 Task: Compose an email with the signature Jesus Garcia with the subject Request for a proposal and the message Could you please let me know the status of the reimbursement request? from softage.8@softage.net to softage.9@softage.net Select the numbered list and change the font typography to strikethroughSelect the numbered list and remove the font typography strikethrough Send the email. Finally, move the email from Sent Items to the label Non-profit organizations
Action: Mouse moved to (1040, 54)
Screenshot: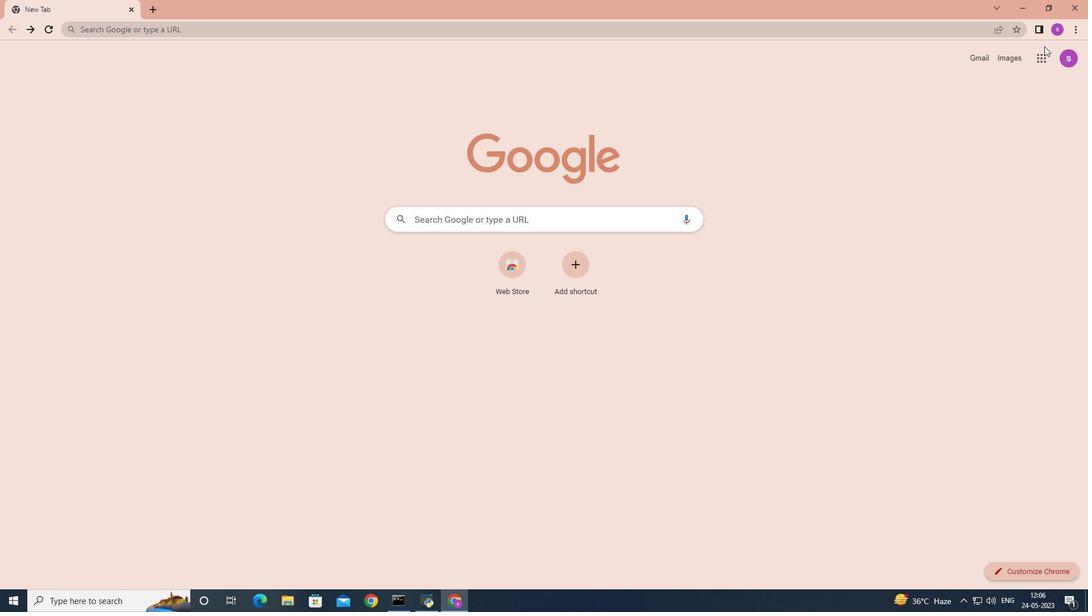 
Action: Mouse pressed left at (1040, 54)
Screenshot: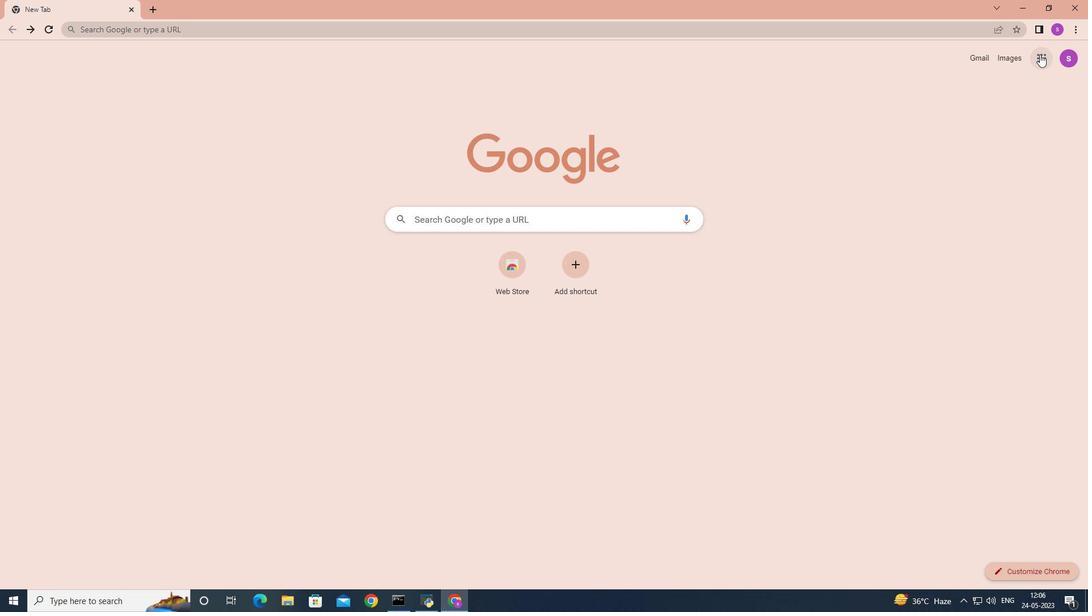 
Action: Mouse moved to (994, 112)
Screenshot: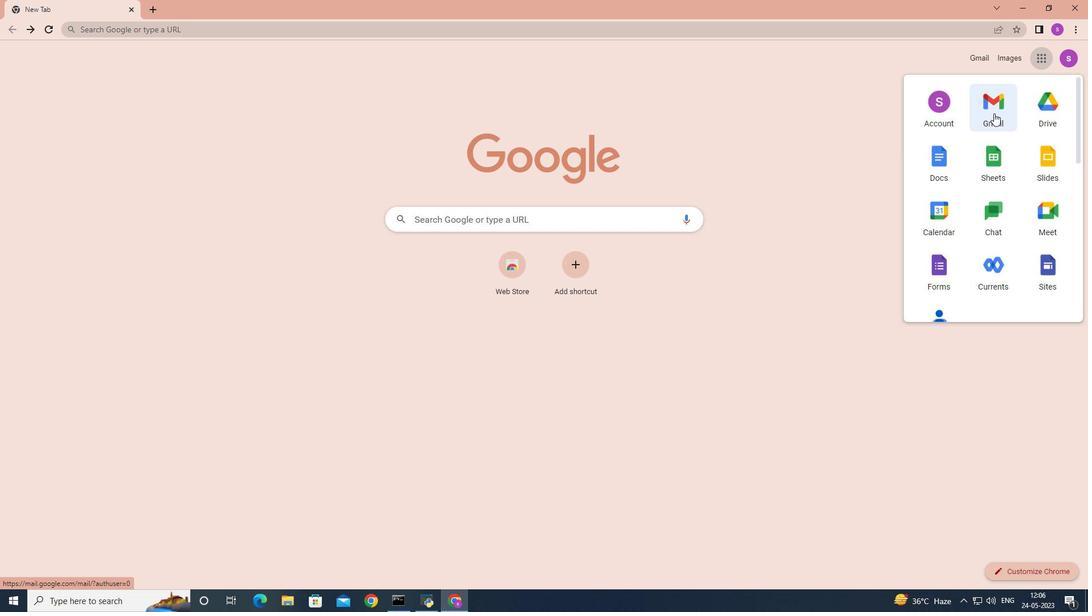 
Action: Mouse pressed left at (994, 112)
Screenshot: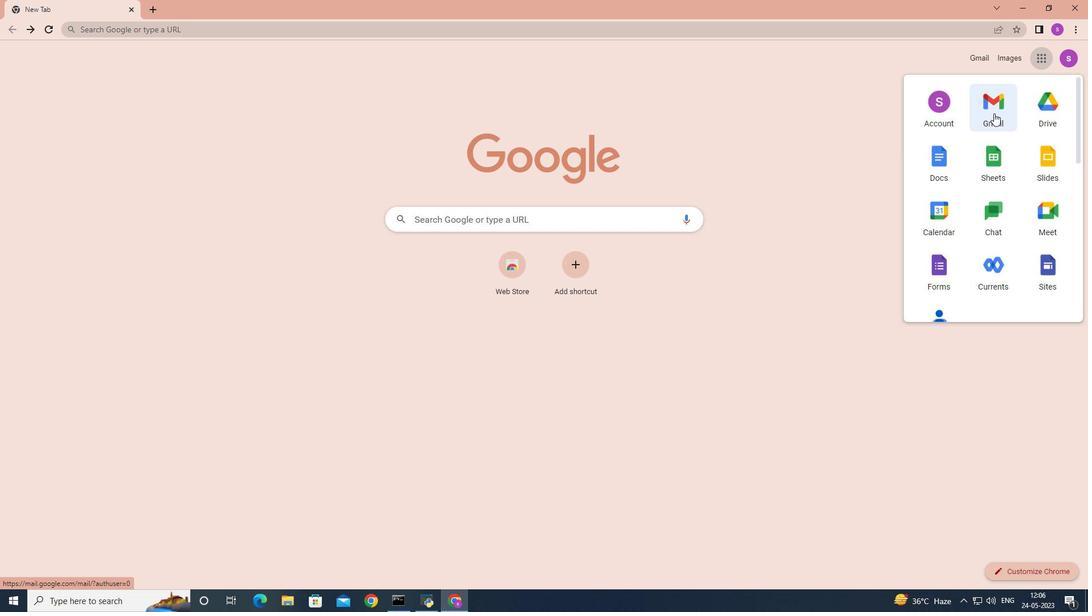 
Action: Mouse moved to (960, 58)
Screenshot: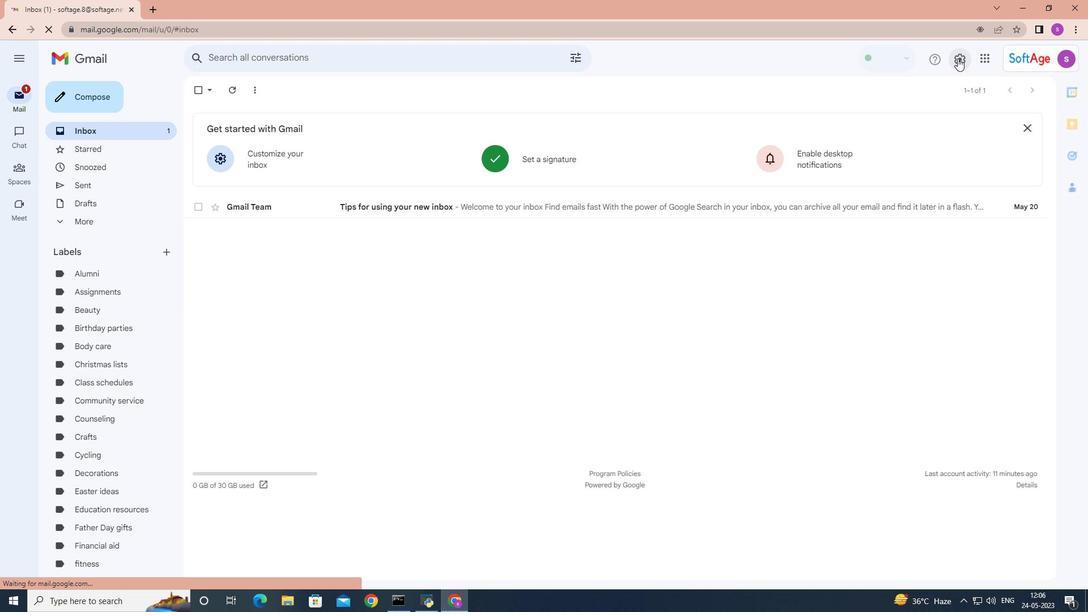 
Action: Mouse pressed left at (960, 58)
Screenshot: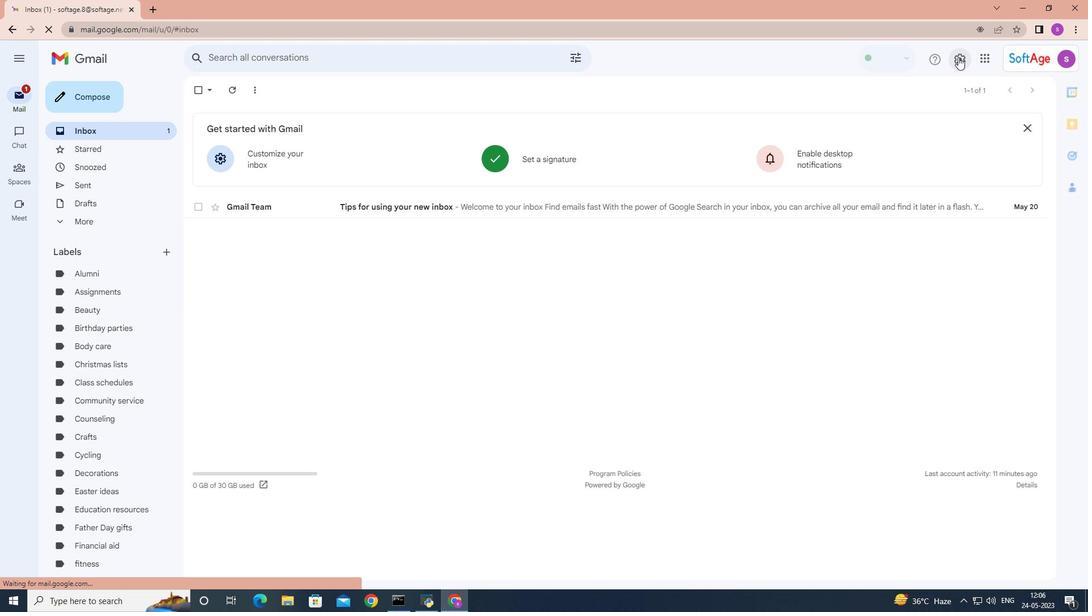 
Action: Mouse moved to (955, 112)
Screenshot: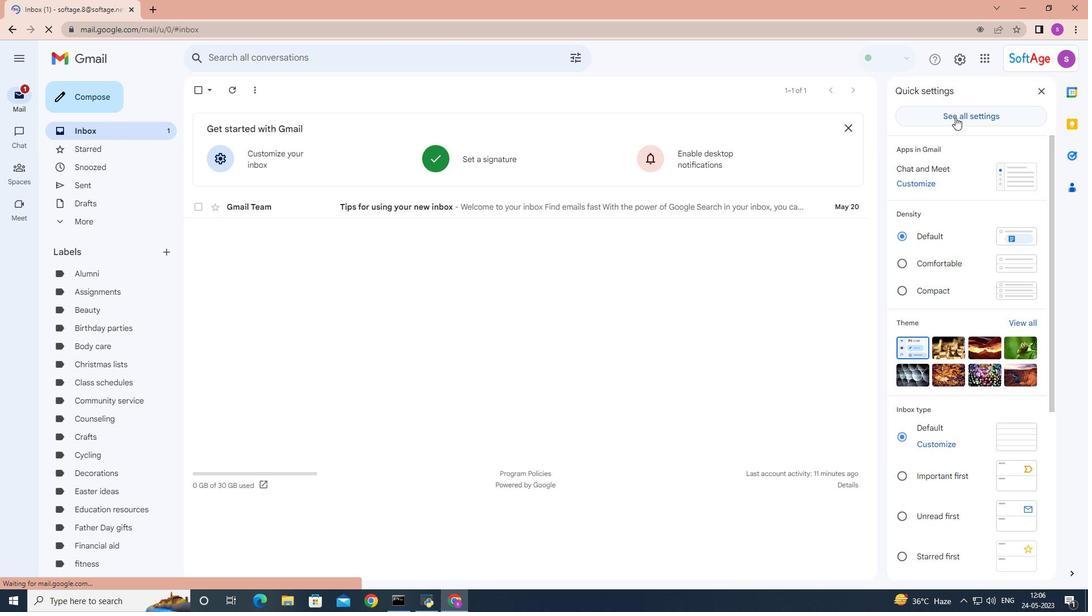 
Action: Mouse pressed left at (955, 112)
Screenshot: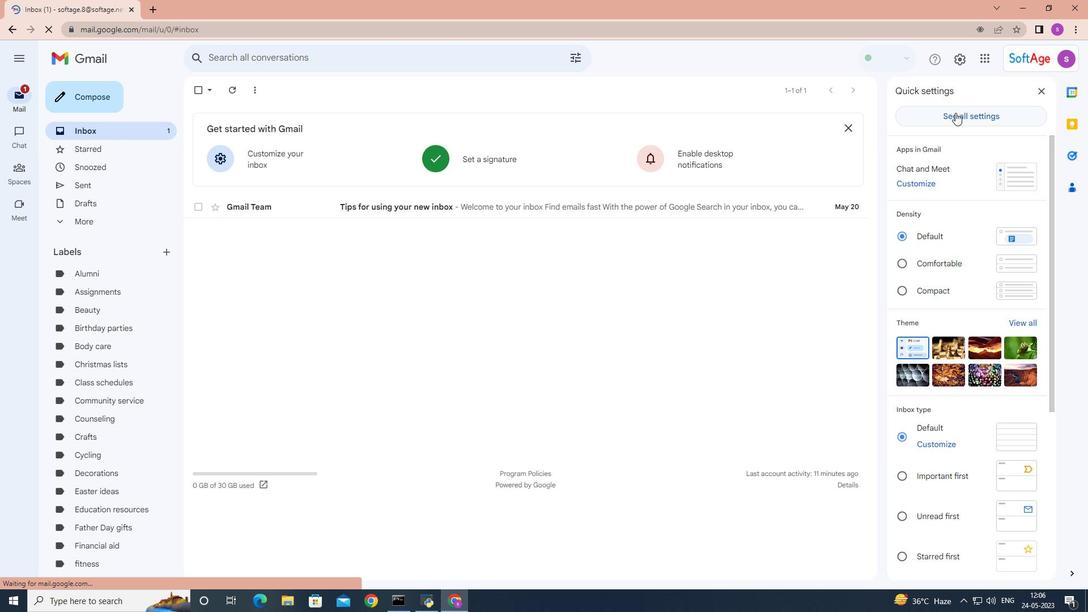 
Action: Mouse moved to (783, 208)
Screenshot: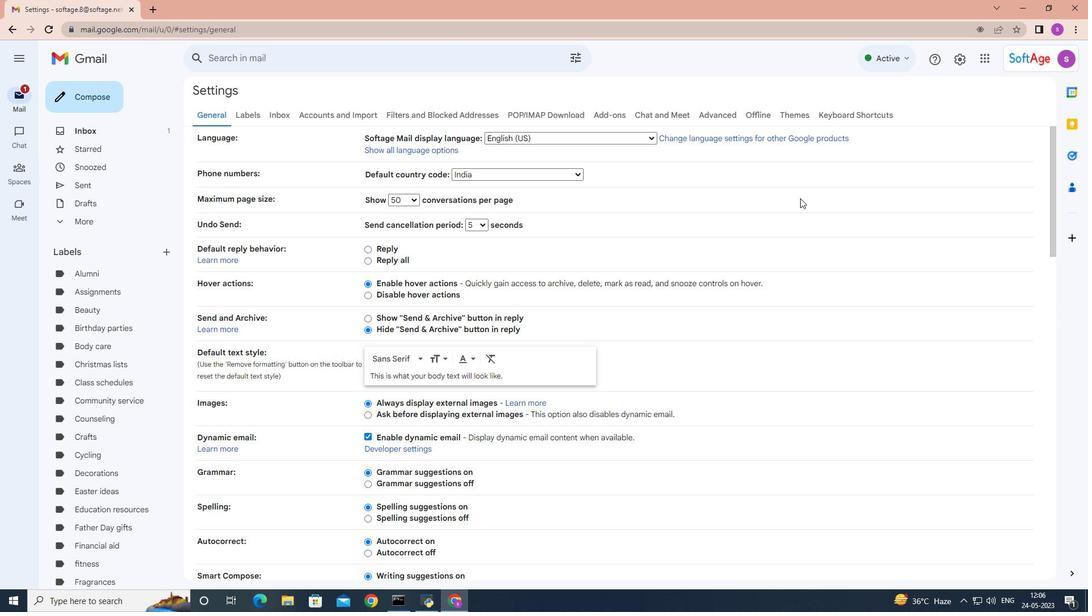 
Action: Mouse scrolled (783, 208) with delta (0, 0)
Screenshot: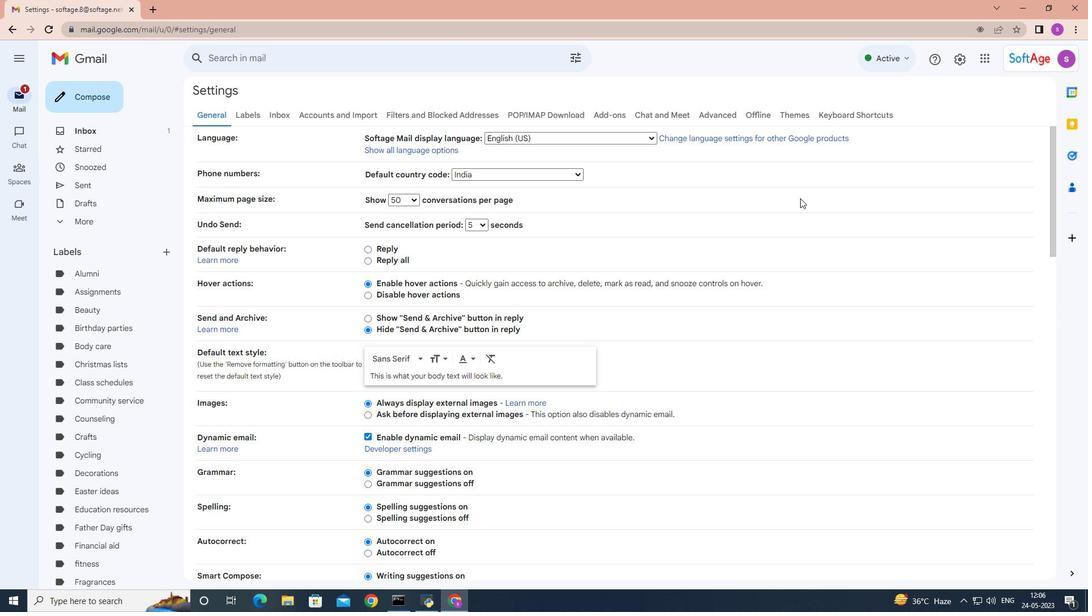 
Action: Mouse moved to (783, 209)
Screenshot: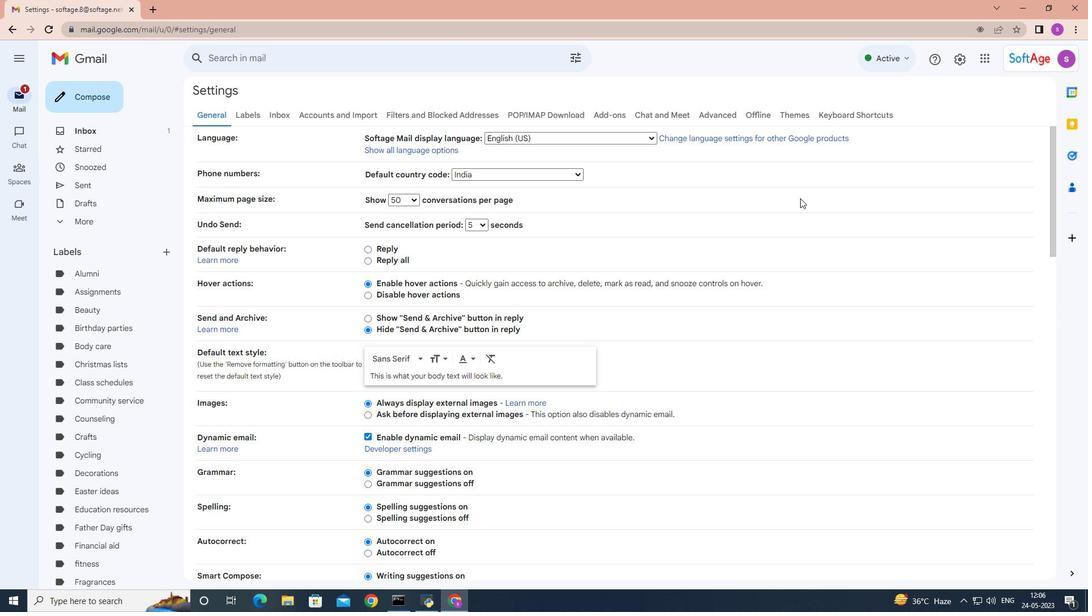 
Action: Mouse scrolled (783, 208) with delta (0, 0)
Screenshot: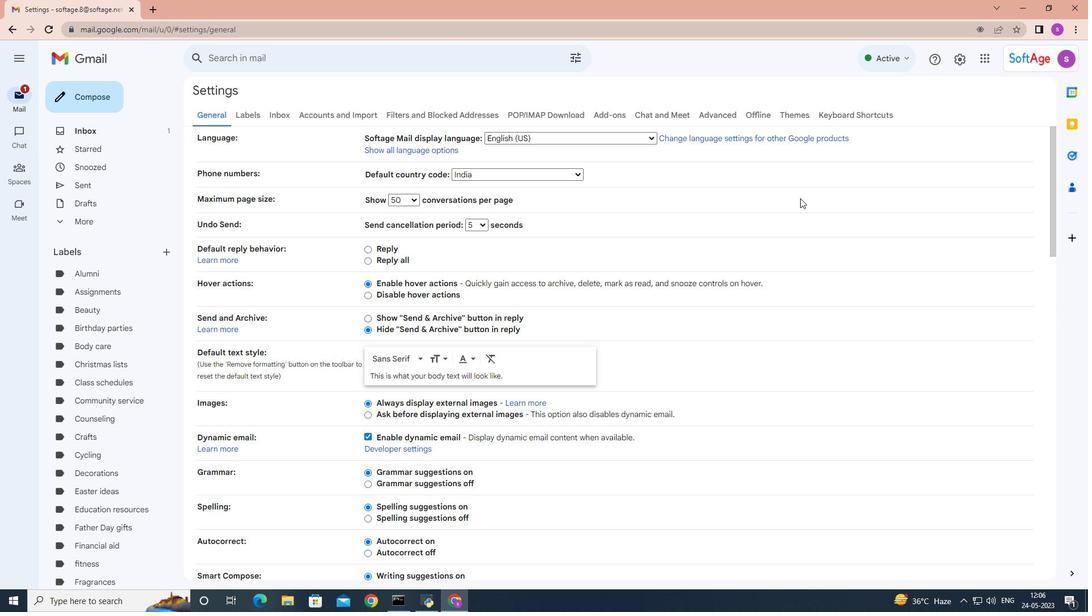 
Action: Mouse moved to (783, 209)
Screenshot: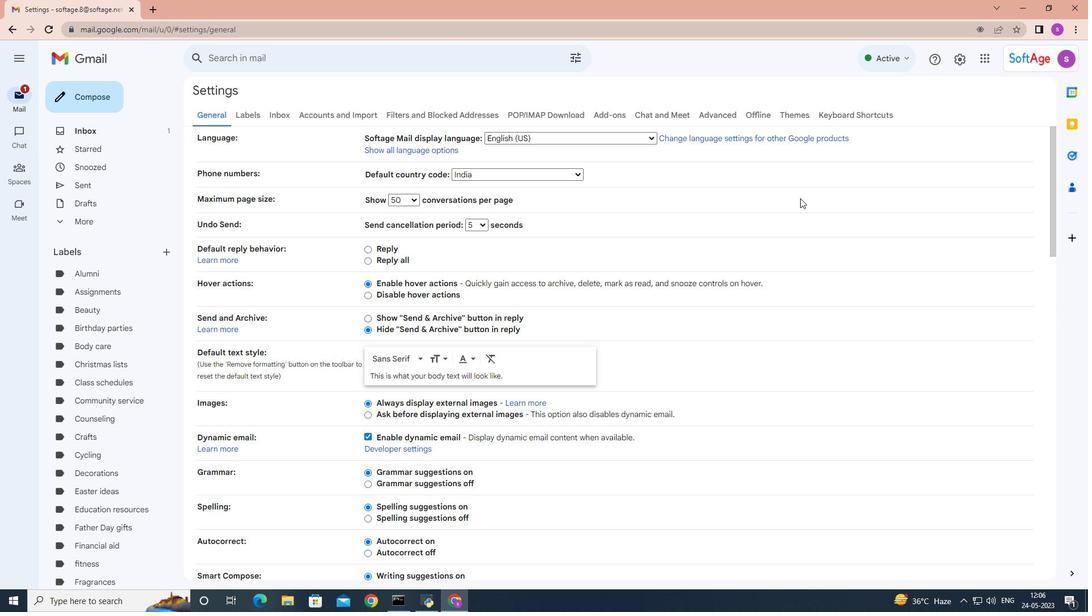 
Action: Mouse scrolled (783, 208) with delta (0, 0)
Screenshot: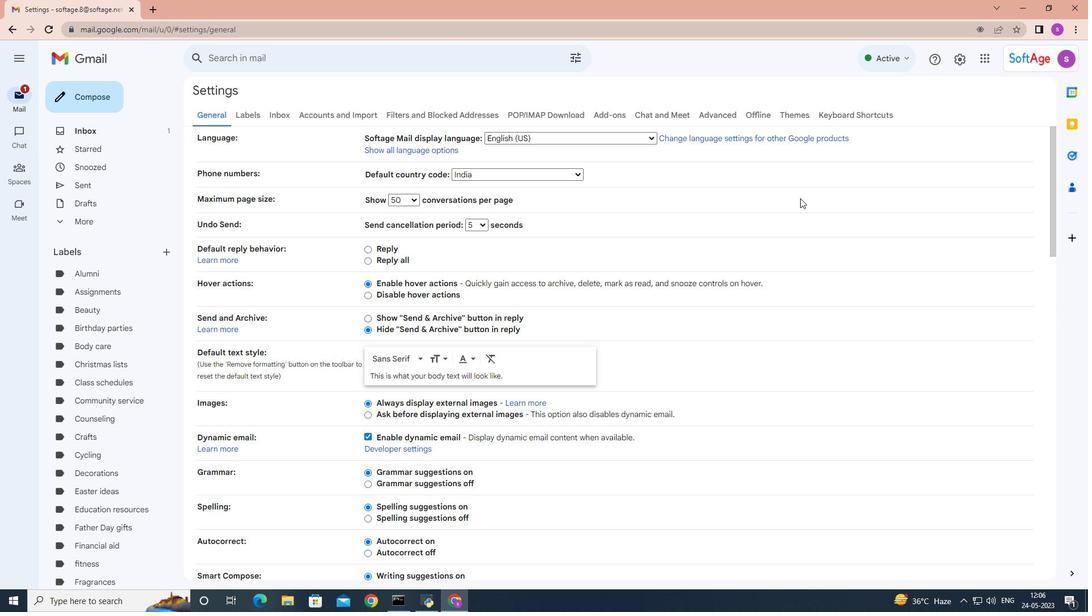 
Action: Mouse moved to (782, 209)
Screenshot: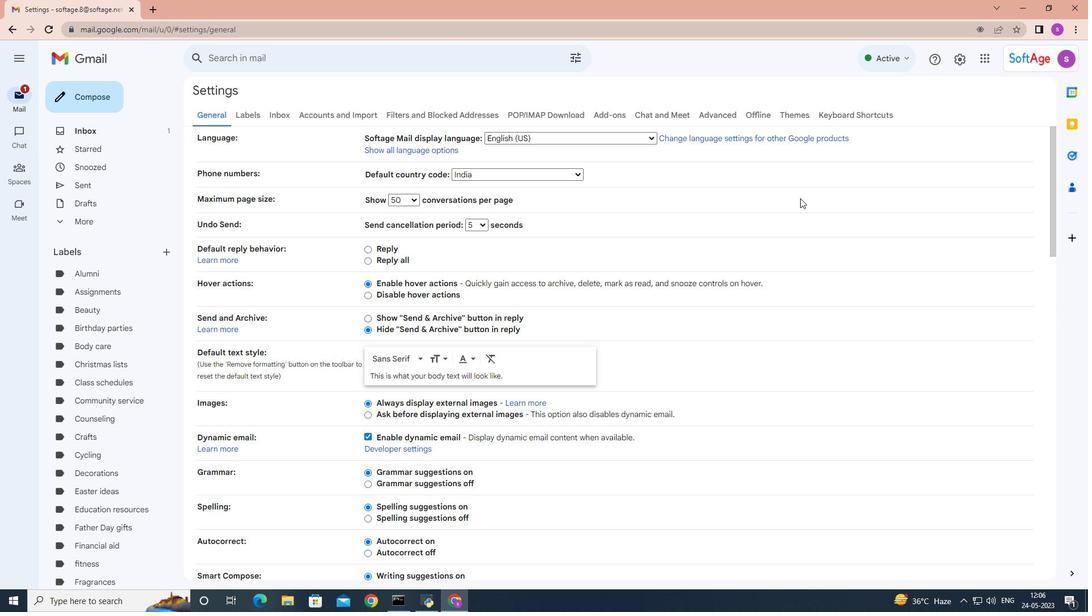 
Action: Mouse scrolled (782, 209) with delta (0, 0)
Screenshot: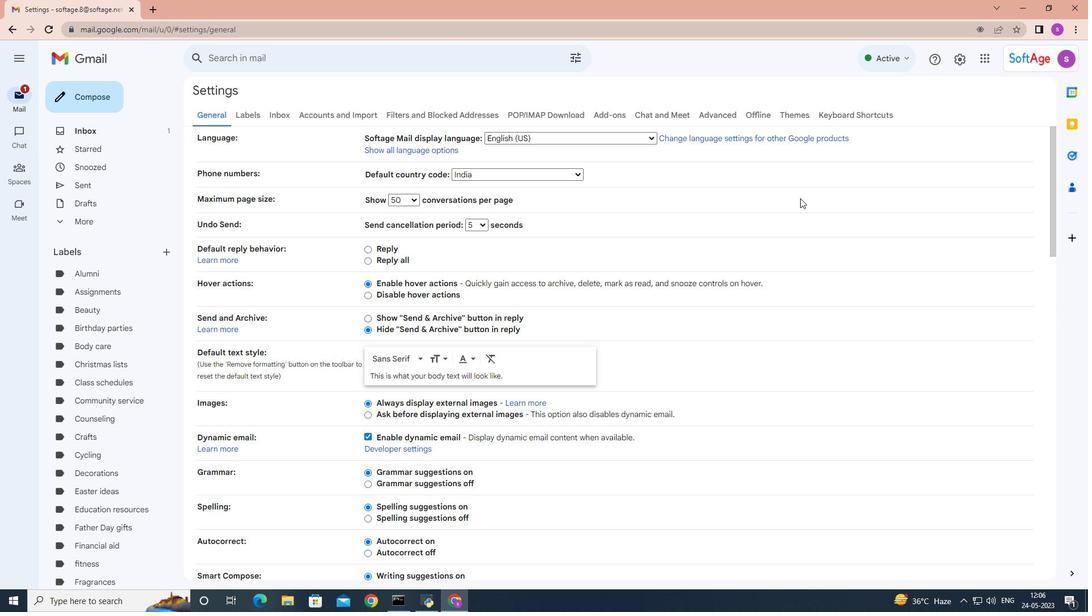 
Action: Mouse moved to (782, 209)
Screenshot: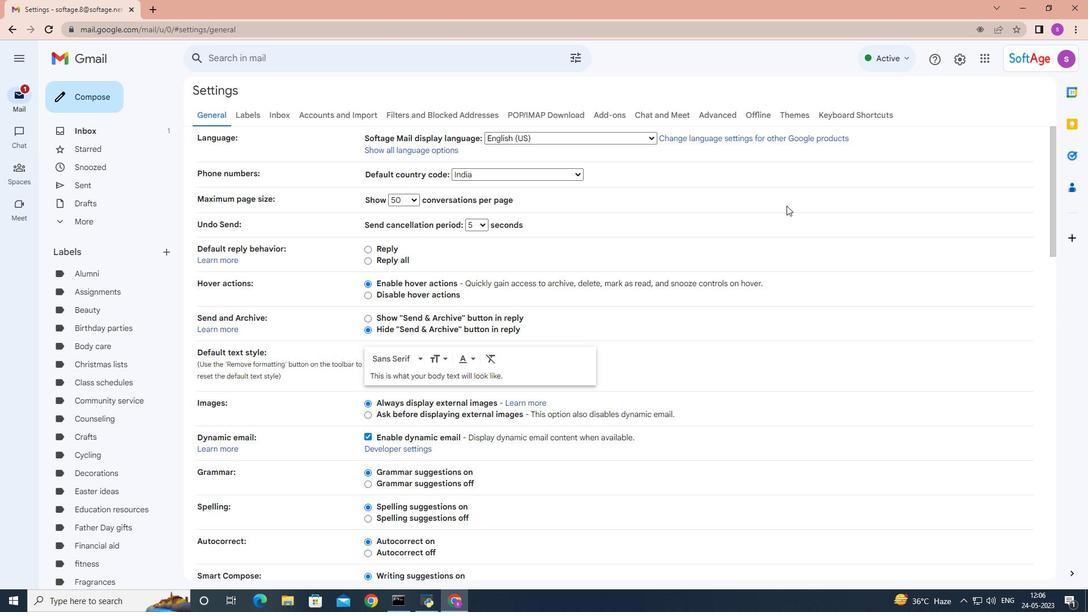 
Action: Mouse scrolled (782, 209) with delta (0, 0)
Screenshot: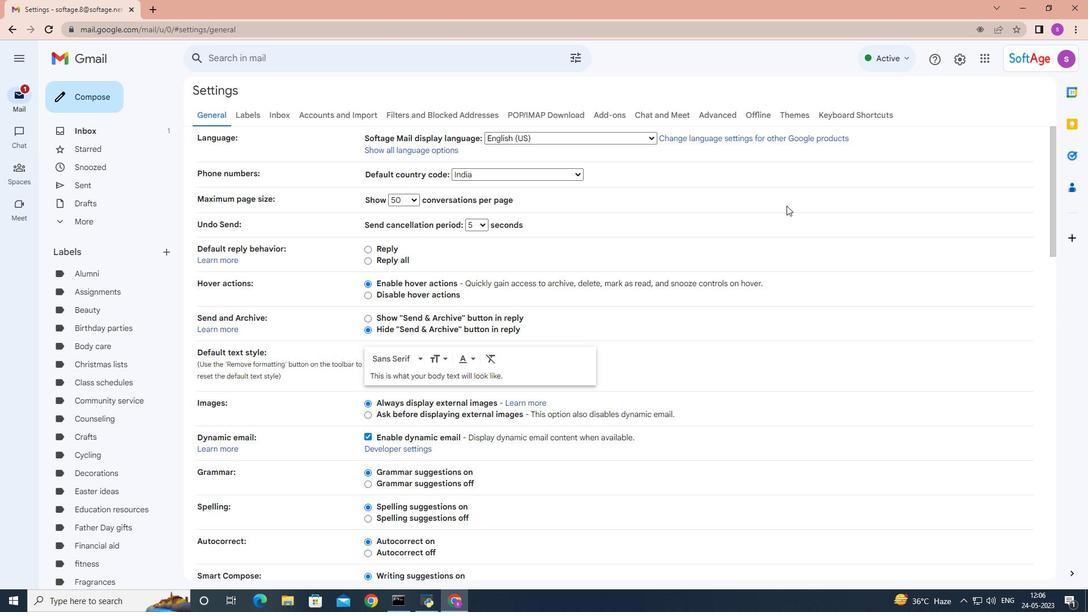 
Action: Mouse moved to (781, 209)
Screenshot: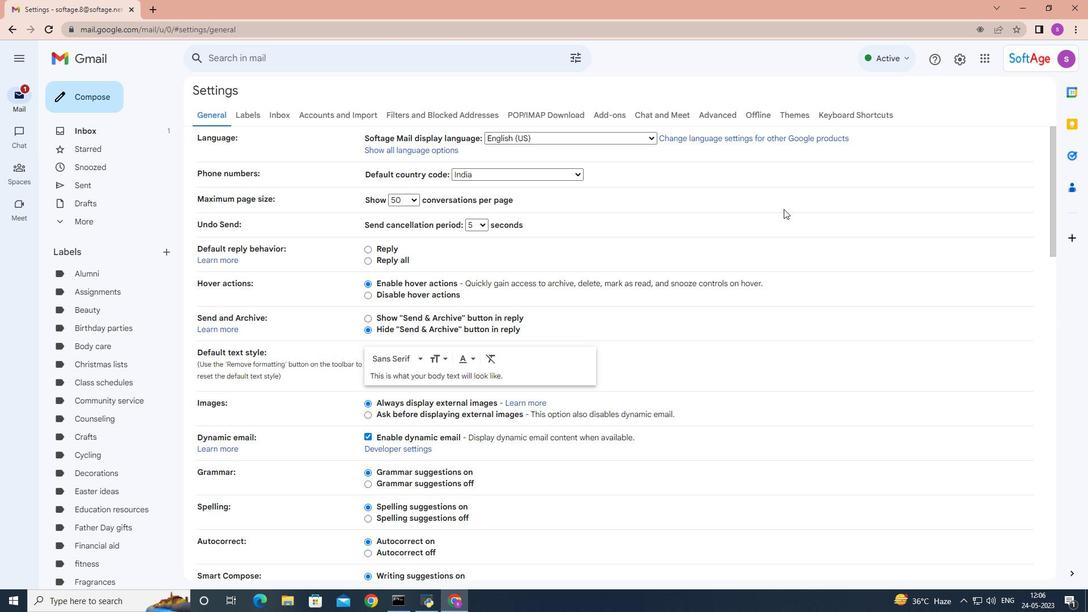 
Action: Mouse scrolled (781, 209) with delta (0, 0)
Screenshot: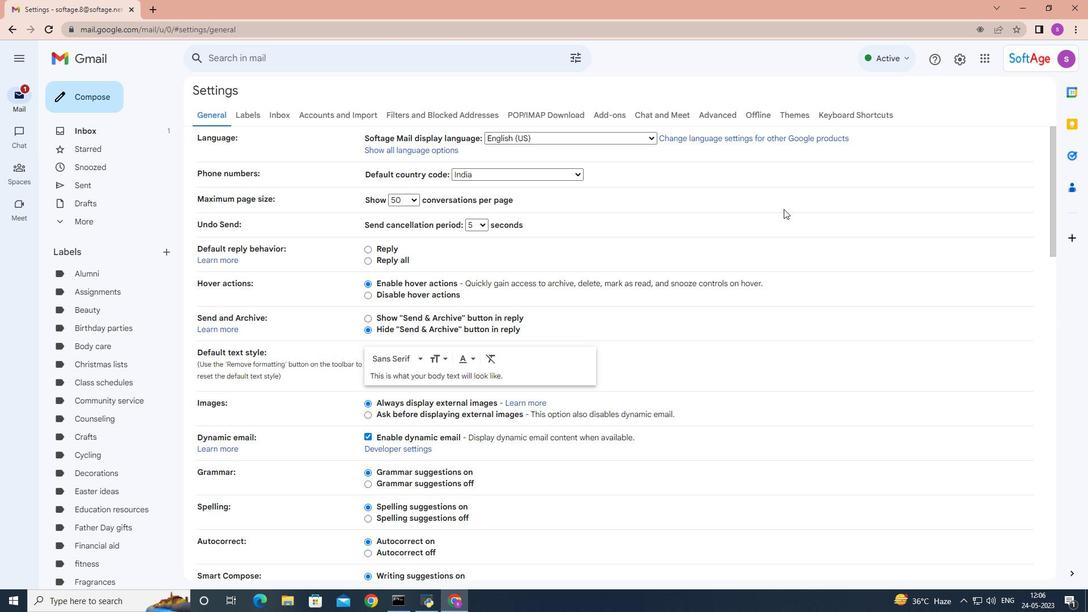 
Action: Mouse moved to (780, 209)
Screenshot: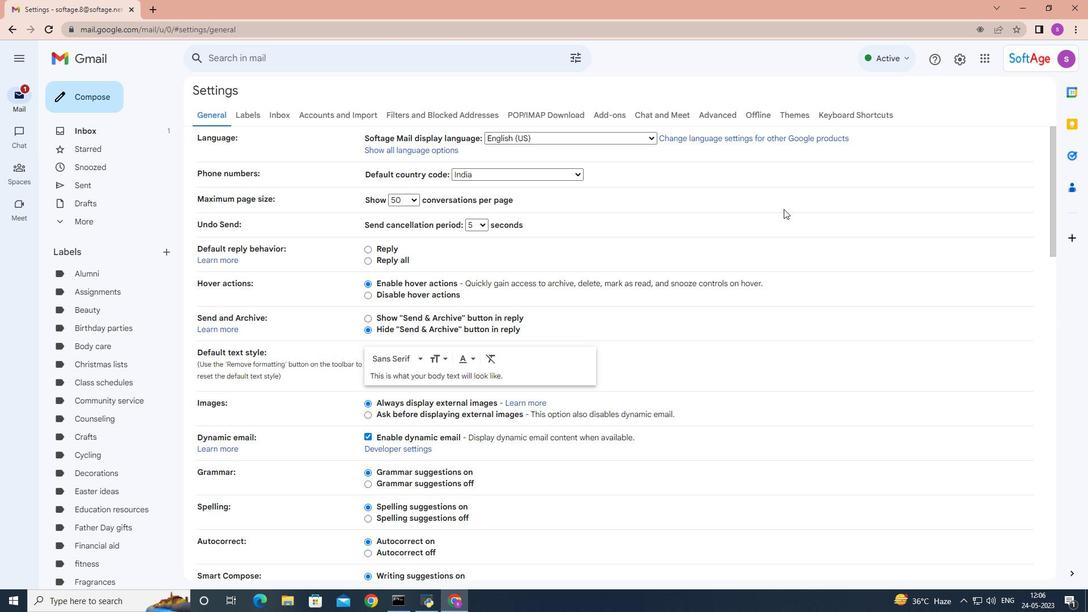 
Action: Mouse scrolled (780, 209) with delta (0, 0)
Screenshot: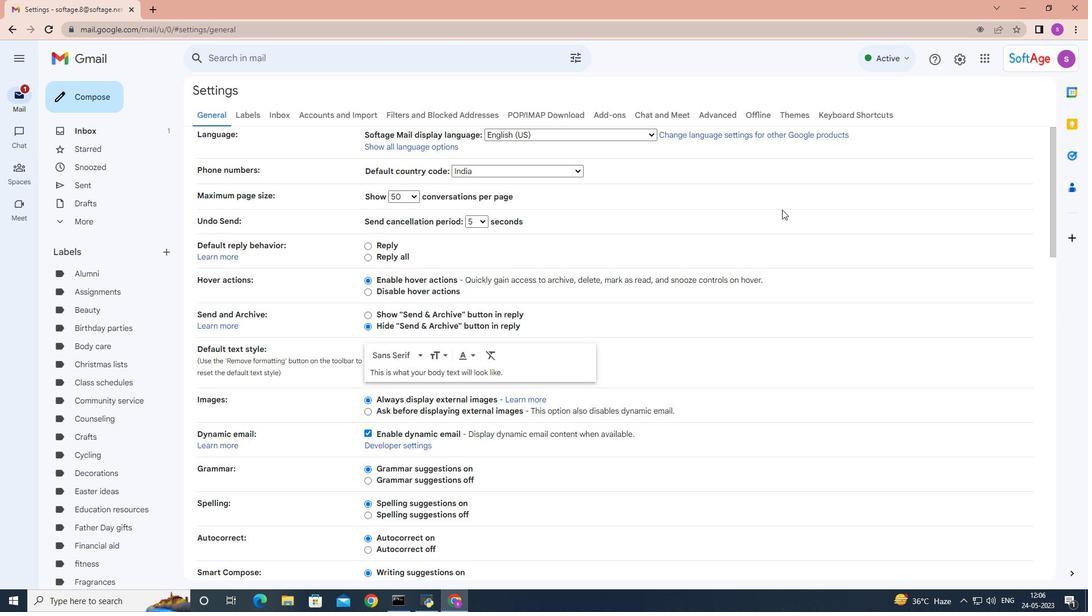 
Action: Mouse moved to (779, 208)
Screenshot: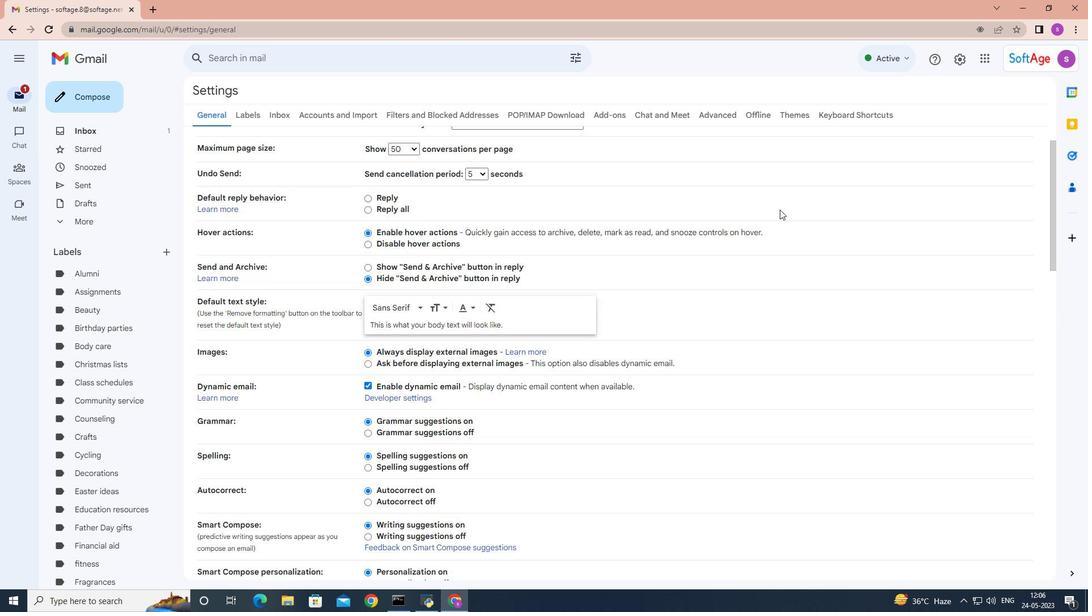 
Action: Mouse scrolled (779, 208) with delta (0, 0)
Screenshot: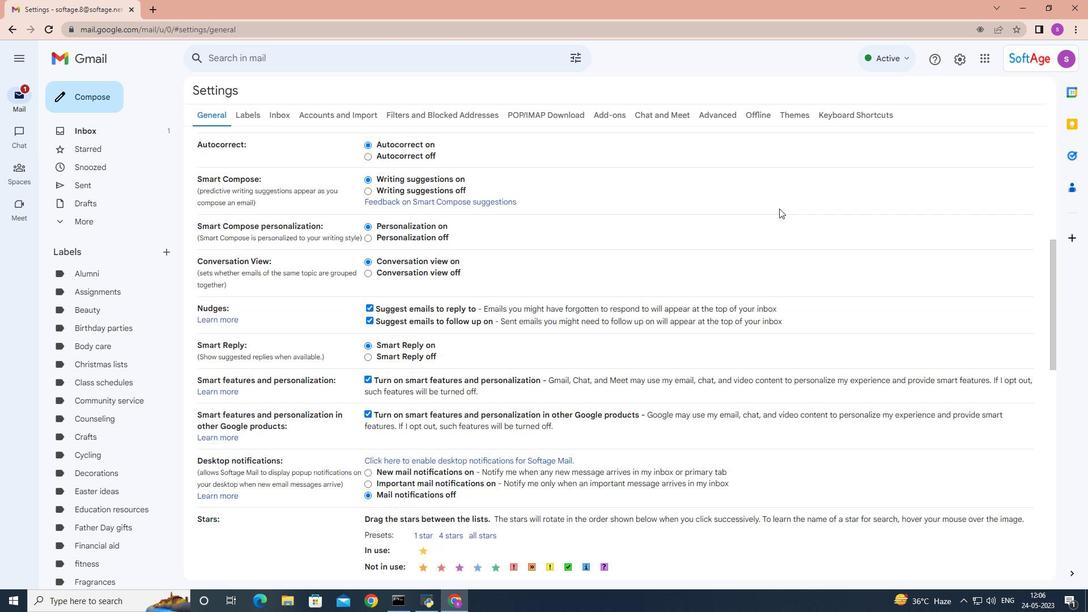
Action: Mouse scrolled (779, 208) with delta (0, 0)
Screenshot: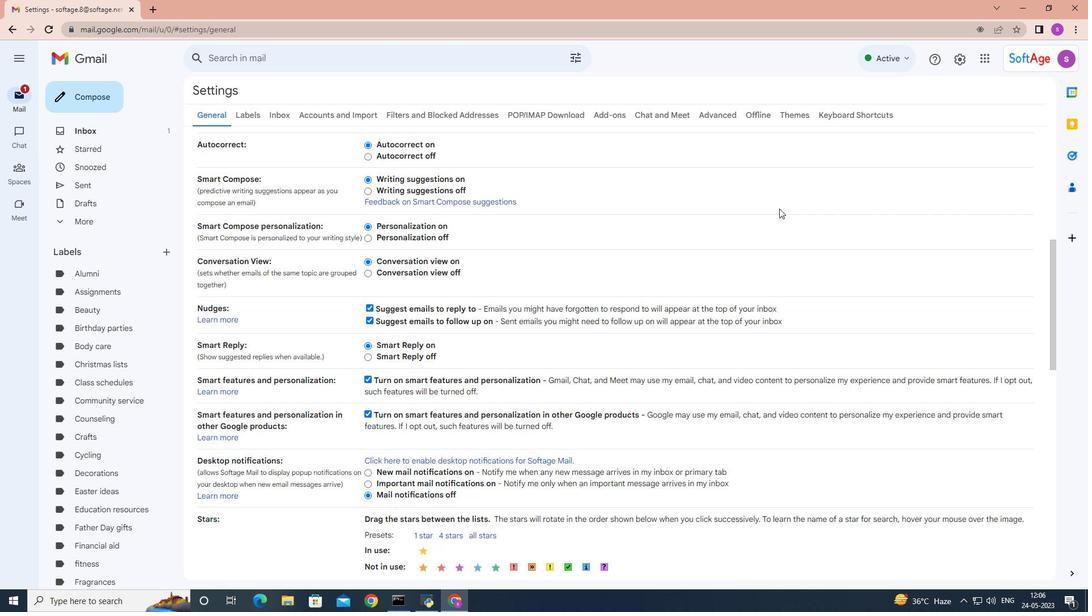 
Action: Mouse scrolled (779, 208) with delta (0, 0)
Screenshot: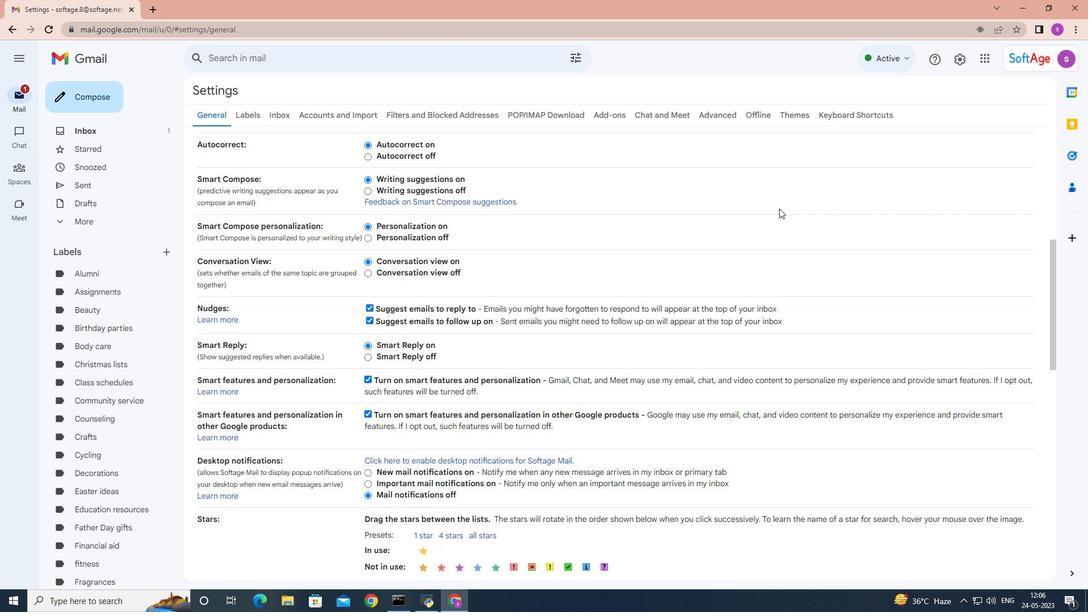 
Action: Mouse scrolled (779, 208) with delta (0, 0)
Screenshot: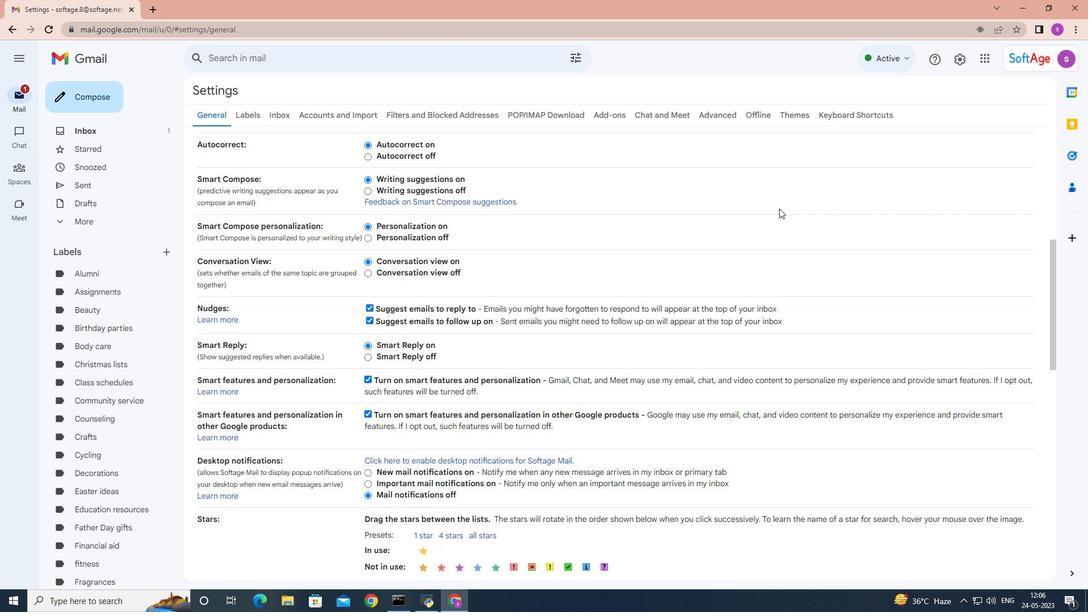 
Action: Mouse scrolled (779, 208) with delta (0, 0)
Screenshot: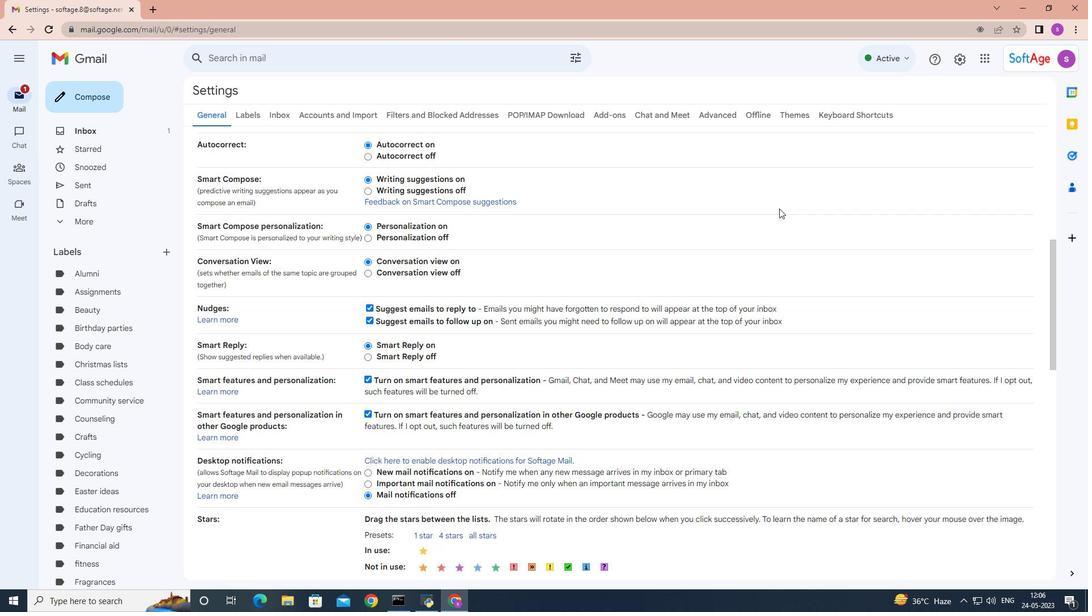 
Action: Mouse scrolled (779, 208) with delta (0, 0)
Screenshot: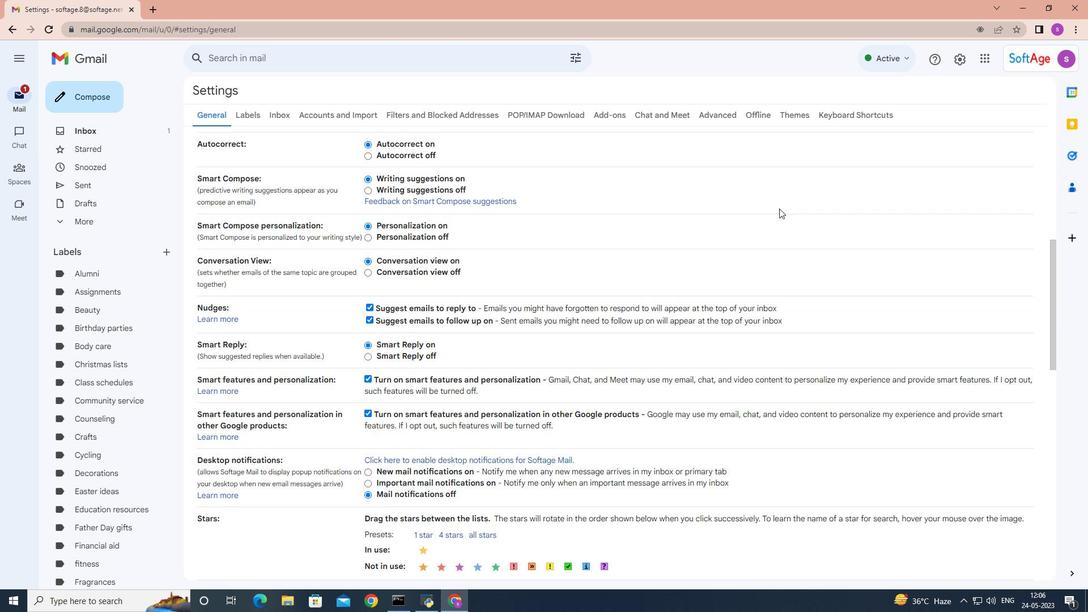 
Action: Mouse scrolled (779, 208) with delta (0, 0)
Screenshot: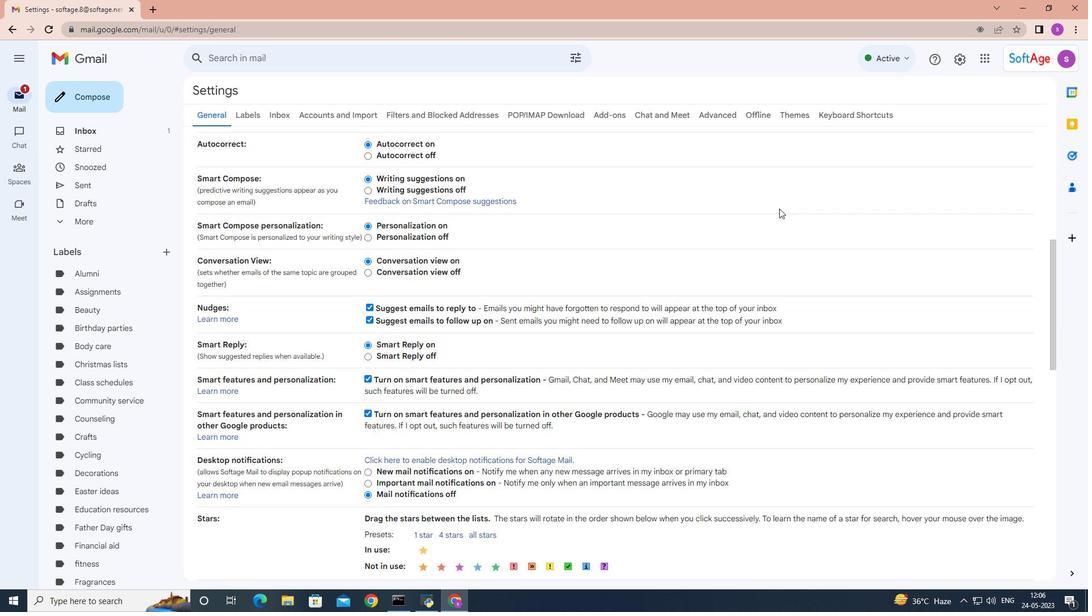 
Action: Mouse scrolled (779, 208) with delta (0, 0)
Screenshot: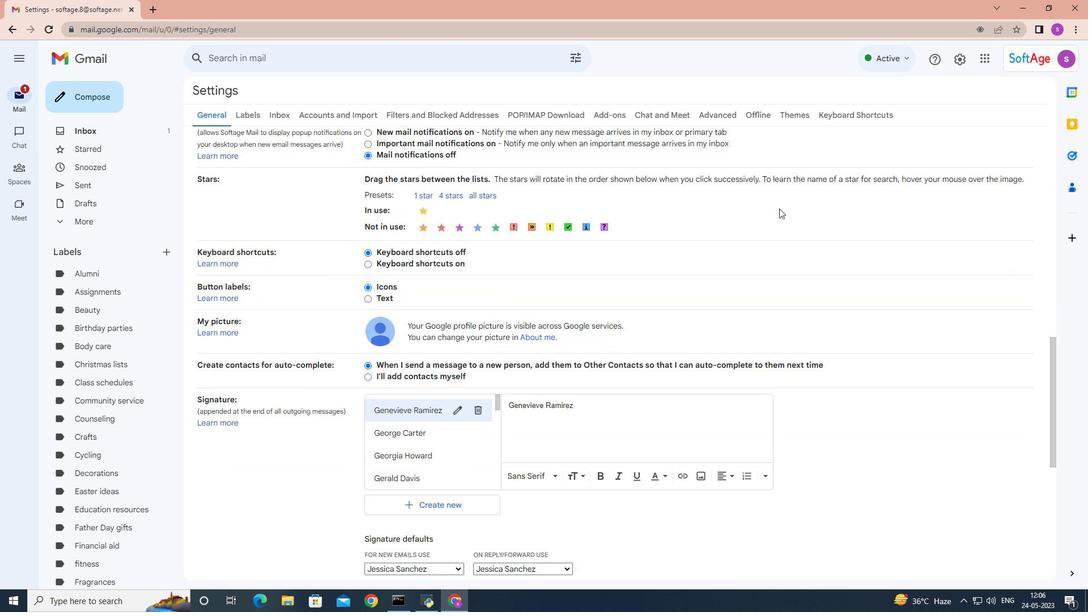 
Action: Mouse scrolled (779, 208) with delta (0, 0)
Screenshot: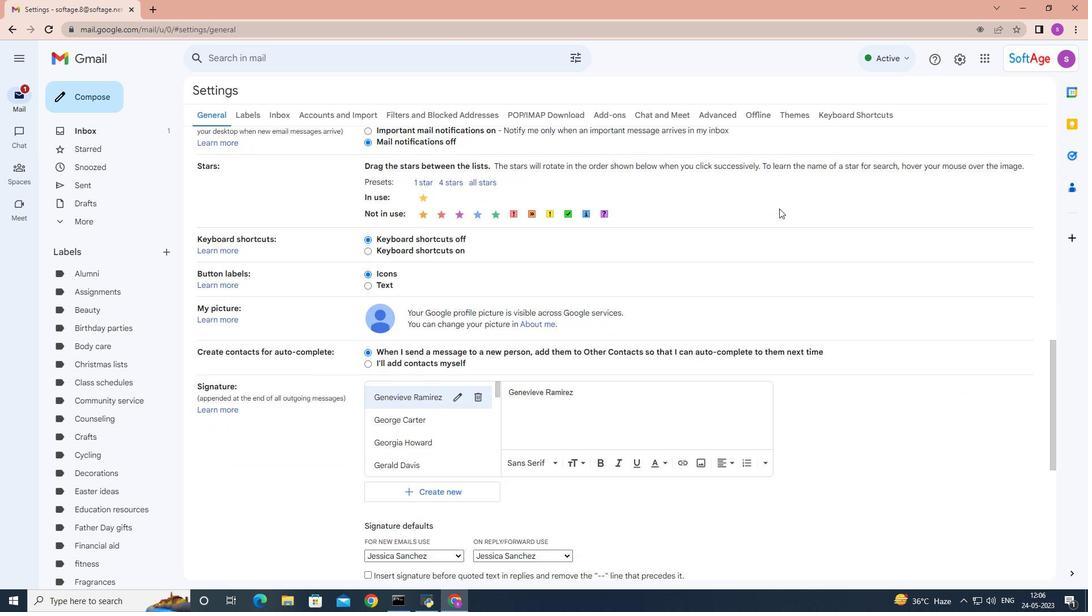 
Action: Mouse scrolled (779, 208) with delta (0, 0)
Screenshot: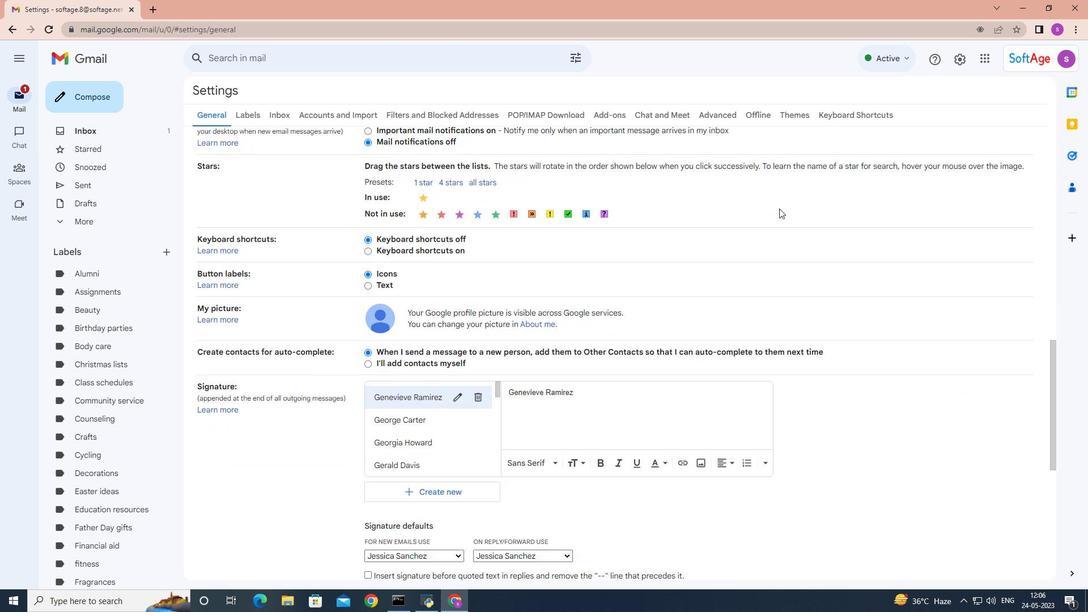 
Action: Mouse scrolled (779, 208) with delta (0, 0)
Screenshot: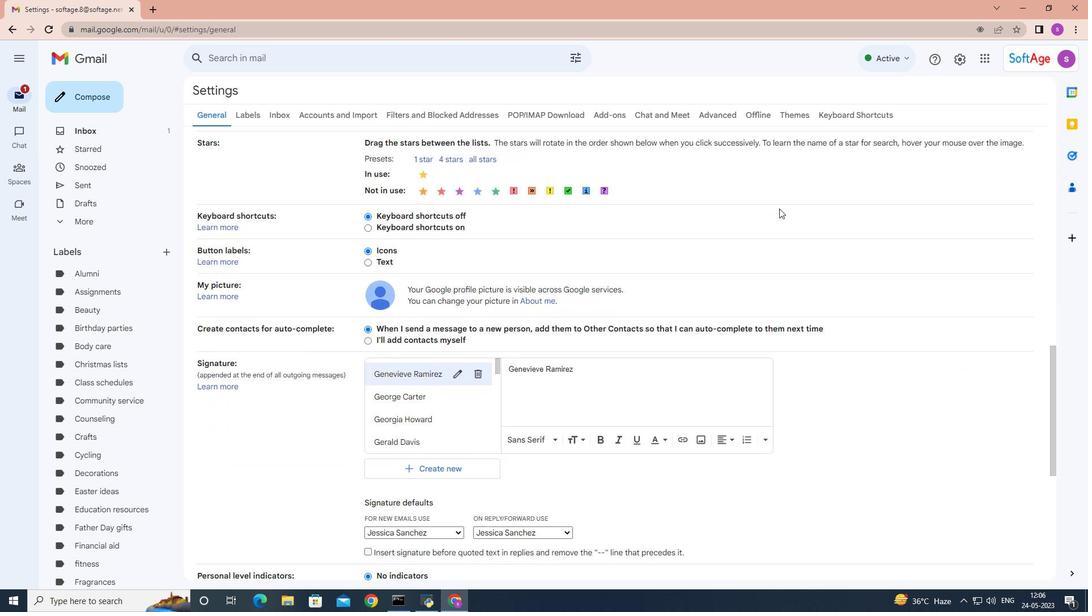 
Action: Mouse moved to (443, 219)
Screenshot: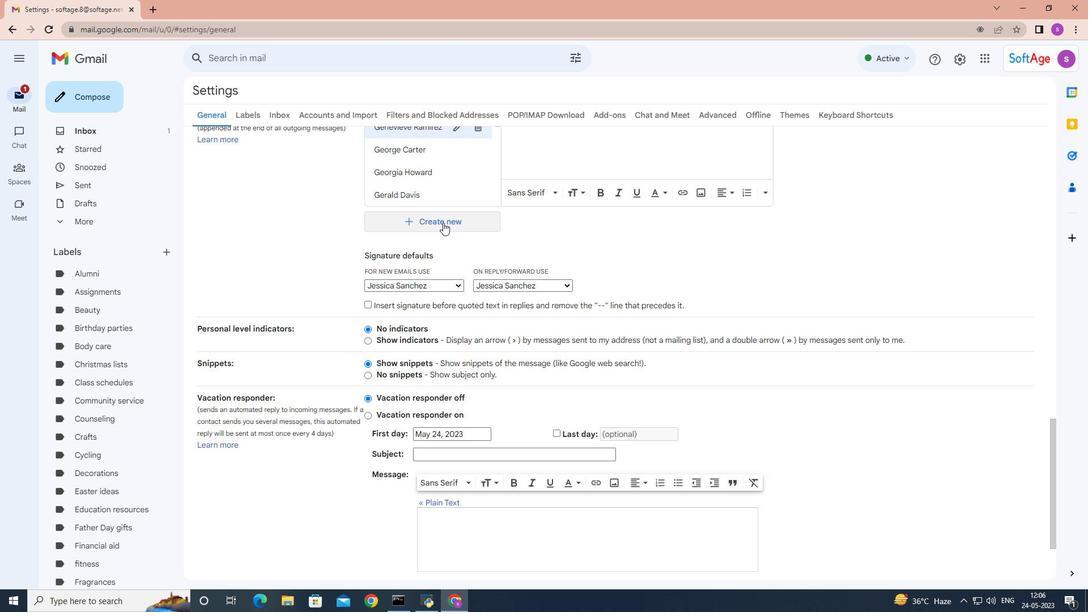 
Action: Mouse pressed left at (443, 219)
Screenshot: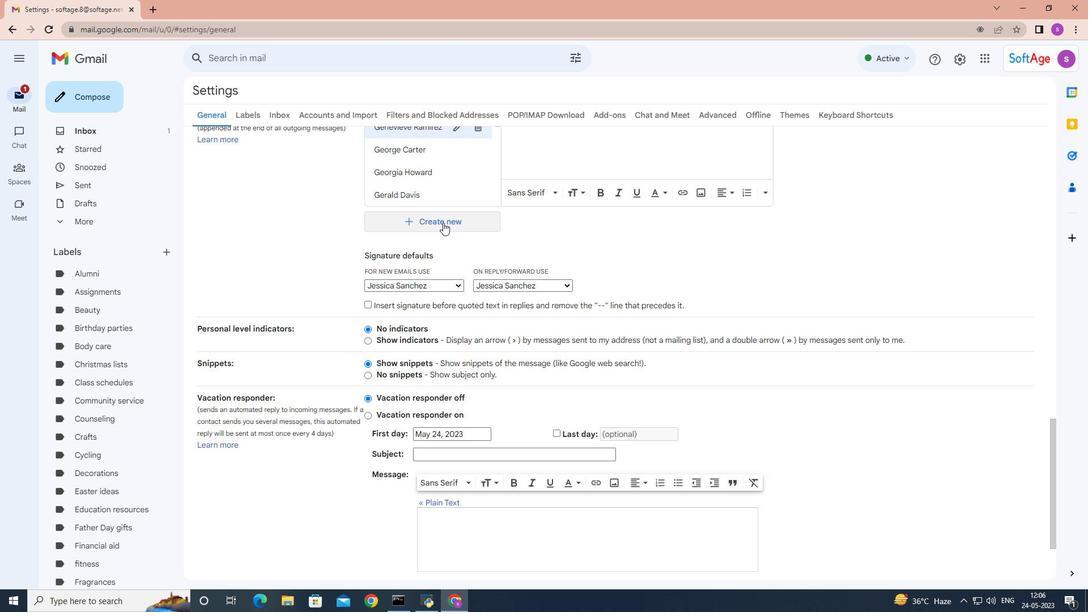 
Action: Mouse moved to (472, 291)
Screenshot: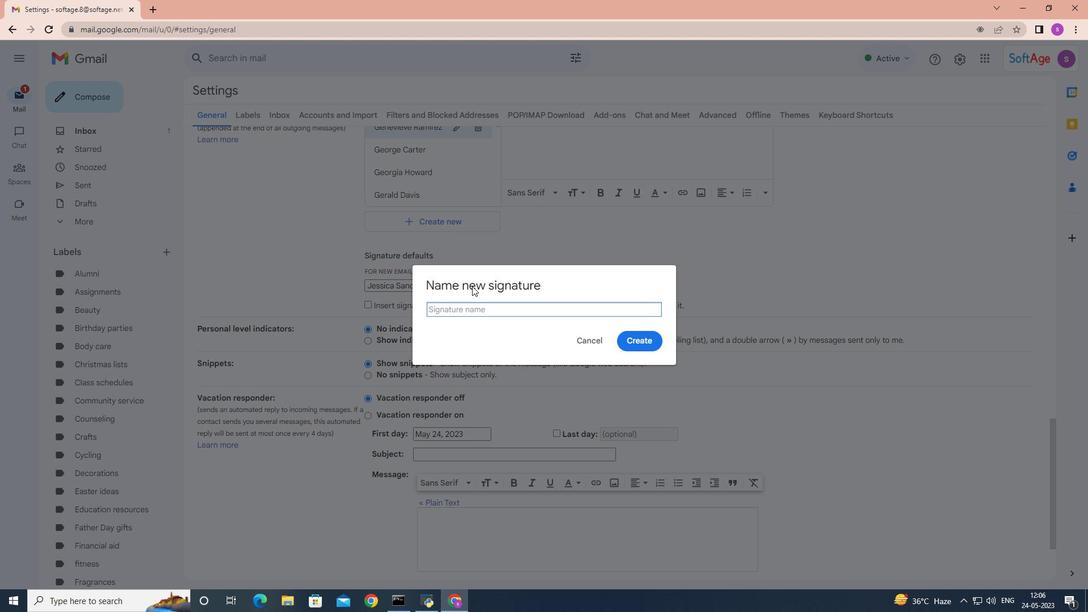 
Action: Key pressed <Key.shift>
Screenshot: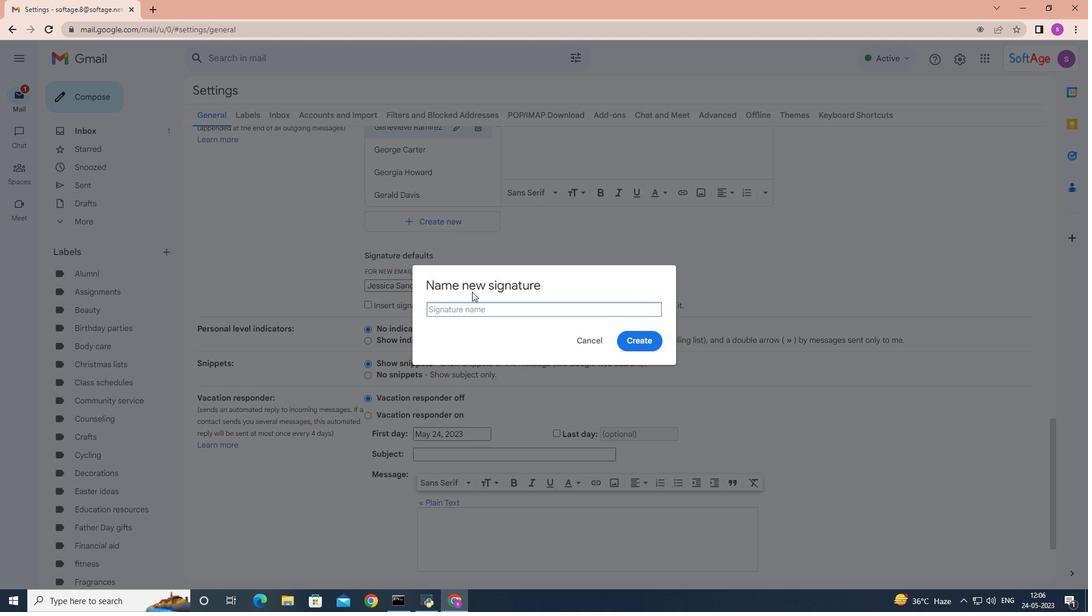 
Action: Mouse moved to (472, 291)
Screenshot: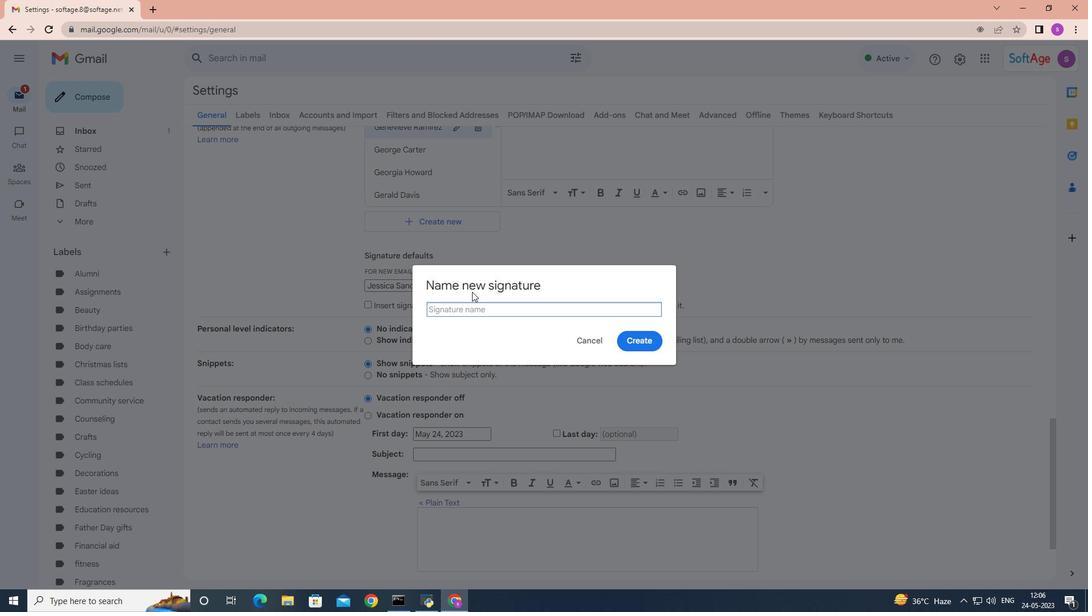 
Action: Key pressed <Key.shift><Key.shift><Key.shift><Key.shift><Key.shift><Key.shift><Key.shift><Key.shift><Key.shift><Key.shift><Key.shift><Key.shift><Key.shift><Key.shift><Key.shift><Key.shift><Key.shift>Jesy<Key.backspace>us<Key.space><Key.shift>Garcia
Screenshot: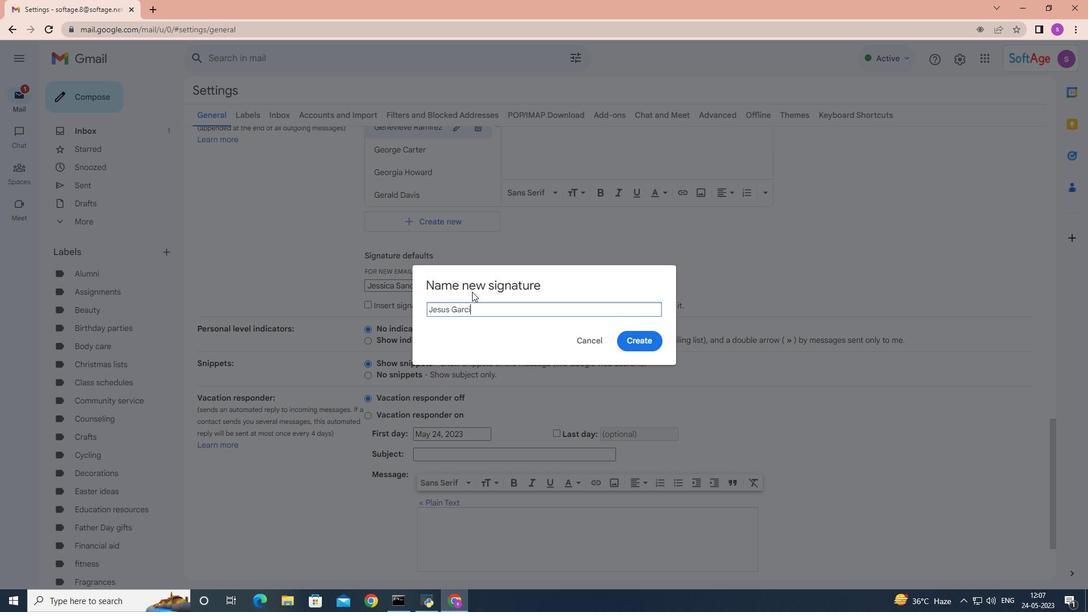 
Action: Mouse moved to (590, 358)
Screenshot: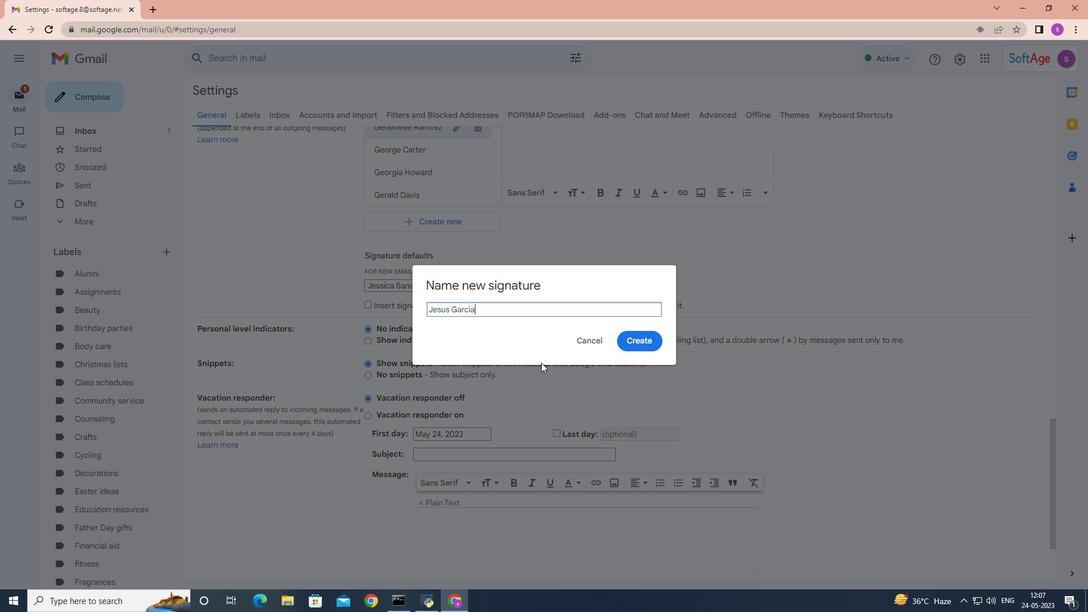 
Action: Key pressed <Key.space>
Screenshot: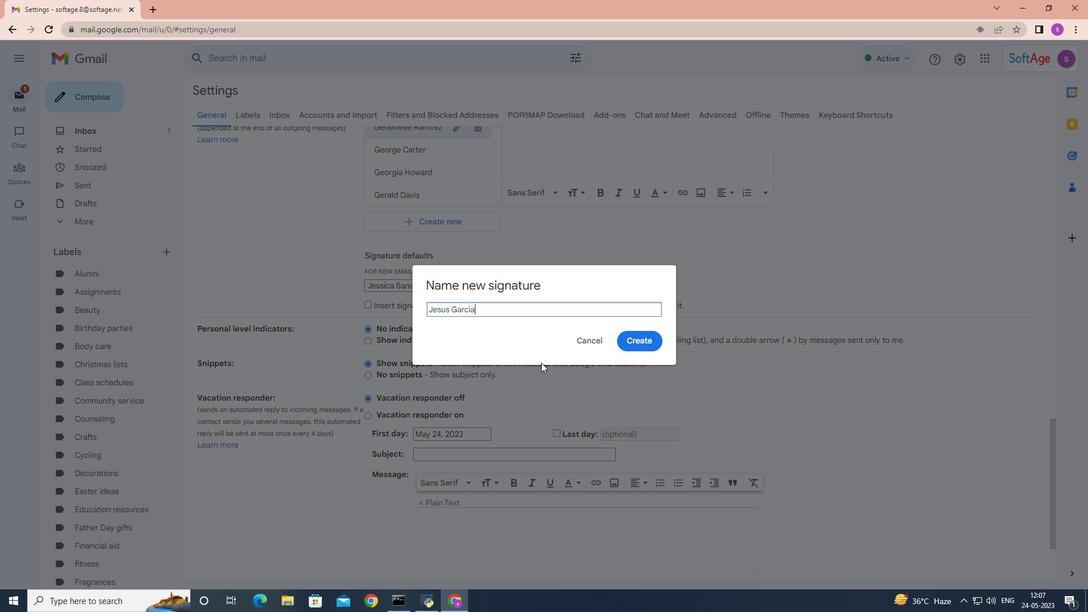 
Action: Mouse moved to (629, 339)
Screenshot: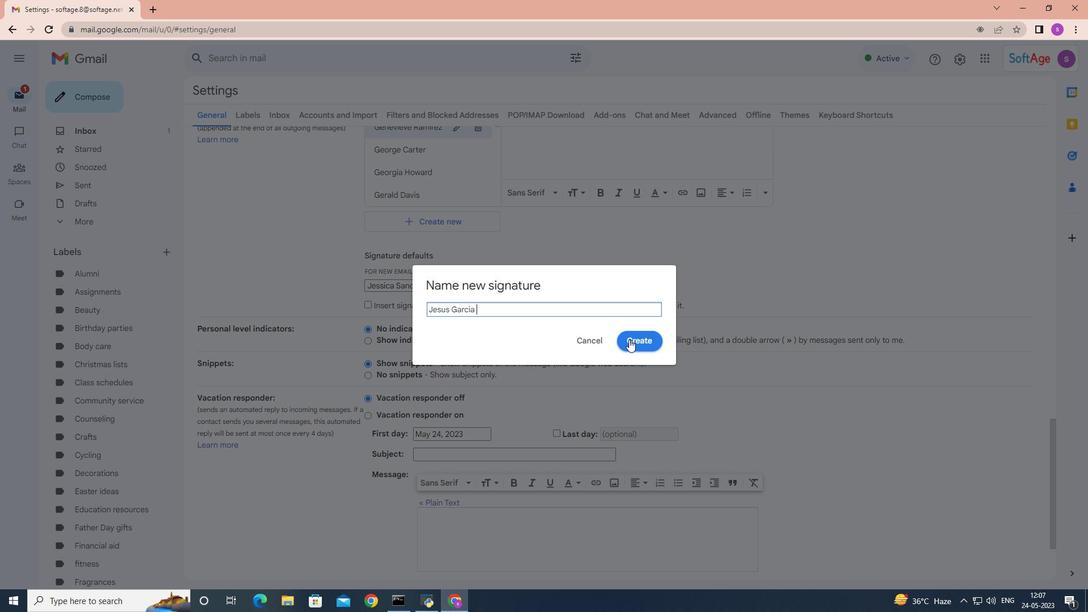 
Action: Mouse pressed left at (629, 339)
Screenshot: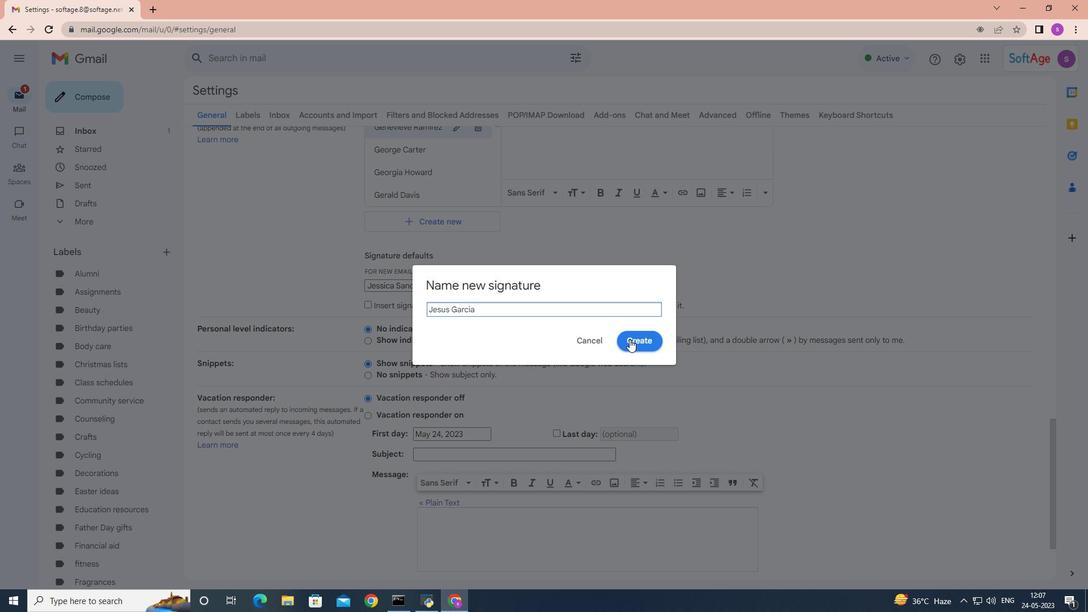 
Action: Mouse moved to (571, 325)
Screenshot: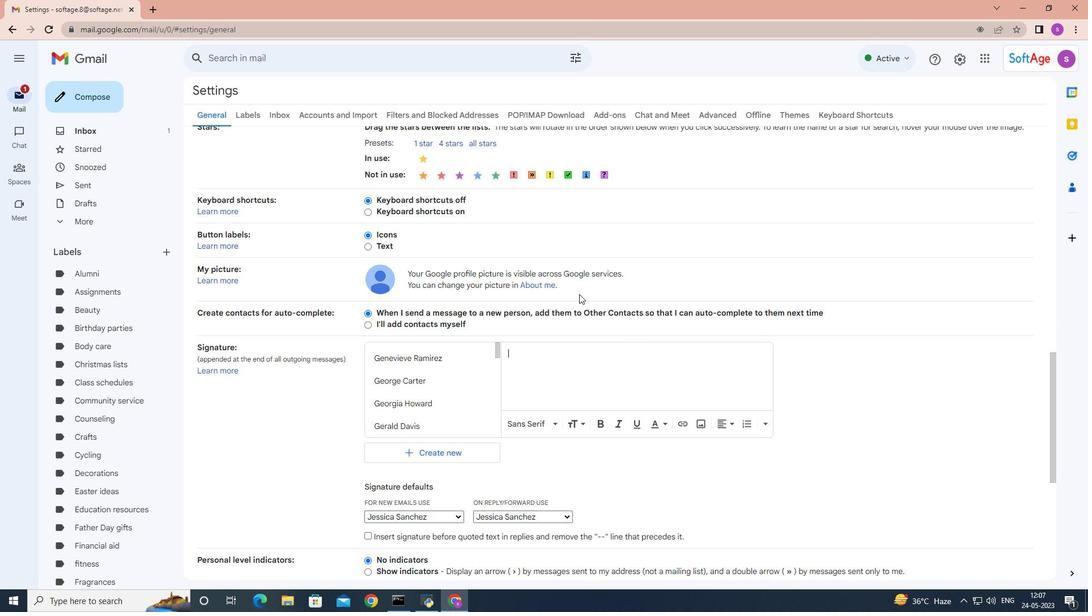 
Action: Key pressed w
Screenshot: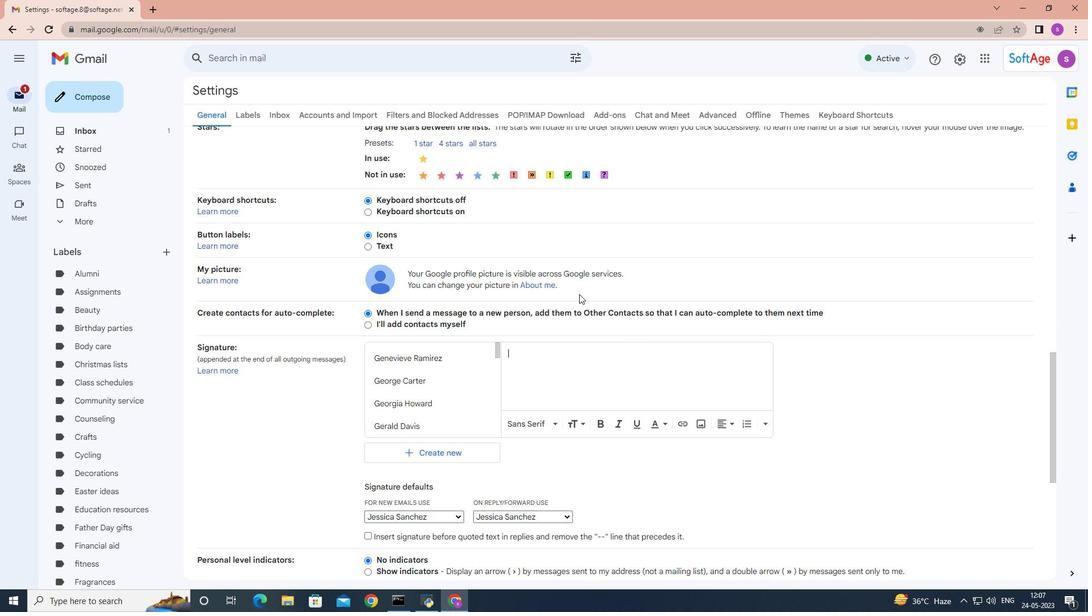 
Action: Mouse moved to (557, 340)
Screenshot: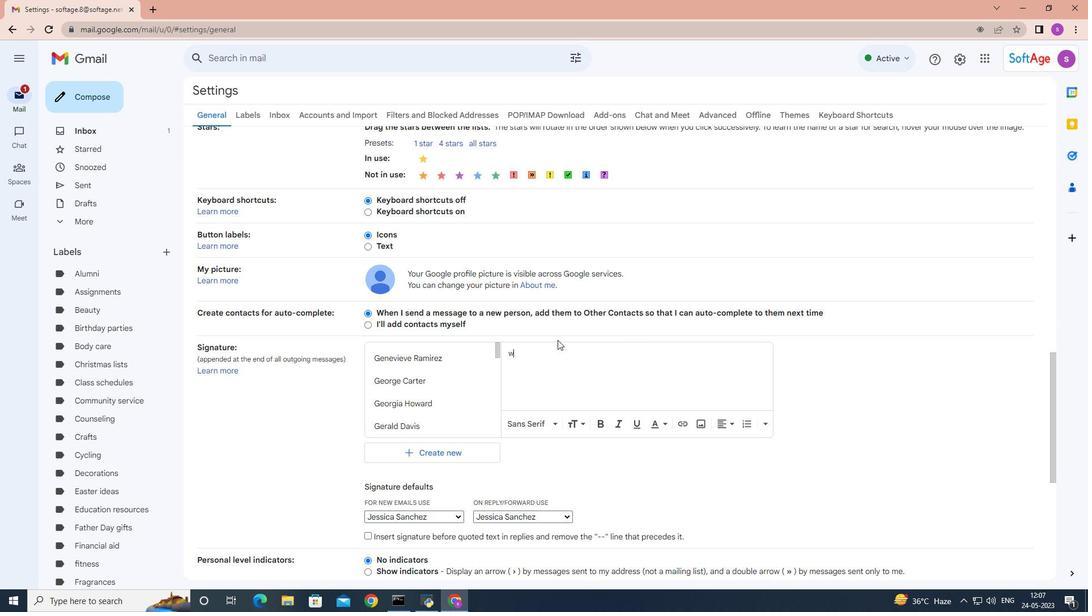 
Action: Key pressed i
Screenshot: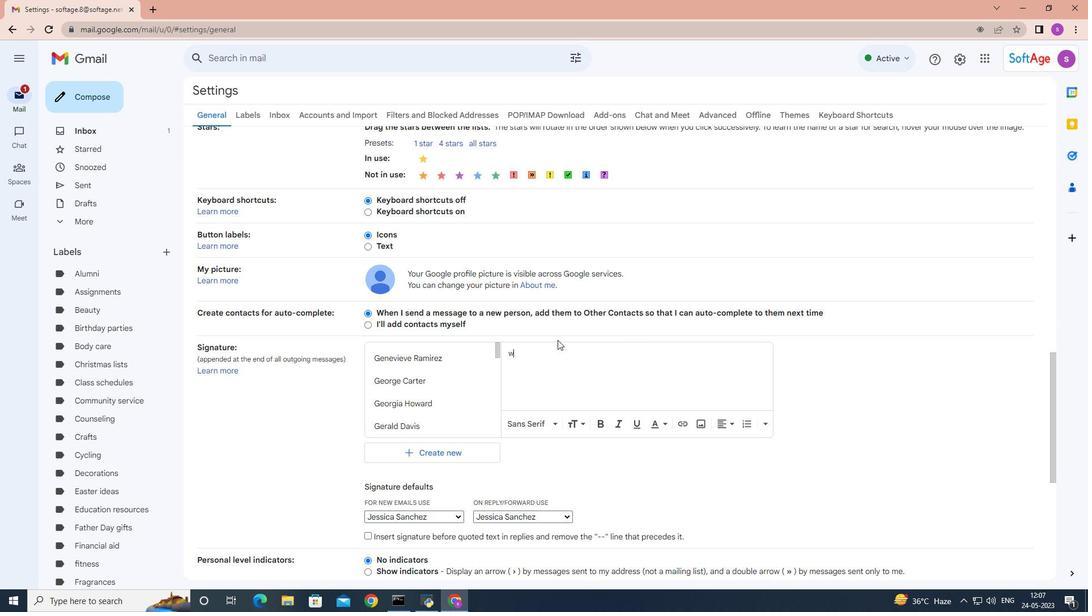 
Action: Mouse moved to (556, 340)
Screenshot: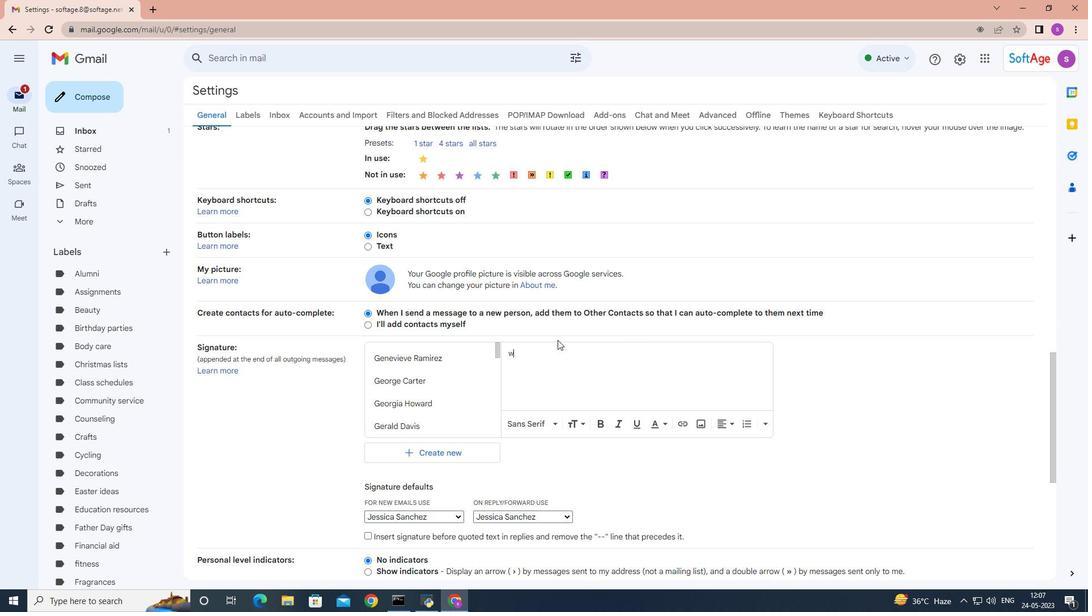
Action: Key pressed <Key.backspace><Key.backspace><Key.shift>
Screenshot: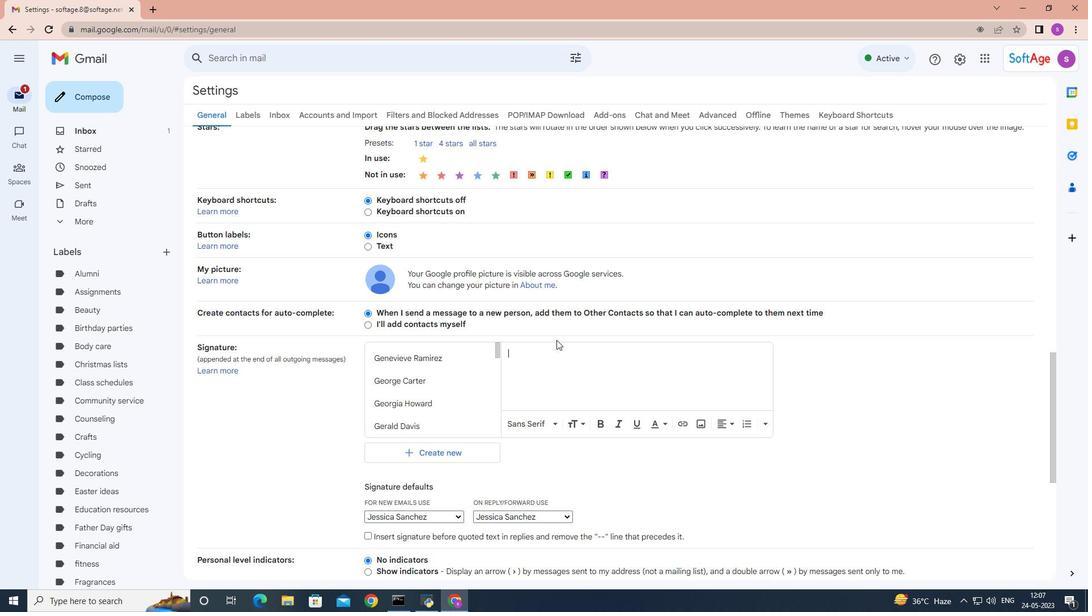 
Action: Mouse moved to (557, 344)
Screenshot: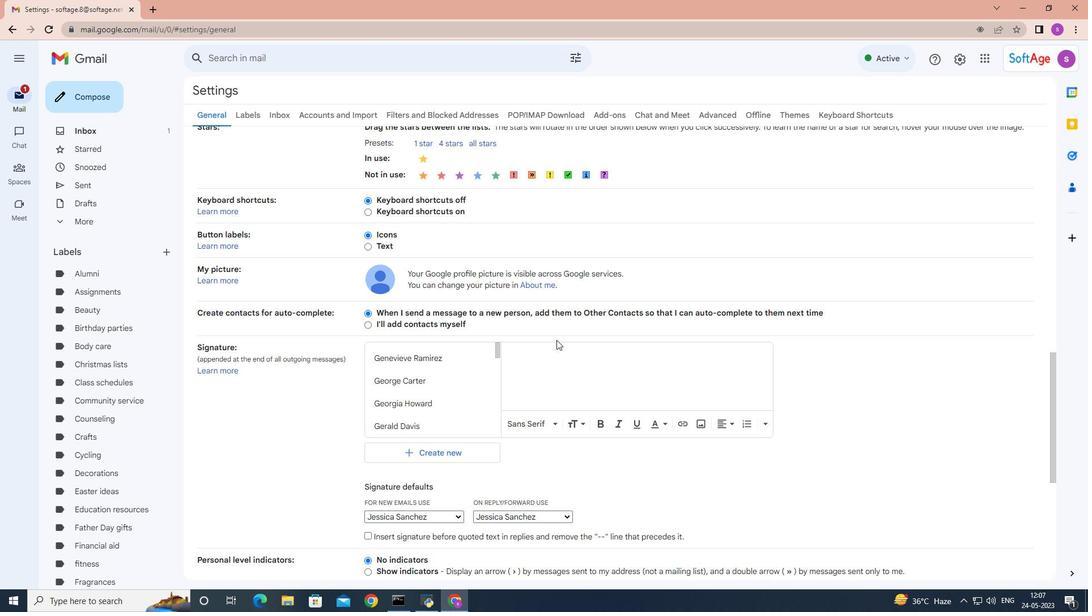 
Action: Key pressed <Key.shift>
Screenshot: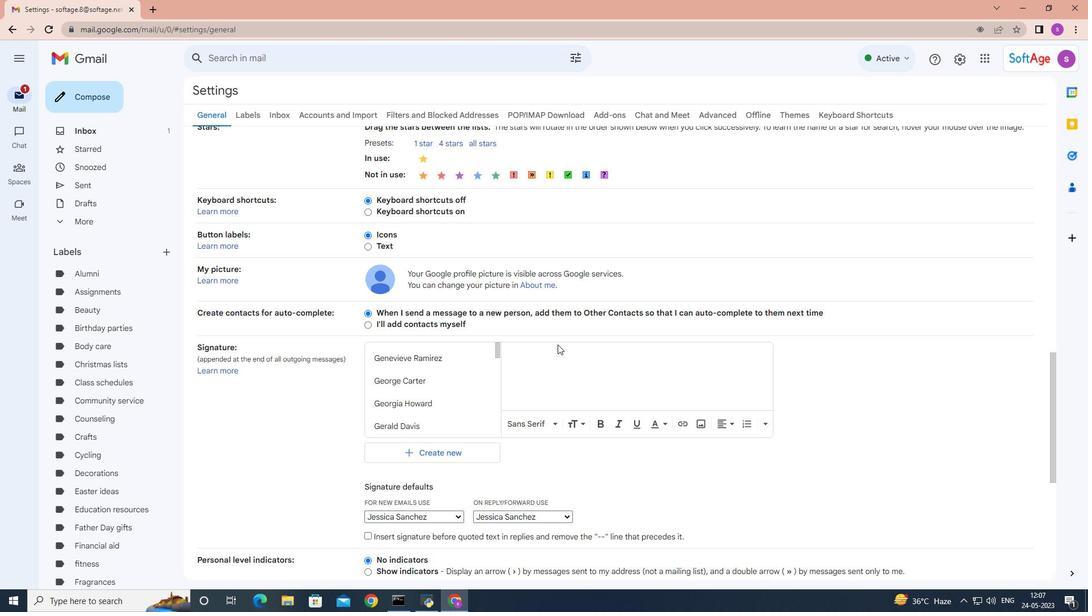 
Action: Mouse moved to (557, 345)
Screenshot: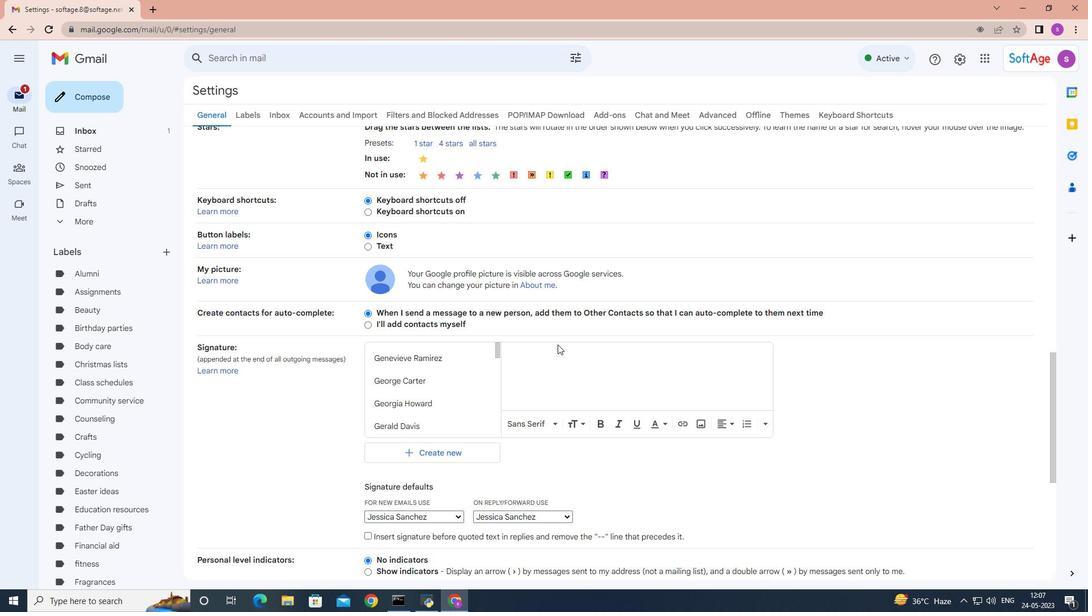 
Action: Key pressed <Key.shift><Key.shift>
Screenshot: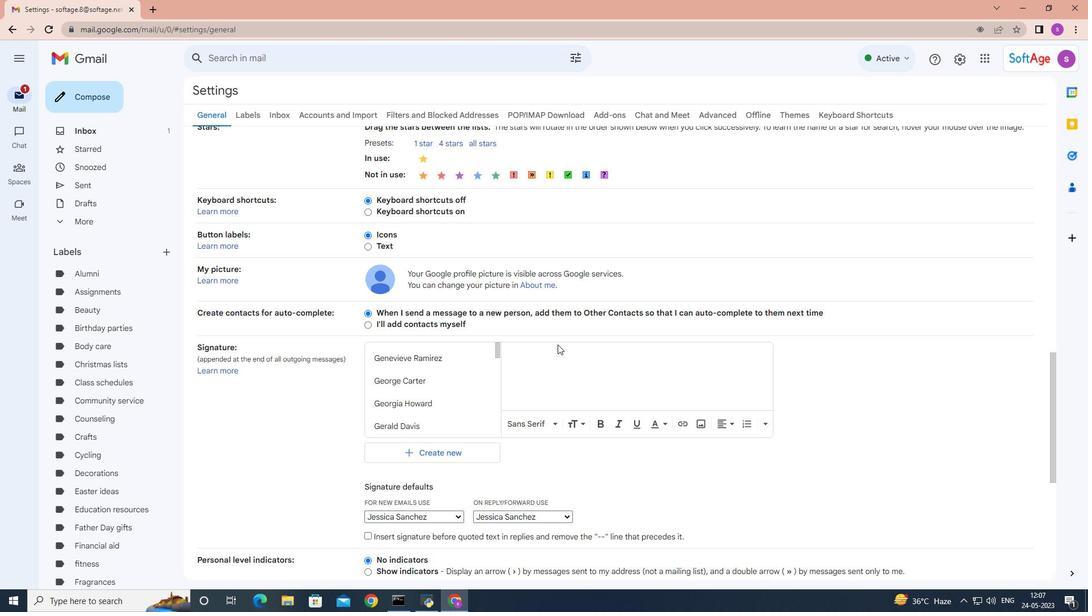 
Action: Mouse moved to (557, 347)
Screenshot: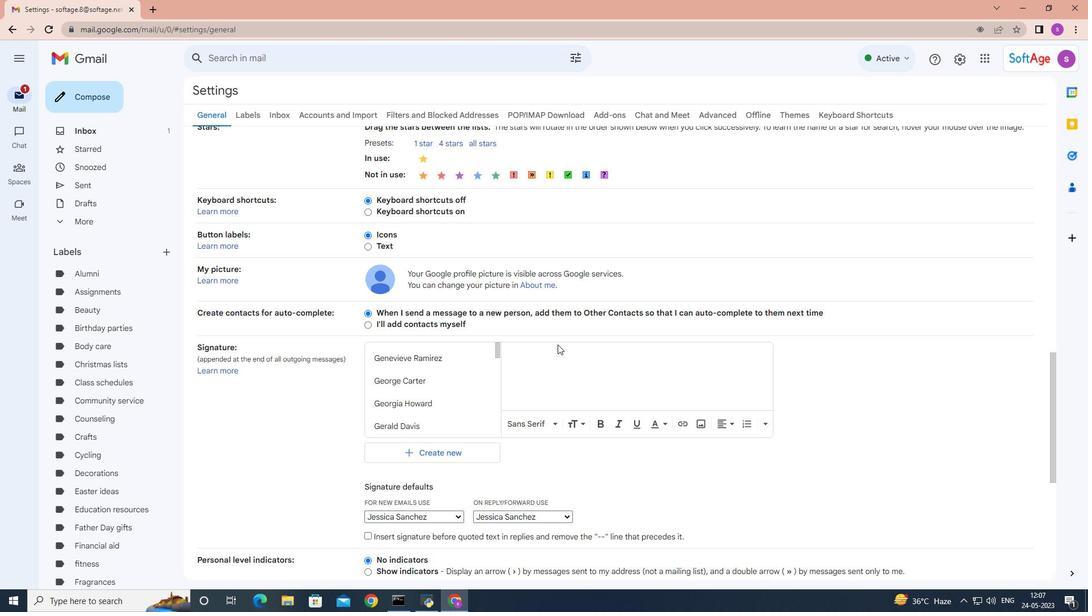 
Action: Key pressed <Key.shift>
Screenshot: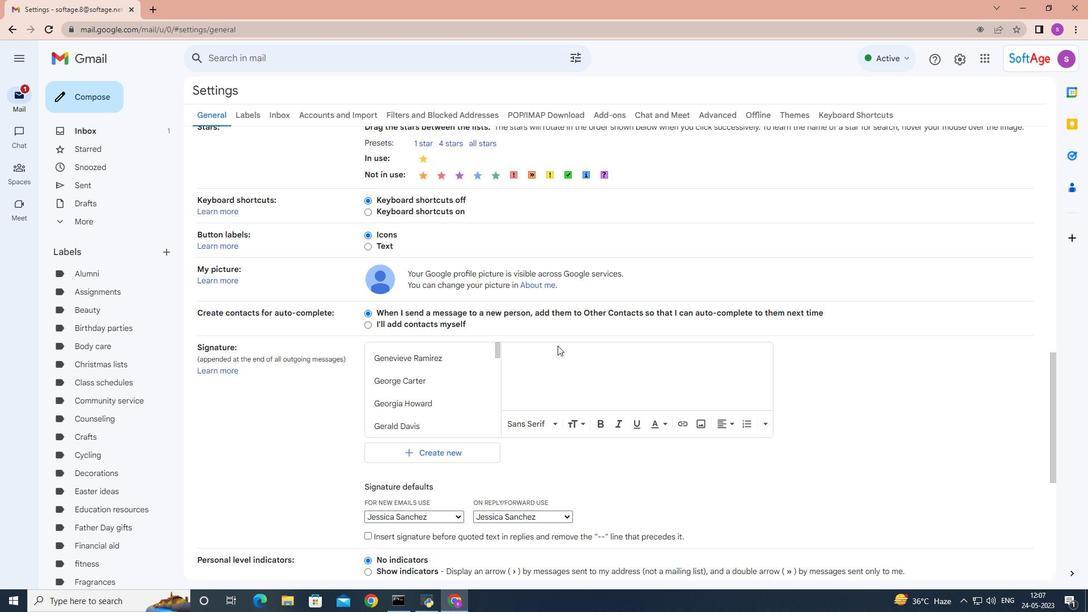 
Action: Mouse moved to (557, 348)
Screenshot: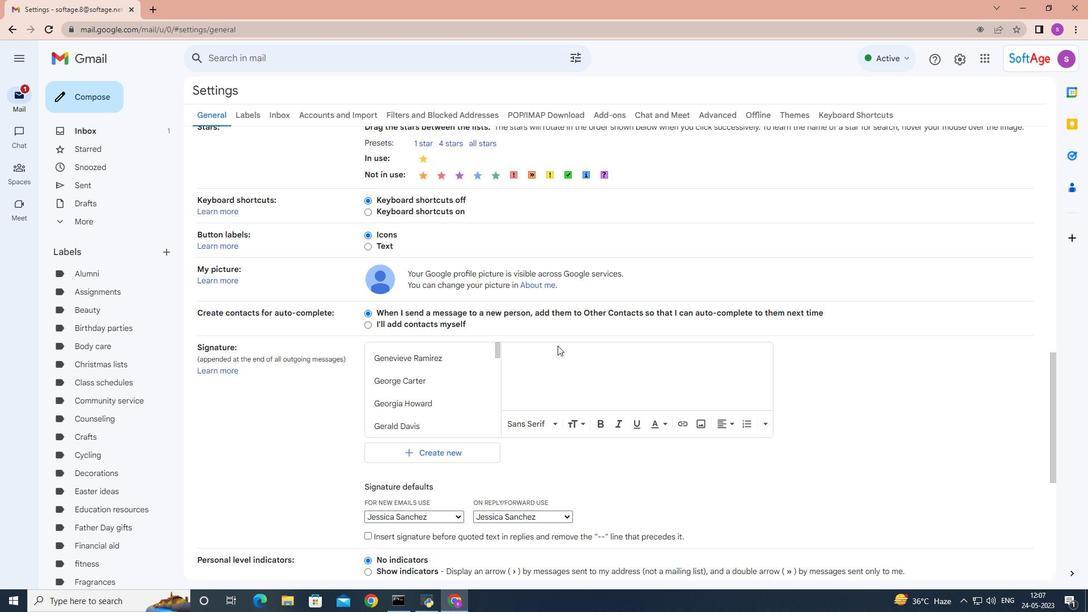 
Action: Key pressed <Key.shift>
Screenshot: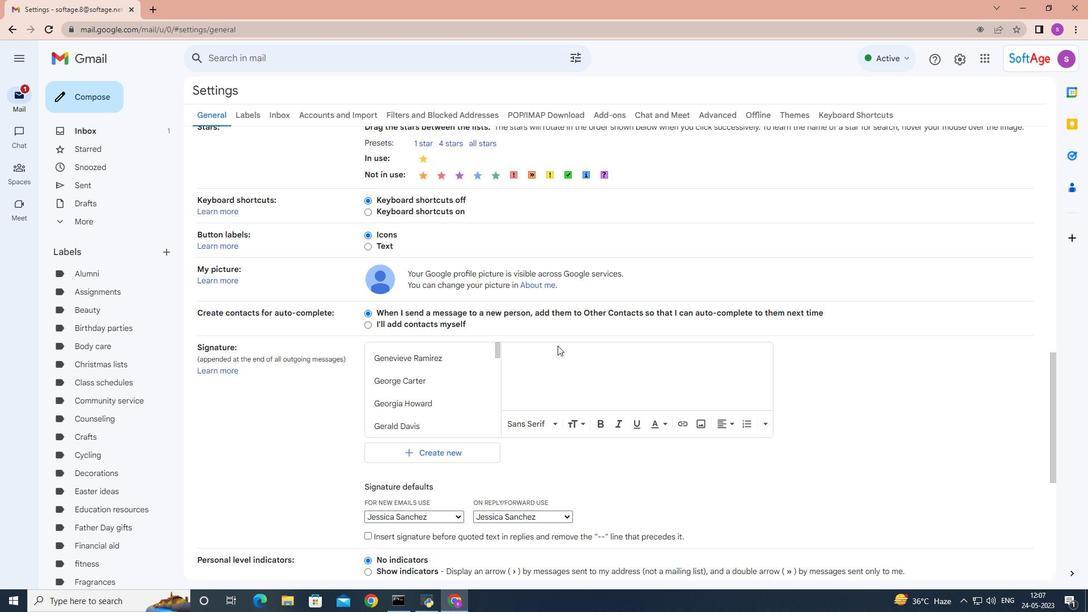 
Action: Mouse moved to (558, 348)
Screenshot: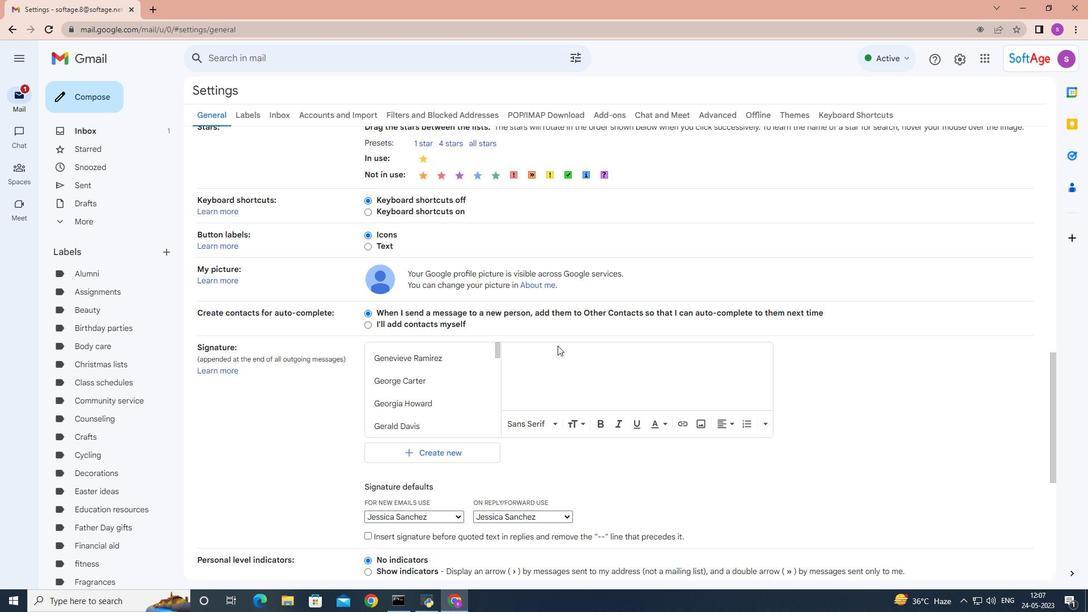 
Action: Key pressed <Key.shift><Key.shift>
Screenshot: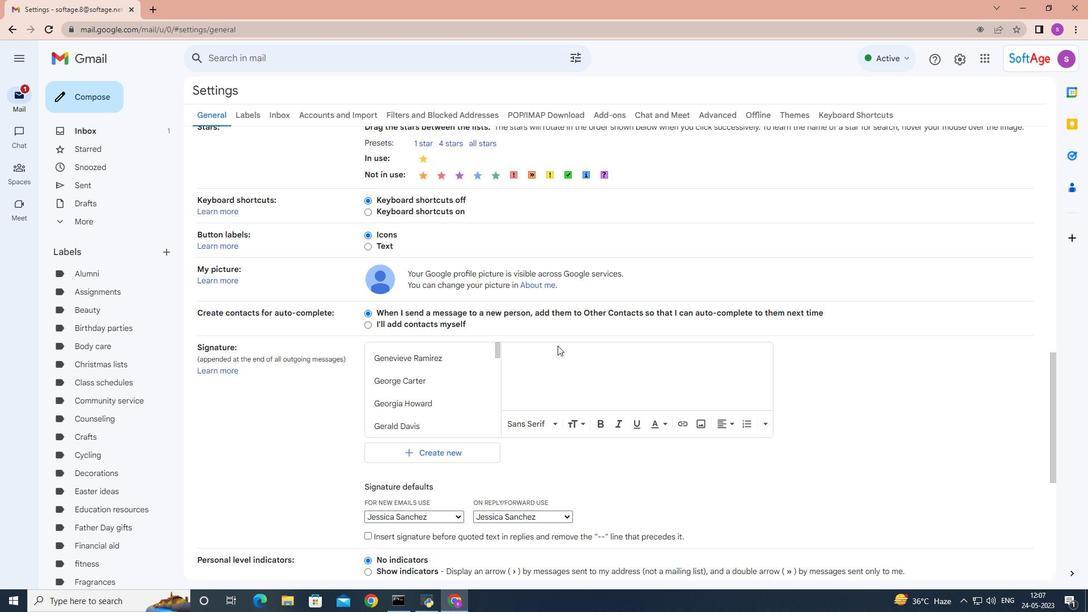 
Action: Mouse moved to (558, 352)
Screenshot: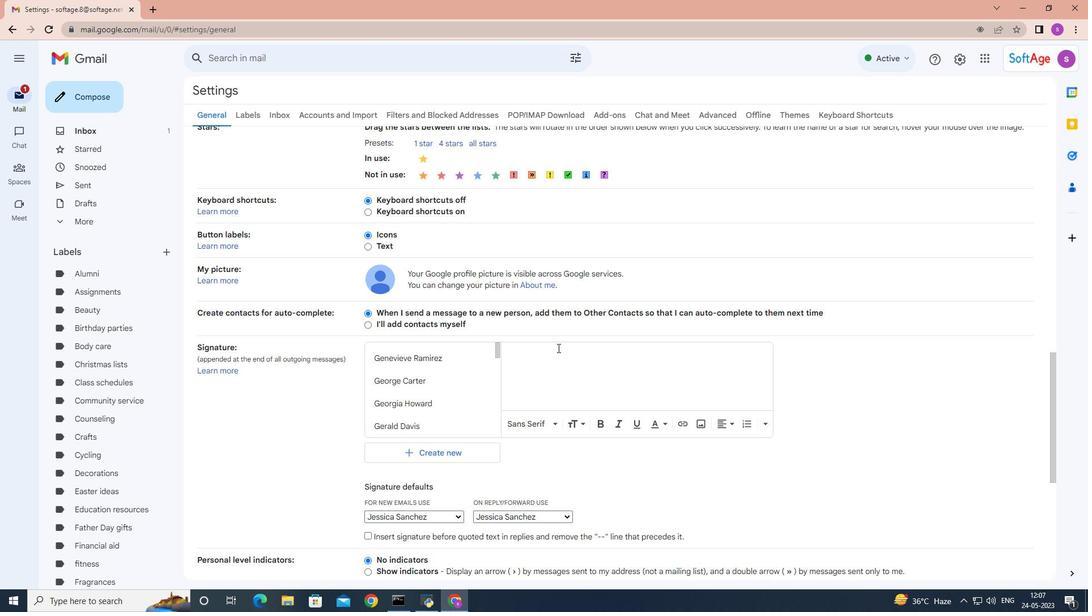 
Action: Key pressed <Key.shift>
Screenshot: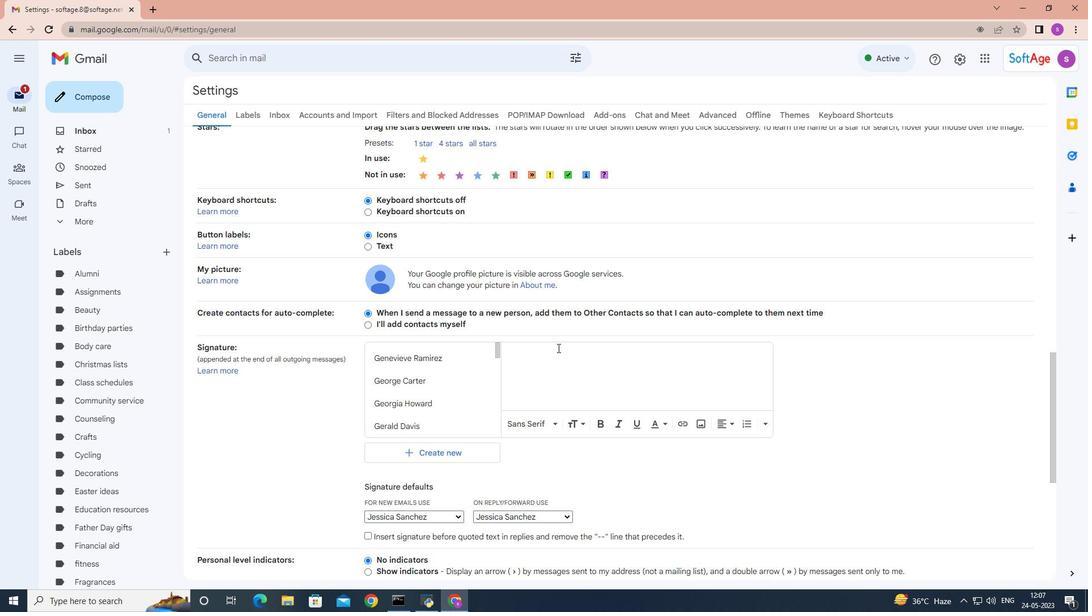 
Action: Mouse moved to (558, 352)
Screenshot: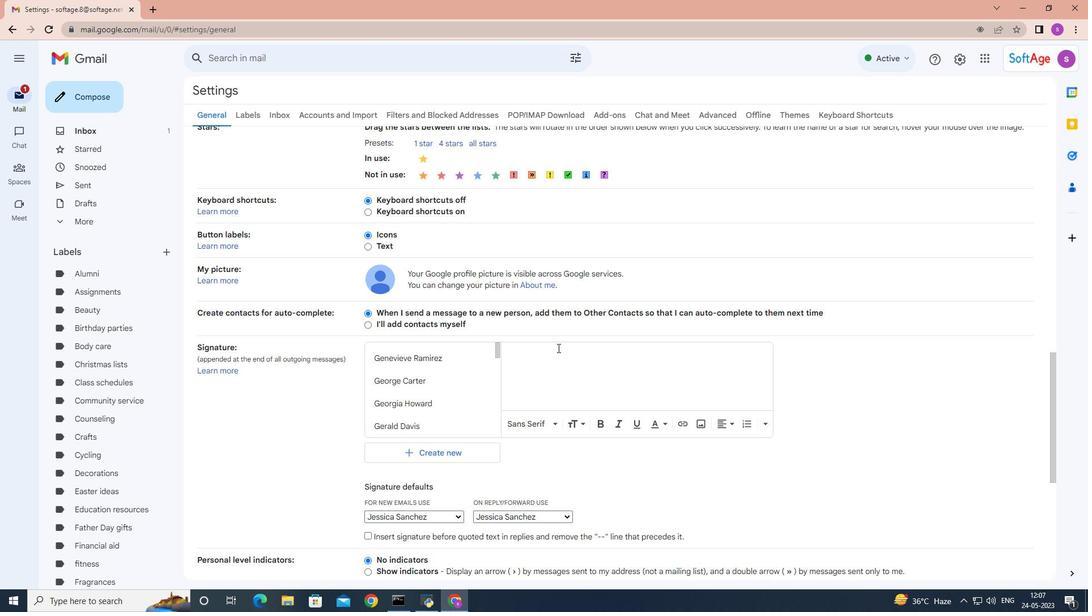 
Action: Key pressed <Key.shift><Key.shift><Key.shift><Key.shift><Key.shift><Key.shift>
Screenshot: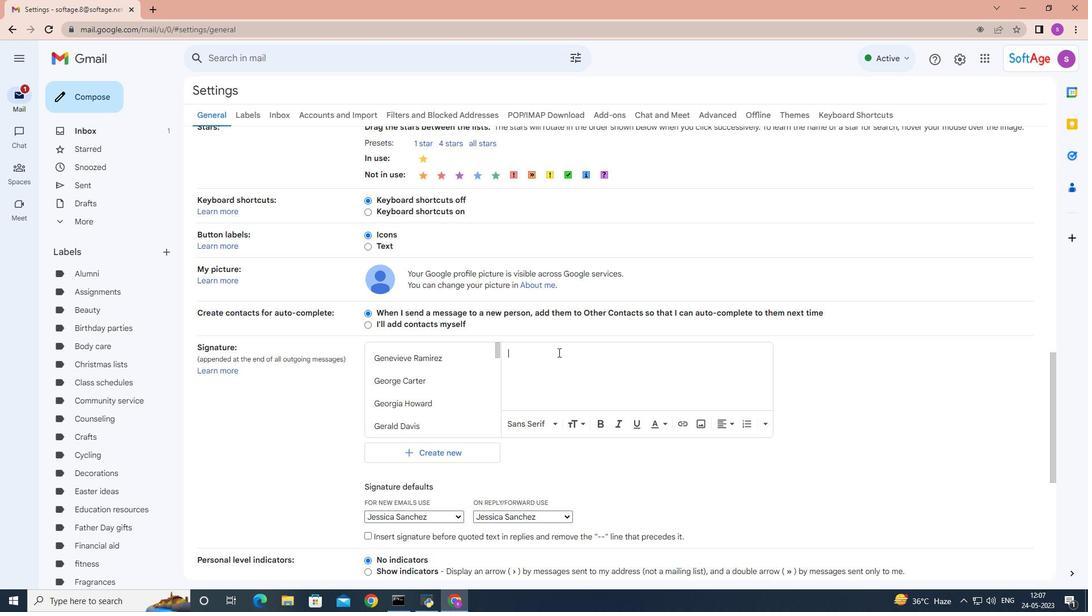 
Action: Mouse moved to (558, 355)
Screenshot: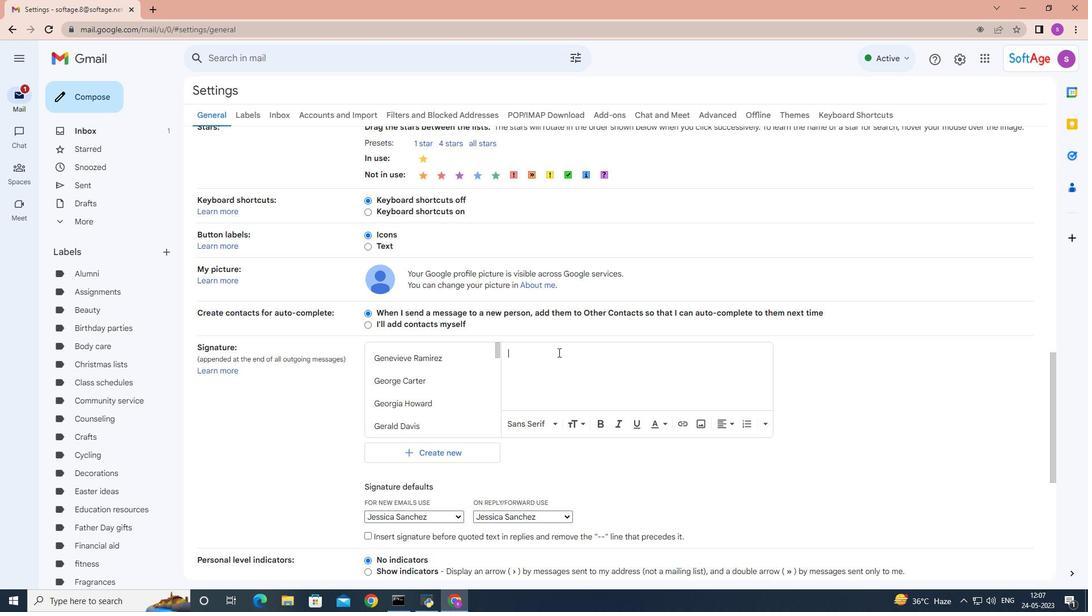 
Action: Key pressed <Key.shift>
Screenshot: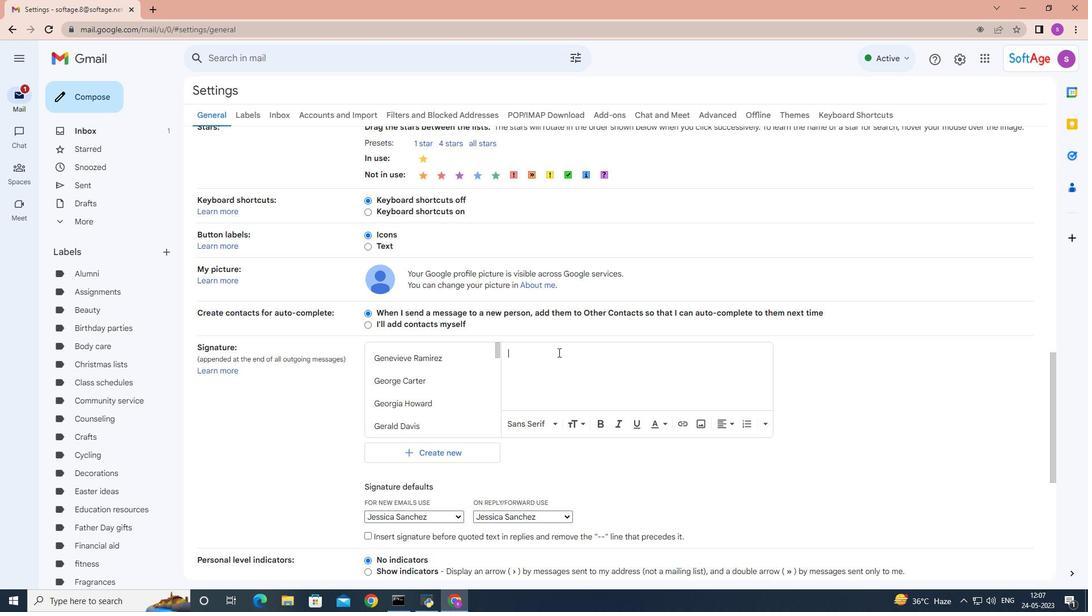 
Action: Mouse moved to (558, 358)
Screenshot: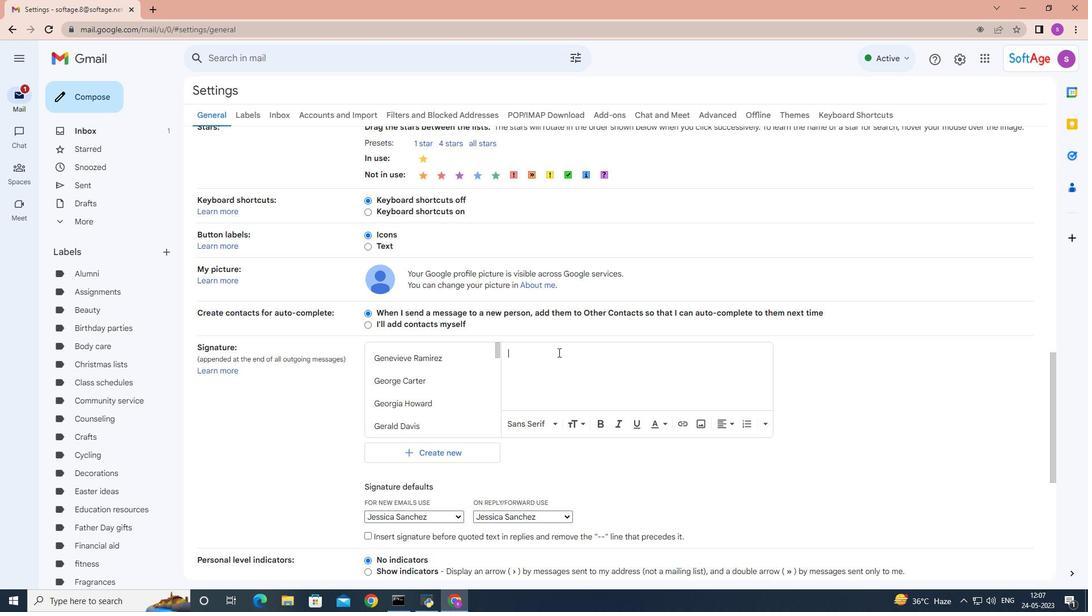 
Action: Key pressed <Key.shift>
Screenshot: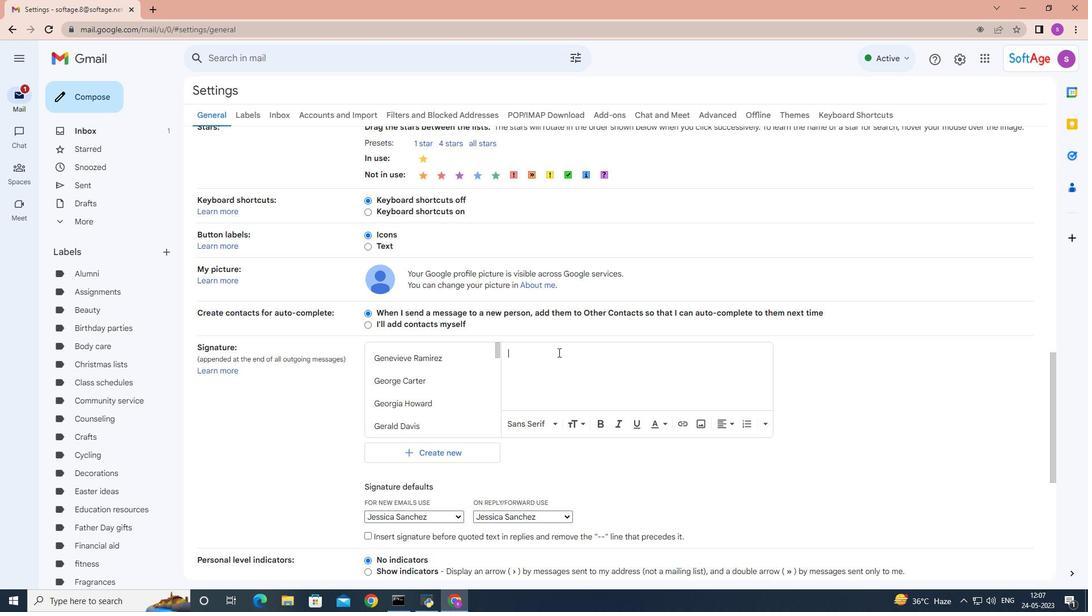 
Action: Mouse moved to (558, 363)
Screenshot: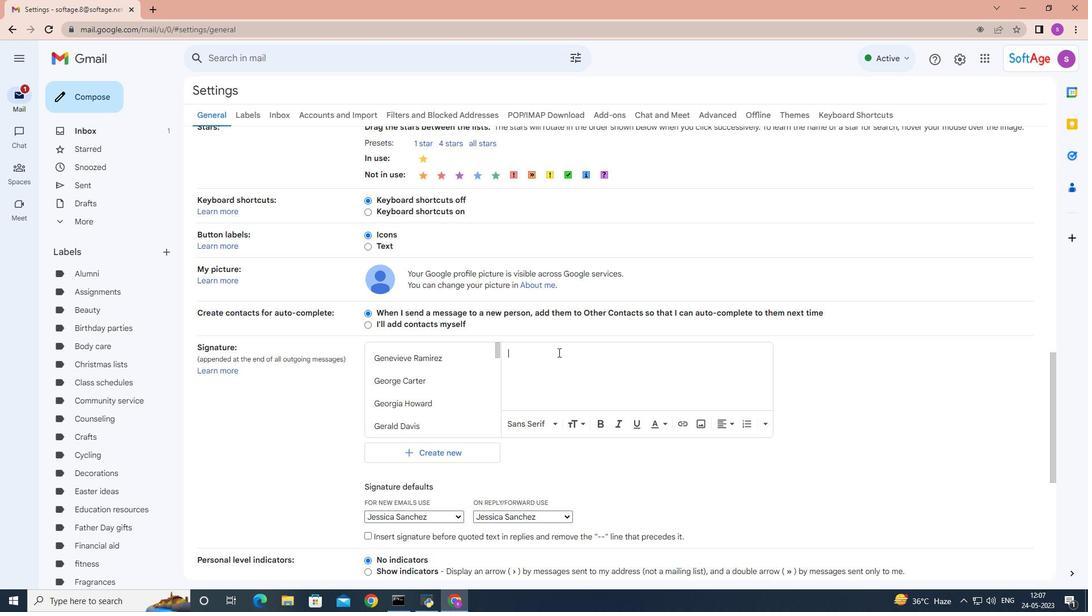 
Action: Key pressed <Key.shift>
Screenshot: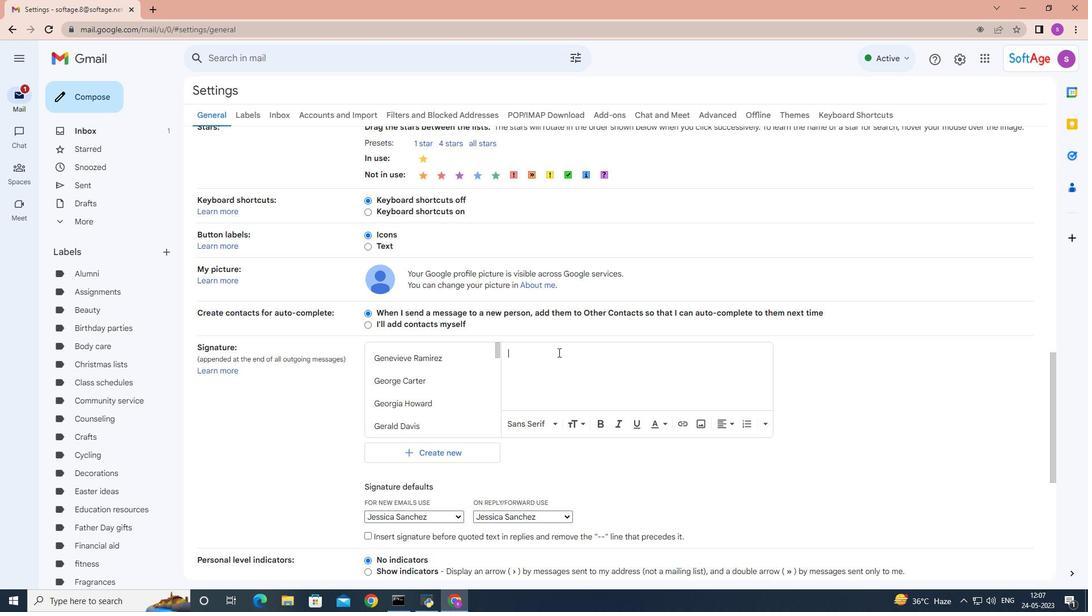 
Action: Mouse moved to (558, 363)
Screenshot: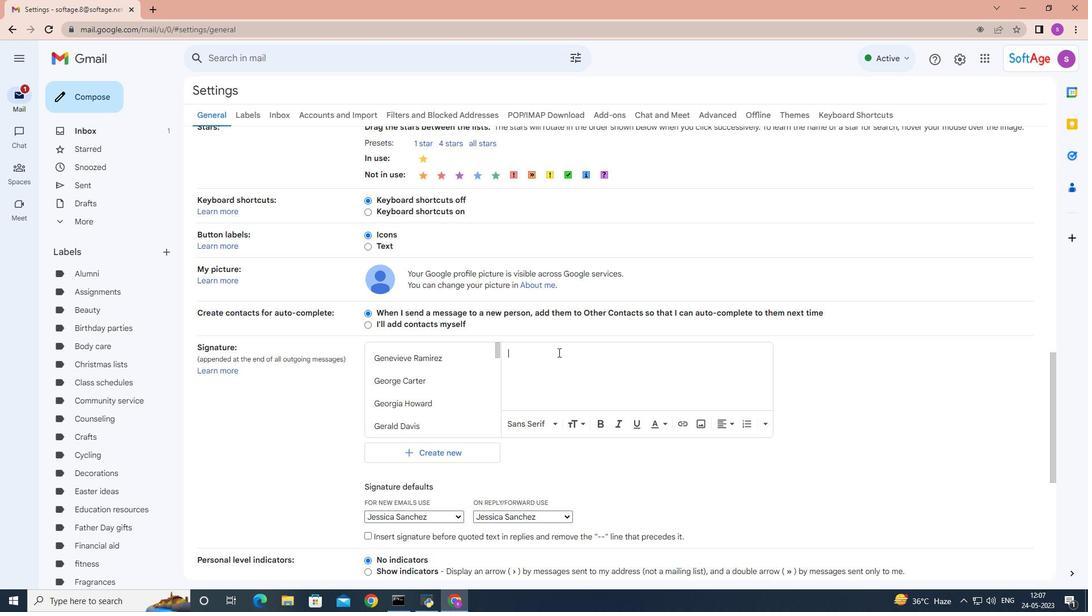 
Action: Key pressed <Key.shift><Key.shift><Key.shift><Key.shift><Key.shift><Key.shift><Key.shift><Key.shift><Key.shift><Key.shift><Key.shift><Key.shift><Key.shift><Key.shift><Key.shift><Key.shift><Key.shift><Key.shift><Key.shift><Key.shift><Key.shift><Key.shift>Jesus<Key.space><Key.shift>Garcia<Key.space>
Screenshot: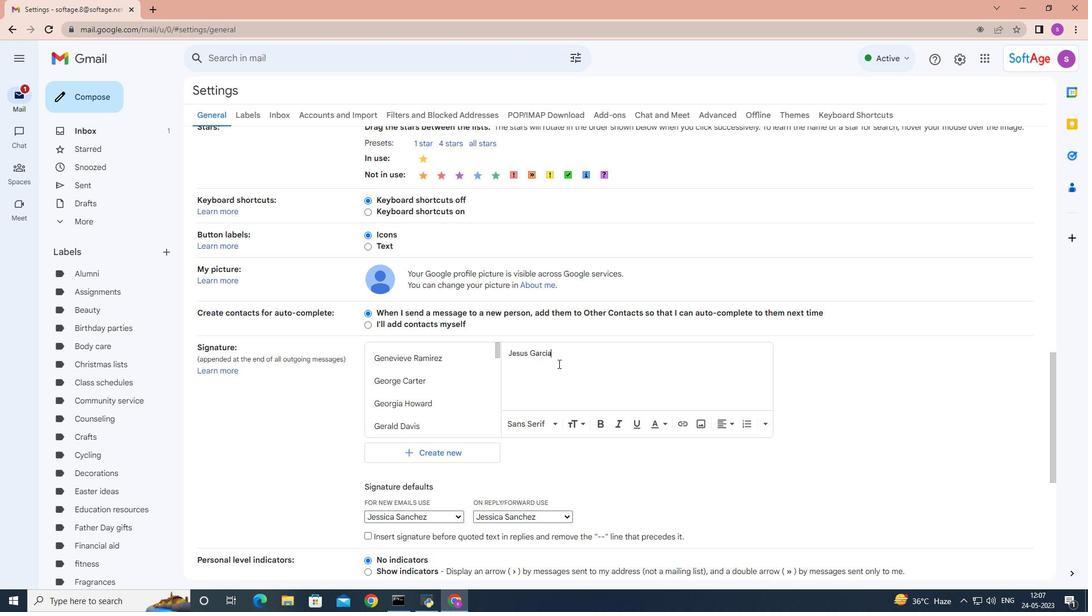 
Action: Mouse scrolled (558, 363) with delta (0, 0)
Screenshot: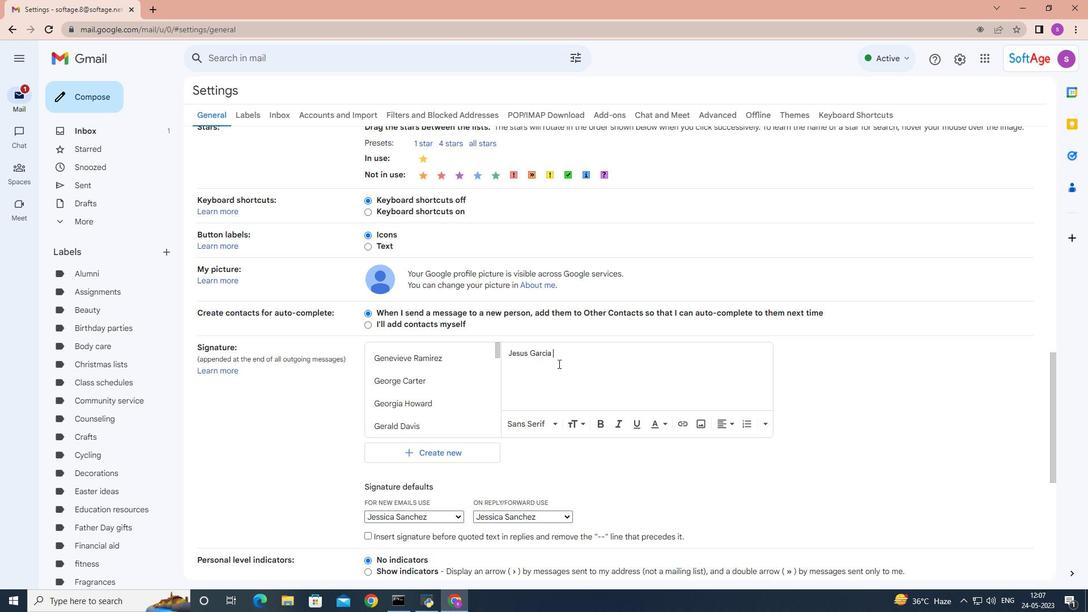 
Action: Mouse scrolled (558, 363) with delta (0, 0)
Screenshot: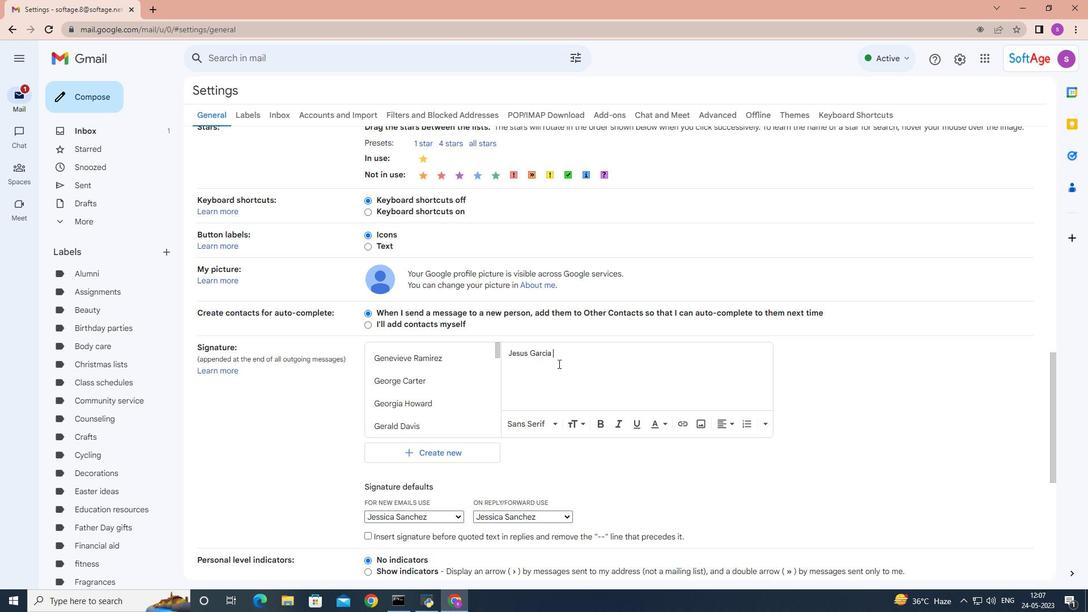 
Action: Mouse scrolled (558, 363) with delta (0, 0)
Screenshot: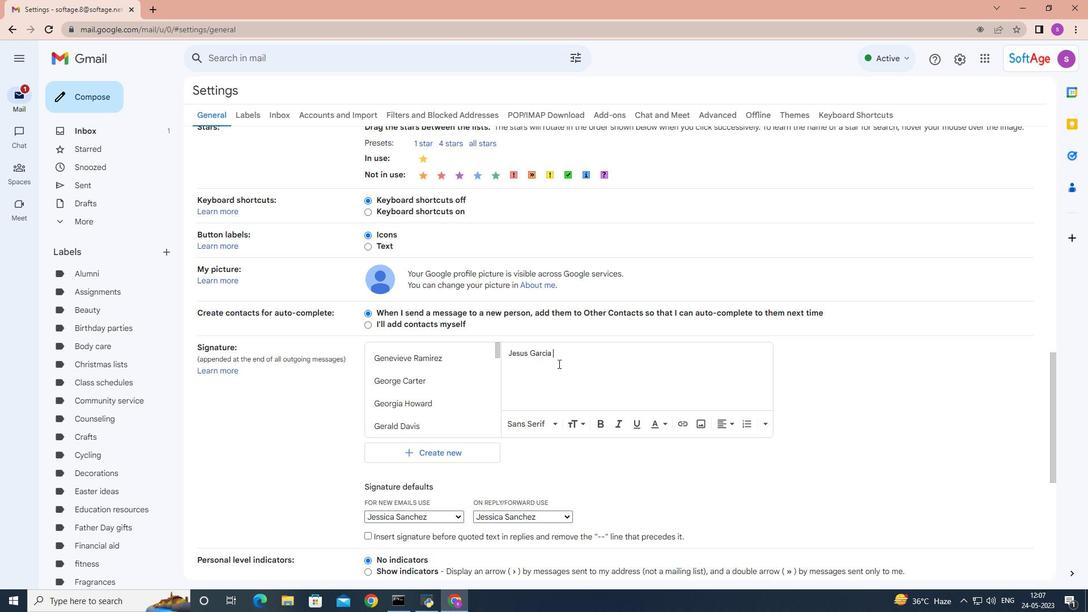 
Action: Mouse moved to (450, 348)
Screenshot: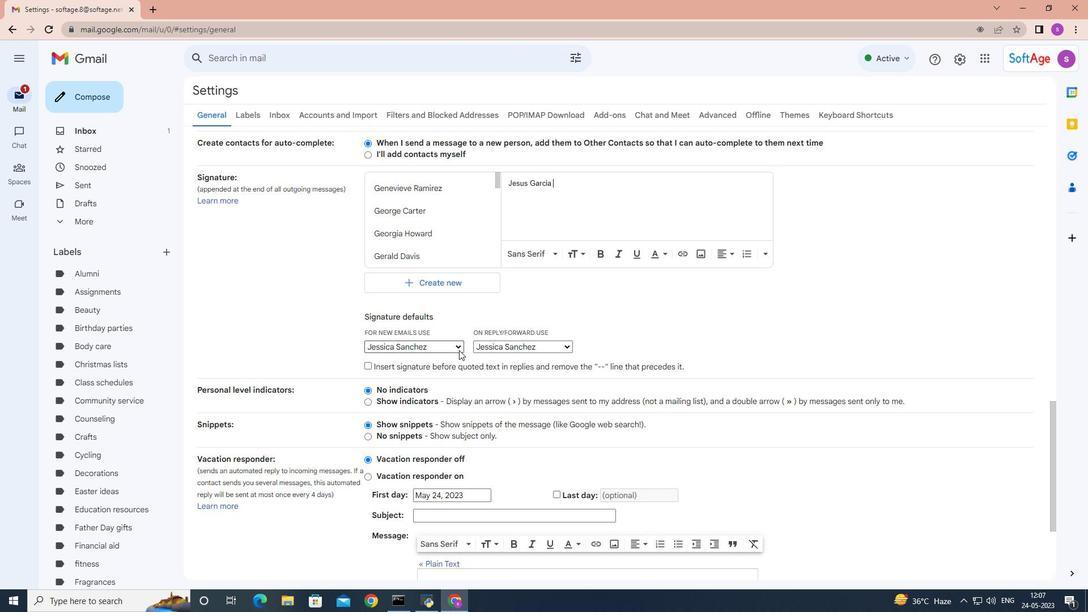 
Action: Mouse pressed left at (450, 348)
Screenshot: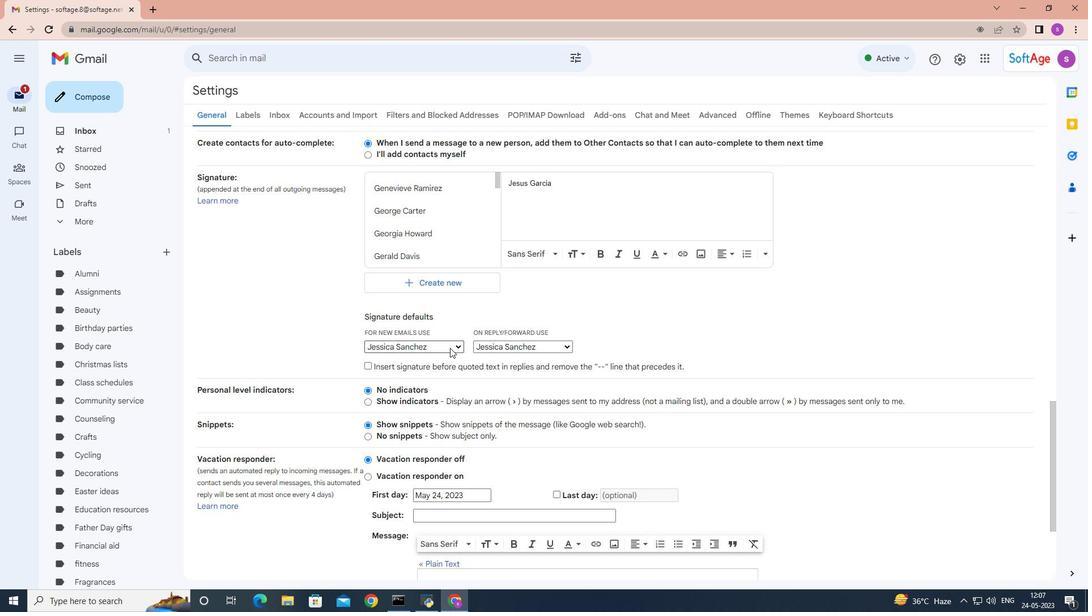 
Action: Mouse moved to (435, 390)
Screenshot: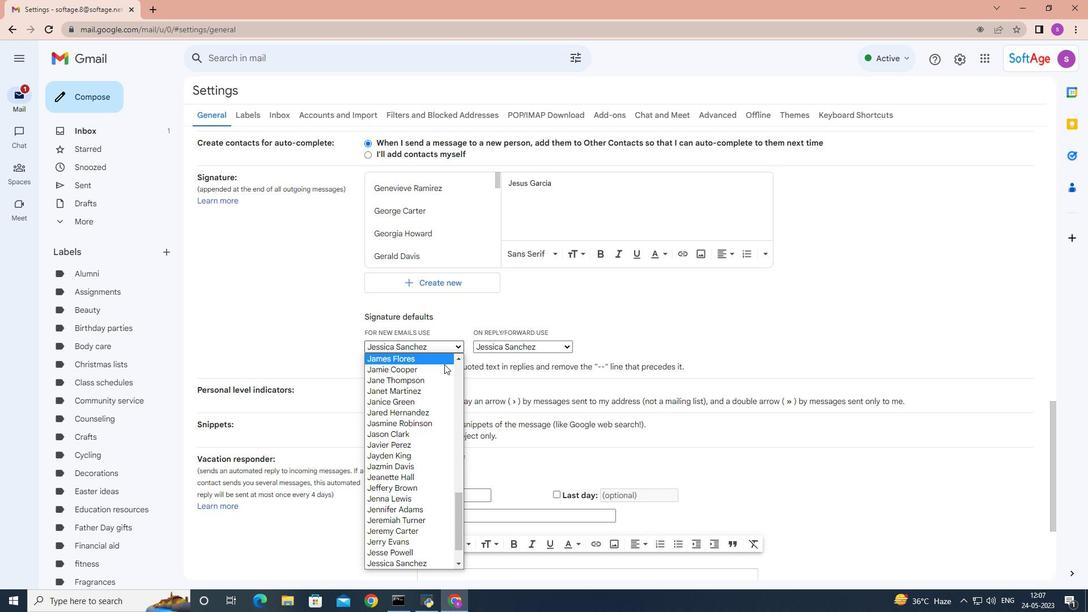 
Action: Mouse scrolled (435, 390) with delta (0, 0)
Screenshot: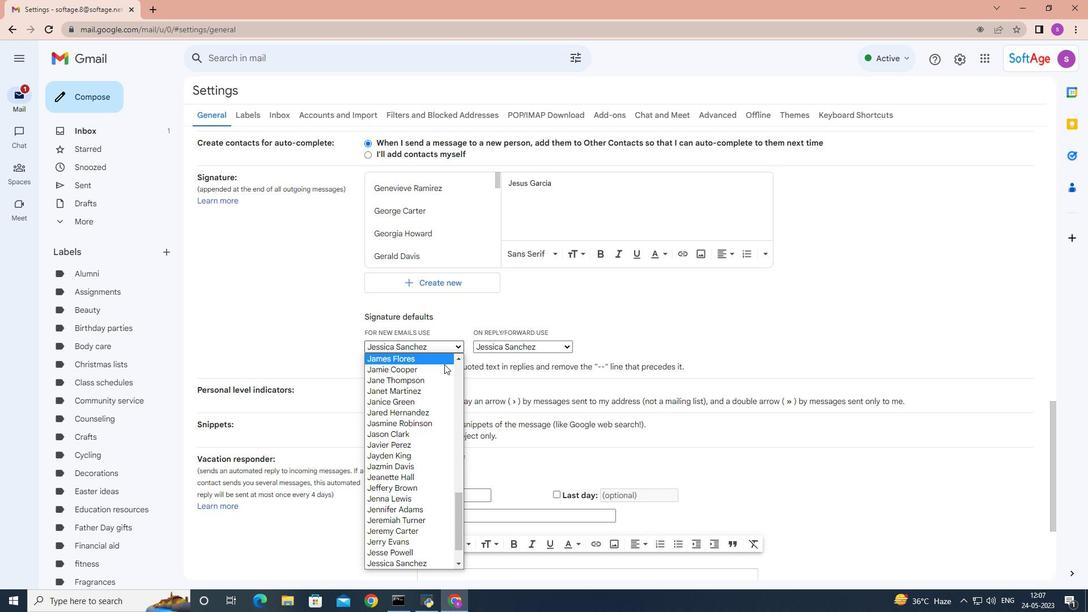 
Action: Mouse moved to (435, 391)
Screenshot: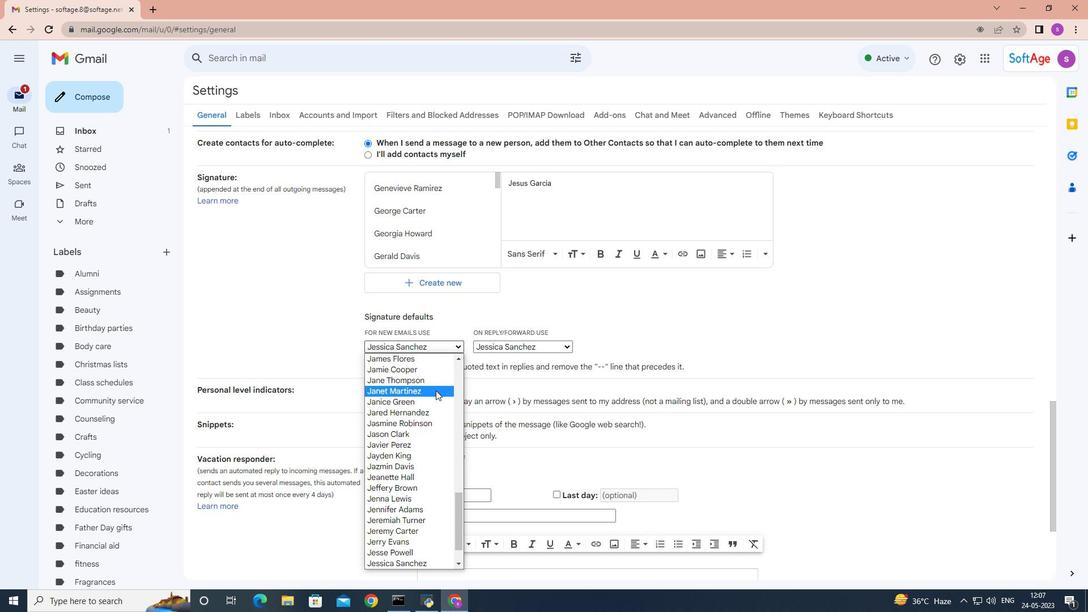 
Action: Mouse scrolled (435, 390) with delta (0, 0)
Screenshot: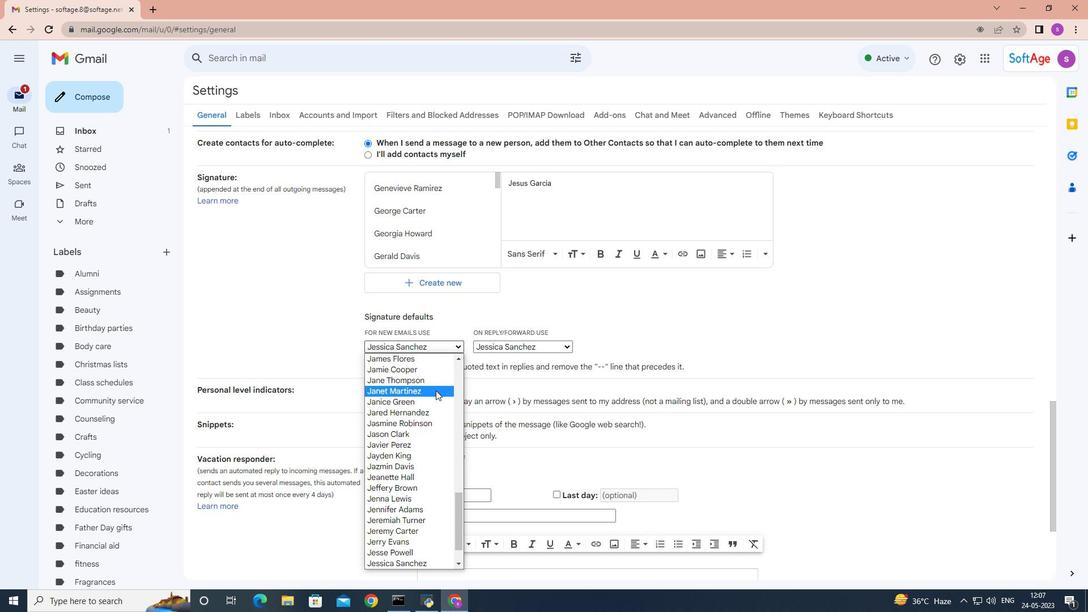 
Action: Mouse moved to (435, 392)
Screenshot: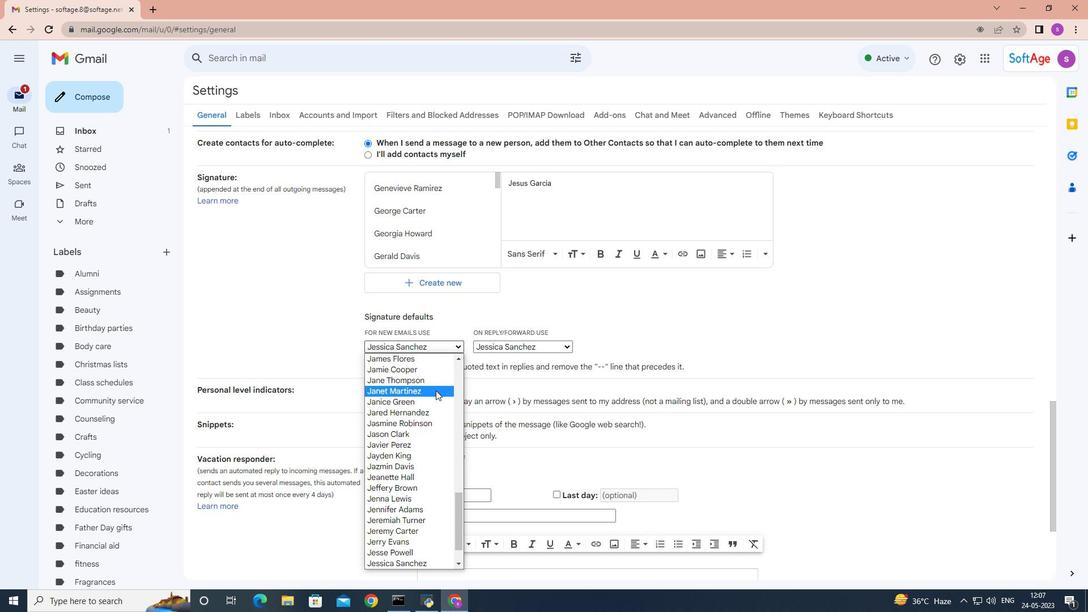 
Action: Mouse scrolled (435, 391) with delta (0, 0)
Screenshot: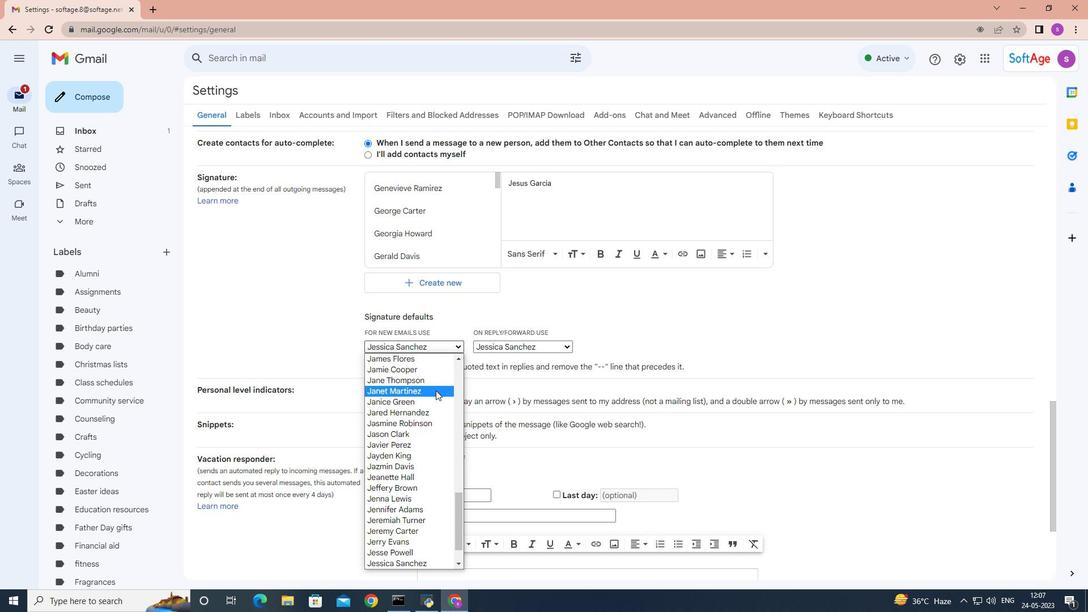 
Action: Mouse scrolled (435, 391) with delta (0, 0)
Screenshot: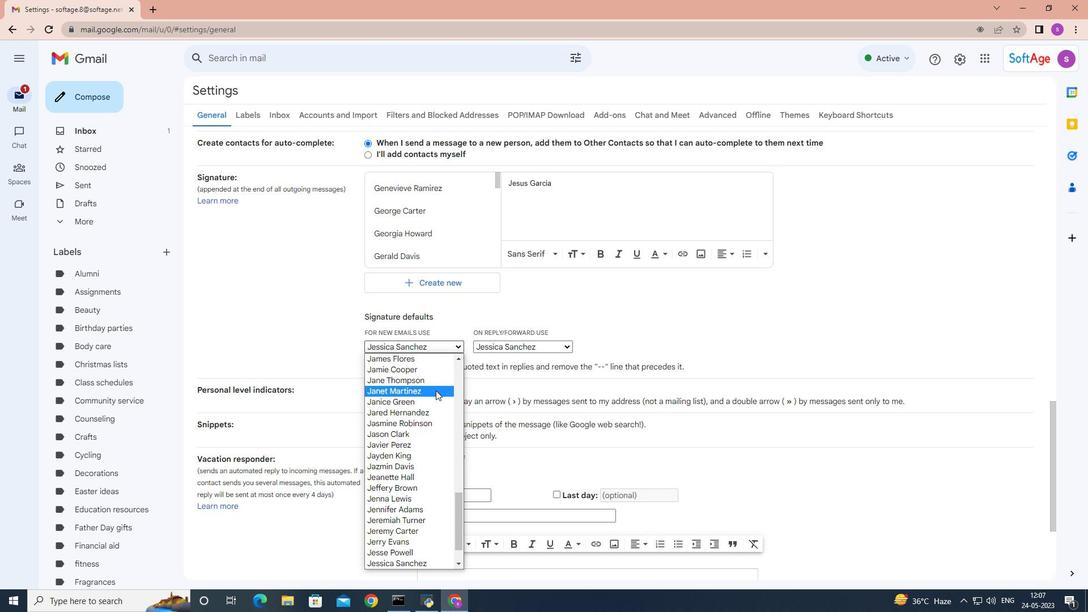 
Action: Mouse scrolled (435, 391) with delta (0, 0)
Screenshot: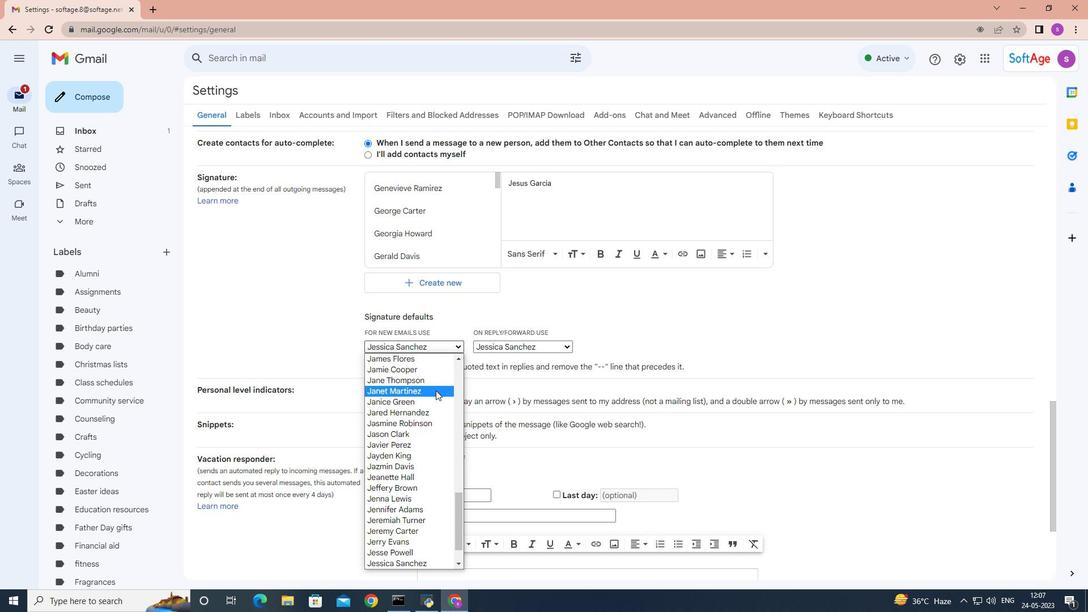 
Action: Mouse scrolled (435, 391) with delta (0, 0)
Screenshot: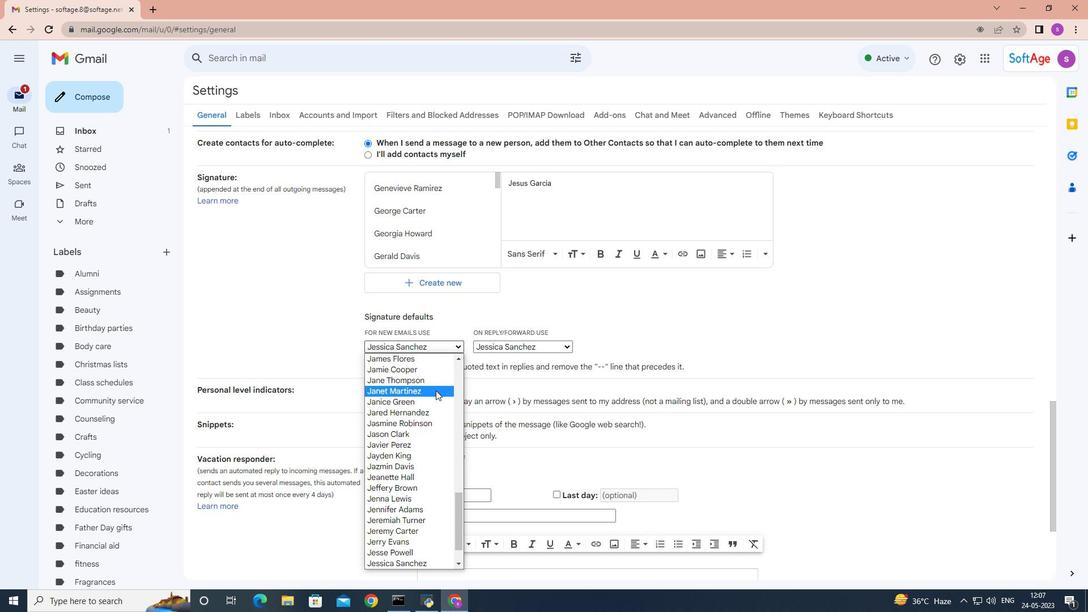 
Action: Mouse scrolled (435, 391) with delta (0, 0)
Screenshot: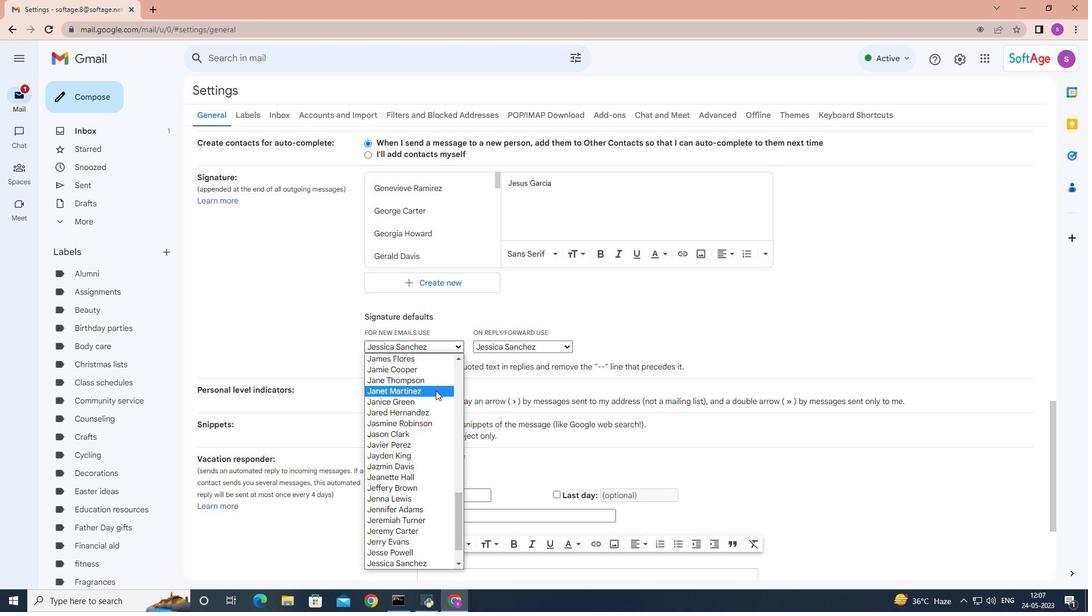 
Action: Mouse scrolled (435, 391) with delta (0, 0)
Screenshot: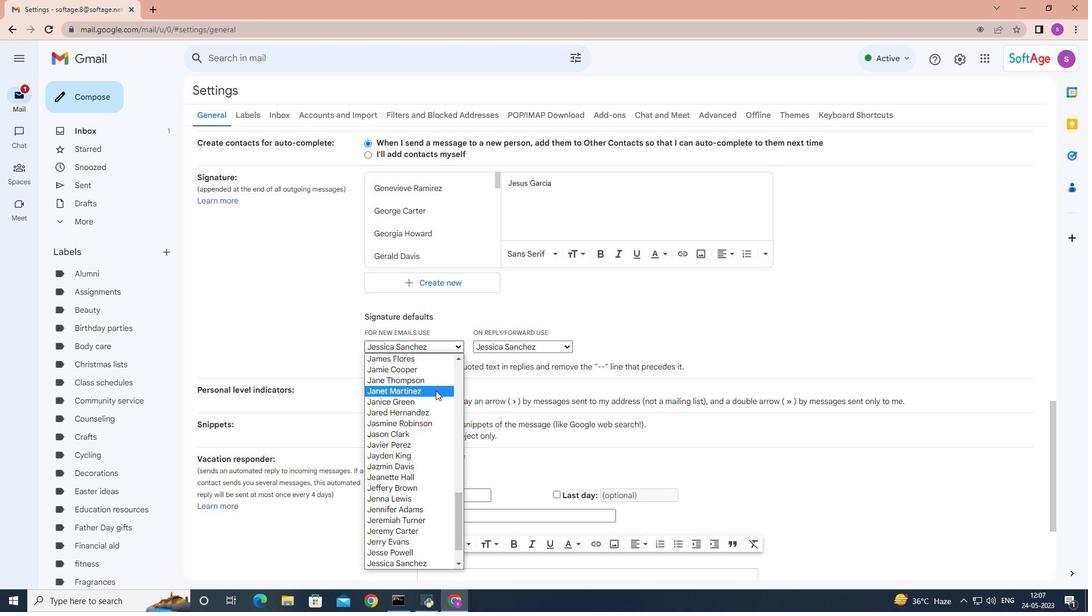 
Action: Mouse moved to (425, 461)
Screenshot: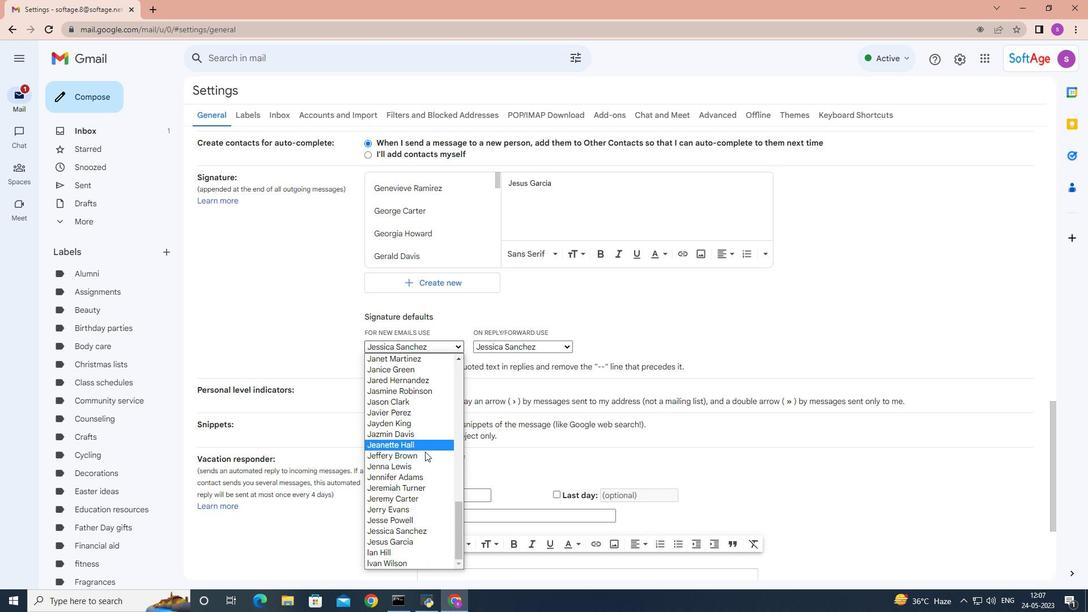 
Action: Mouse scrolled (425, 461) with delta (0, 0)
Screenshot: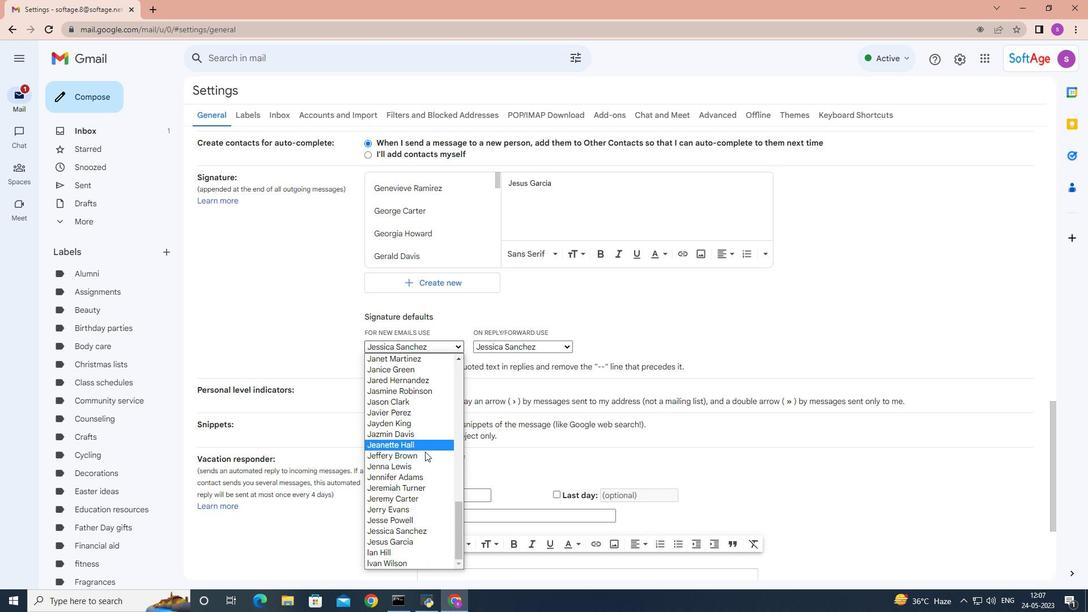 
Action: Mouse moved to (425, 464)
Screenshot: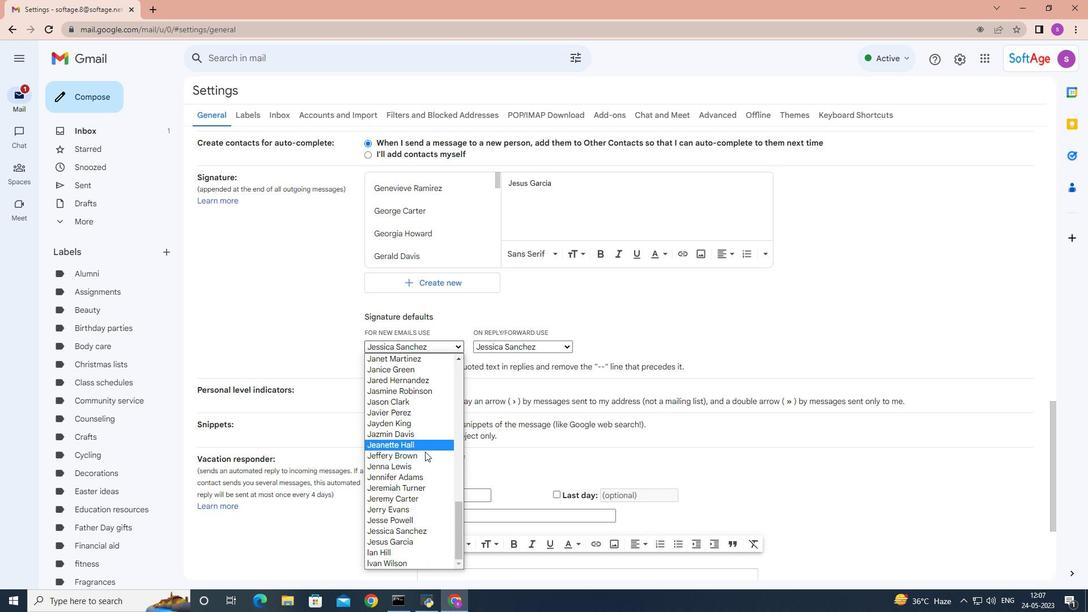 
Action: Mouse scrolled (425, 463) with delta (0, 0)
Screenshot: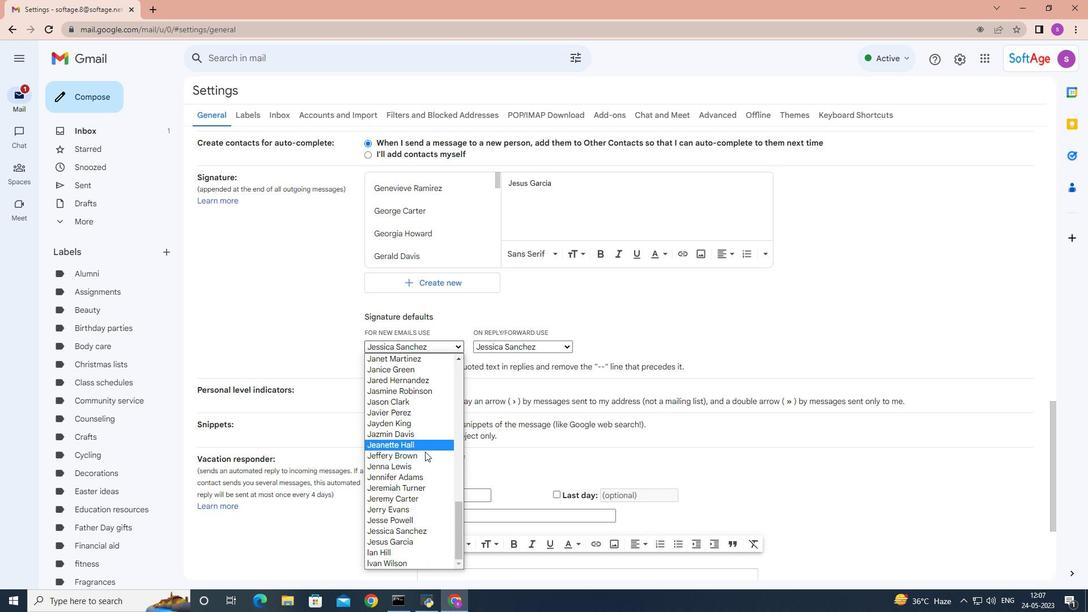 
Action: Mouse moved to (425, 464)
Screenshot: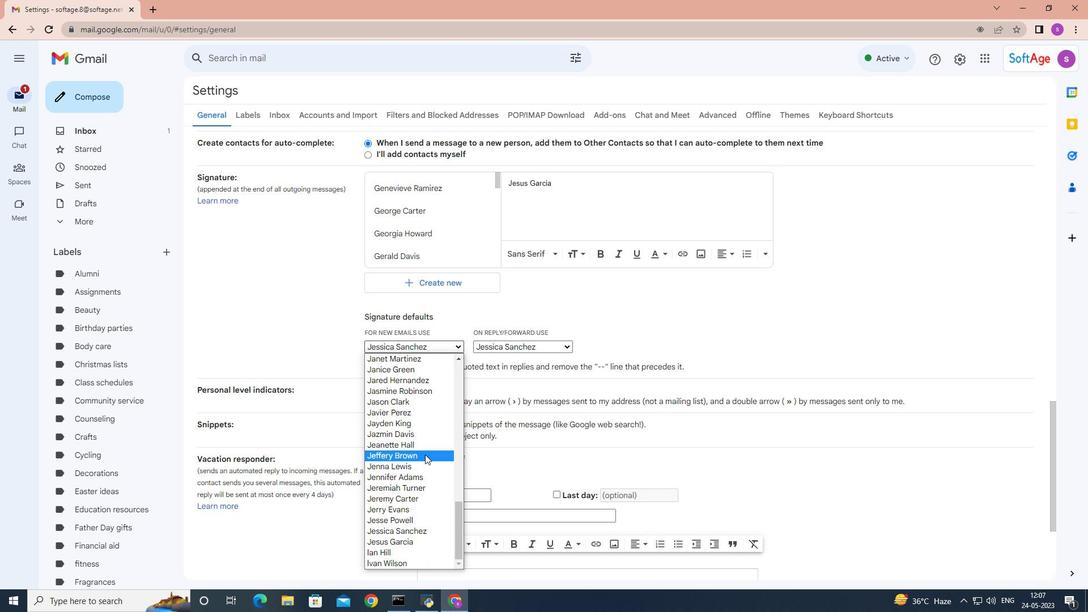 
Action: Mouse scrolled (425, 463) with delta (0, 0)
Screenshot: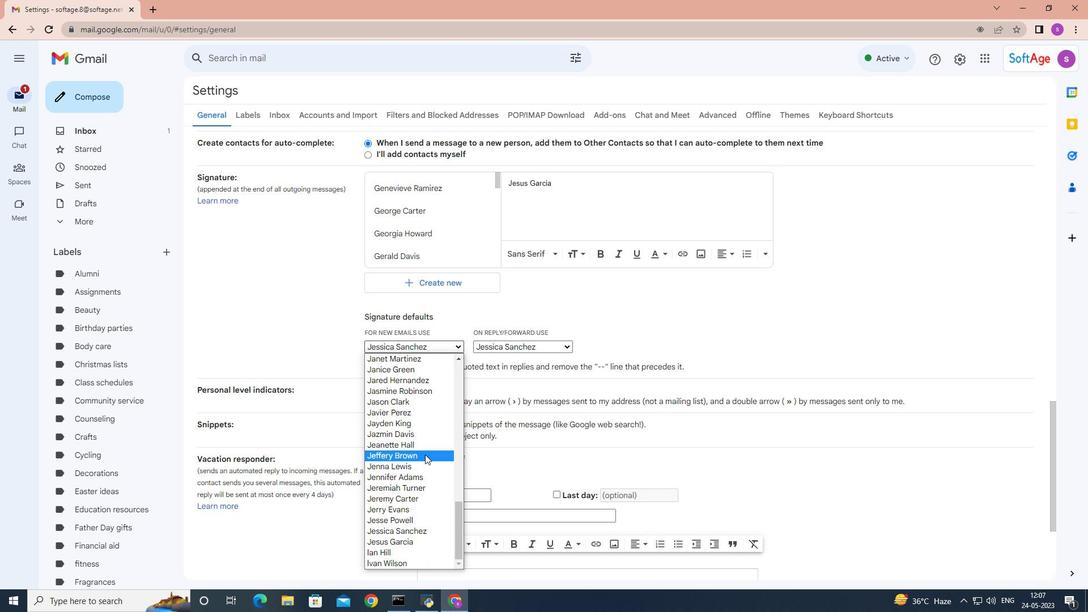 
Action: Mouse scrolled (425, 463) with delta (0, 0)
Screenshot: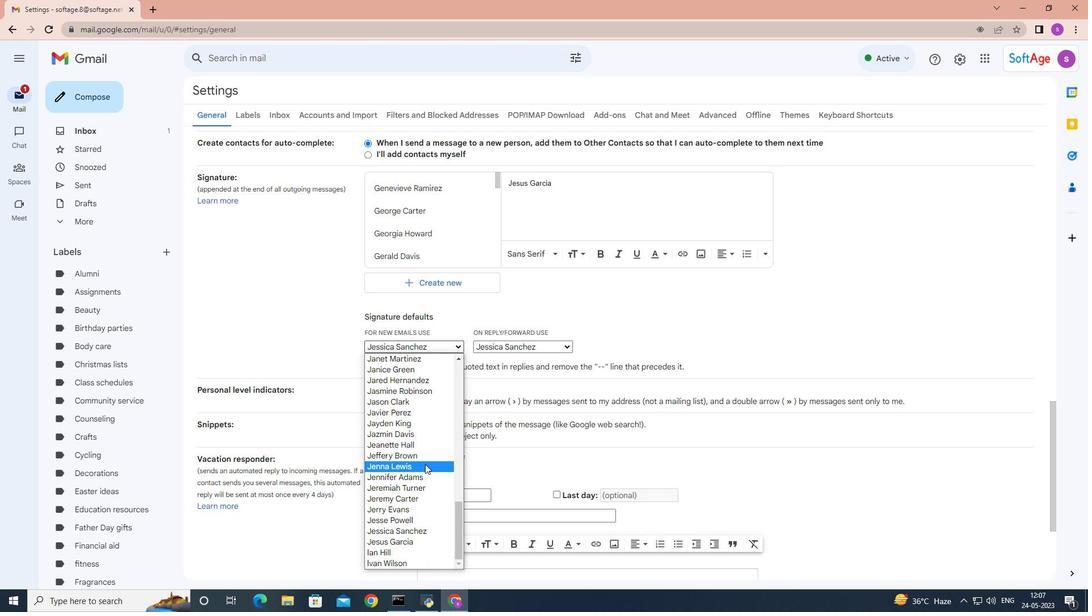 
Action: Mouse moved to (412, 539)
Screenshot: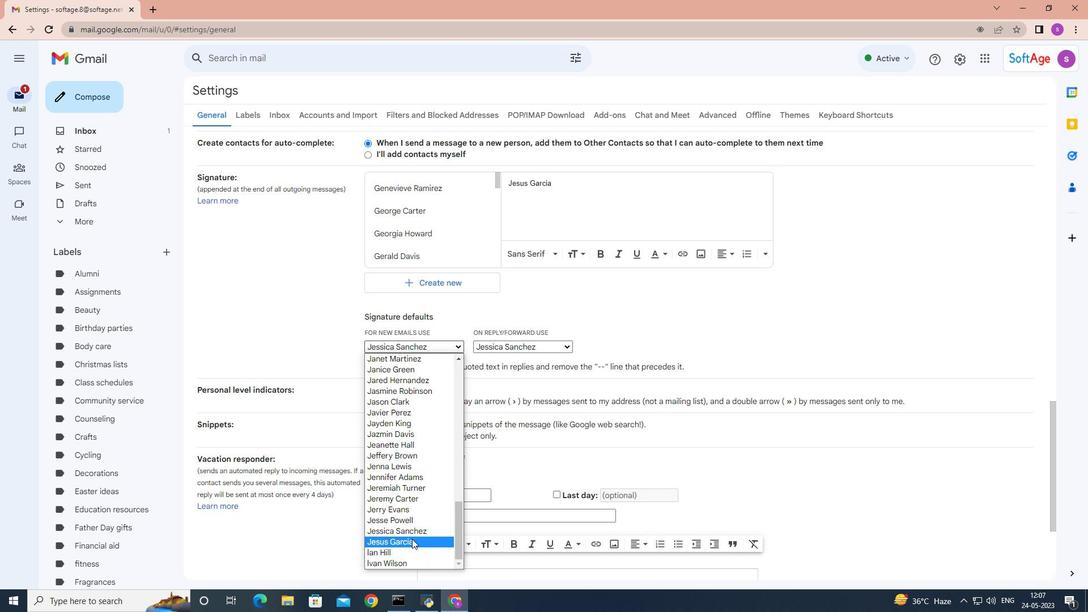 
Action: Mouse pressed left at (412, 539)
Screenshot: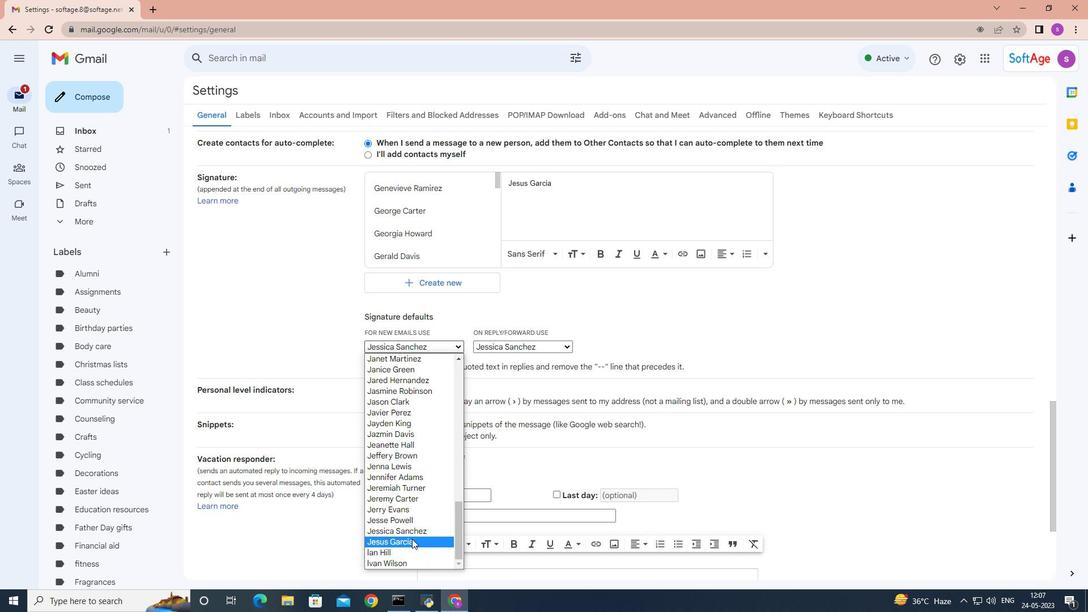 
Action: Mouse moved to (568, 345)
Screenshot: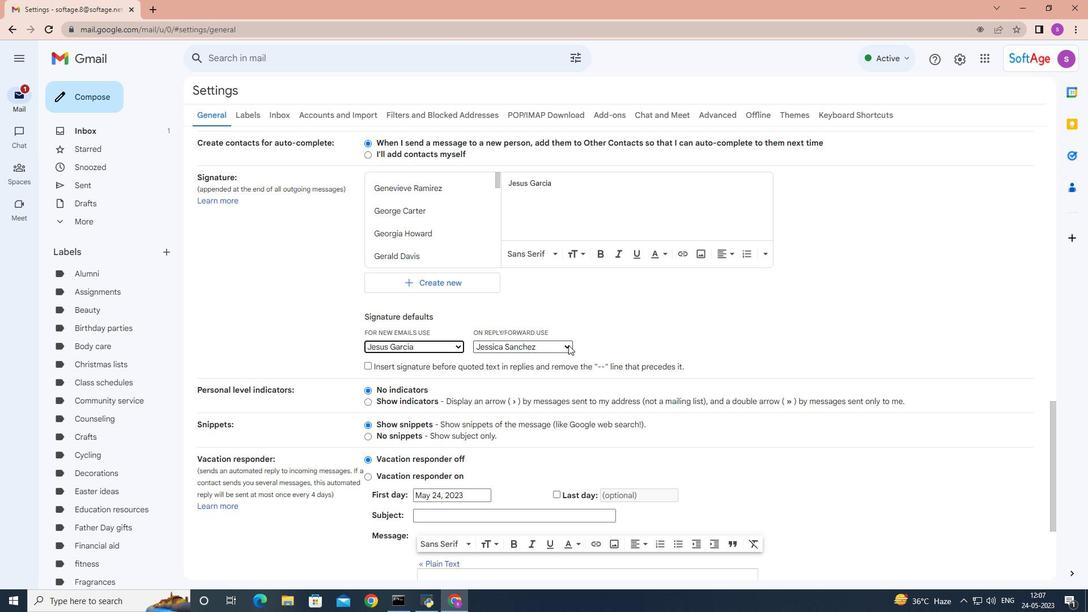 
Action: Mouse pressed left at (568, 345)
Screenshot: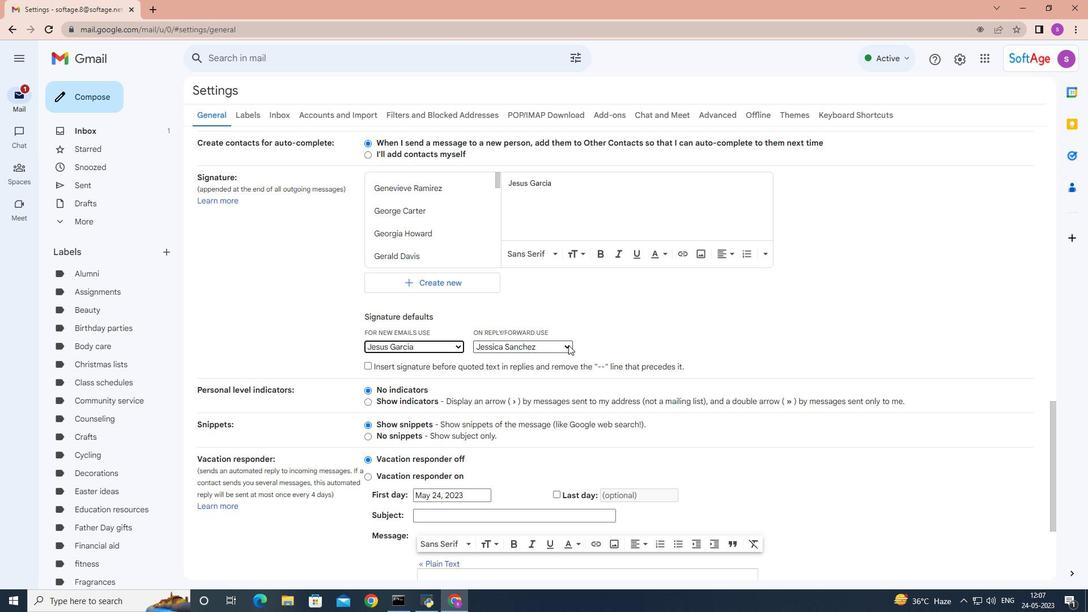 
Action: Mouse moved to (513, 454)
Screenshot: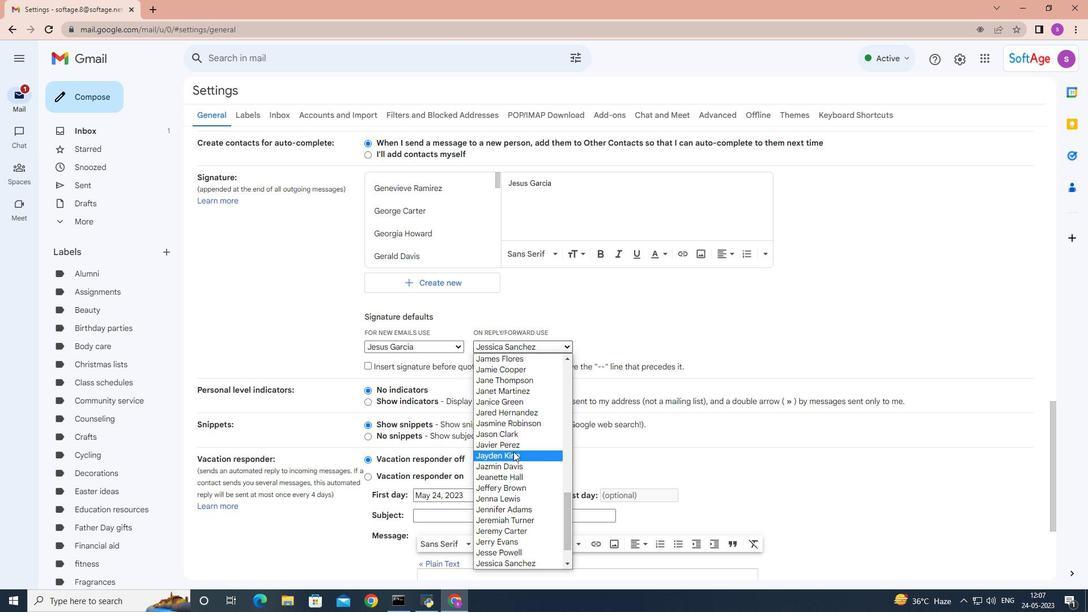 
Action: Mouse scrolled (513, 453) with delta (0, 0)
Screenshot: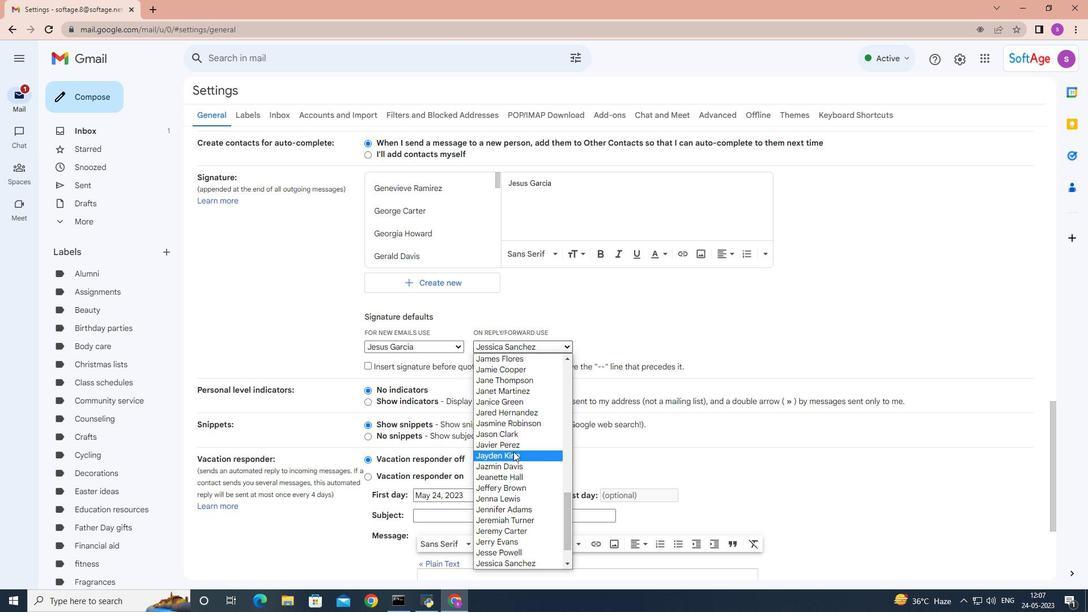 
Action: Mouse scrolled (513, 453) with delta (0, 0)
Screenshot: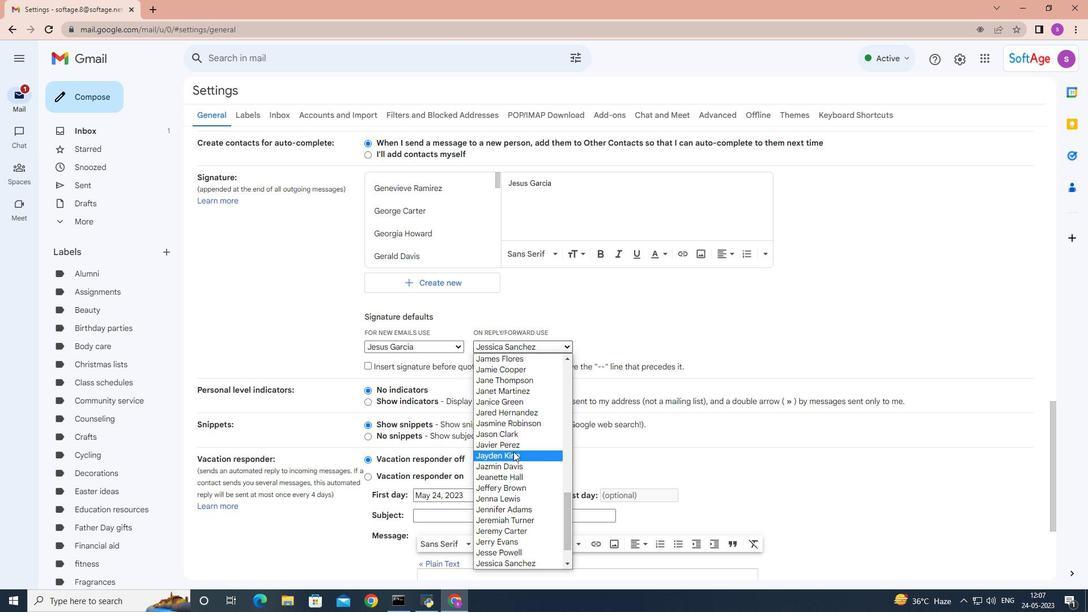 
Action: Mouse scrolled (513, 453) with delta (0, 0)
Screenshot: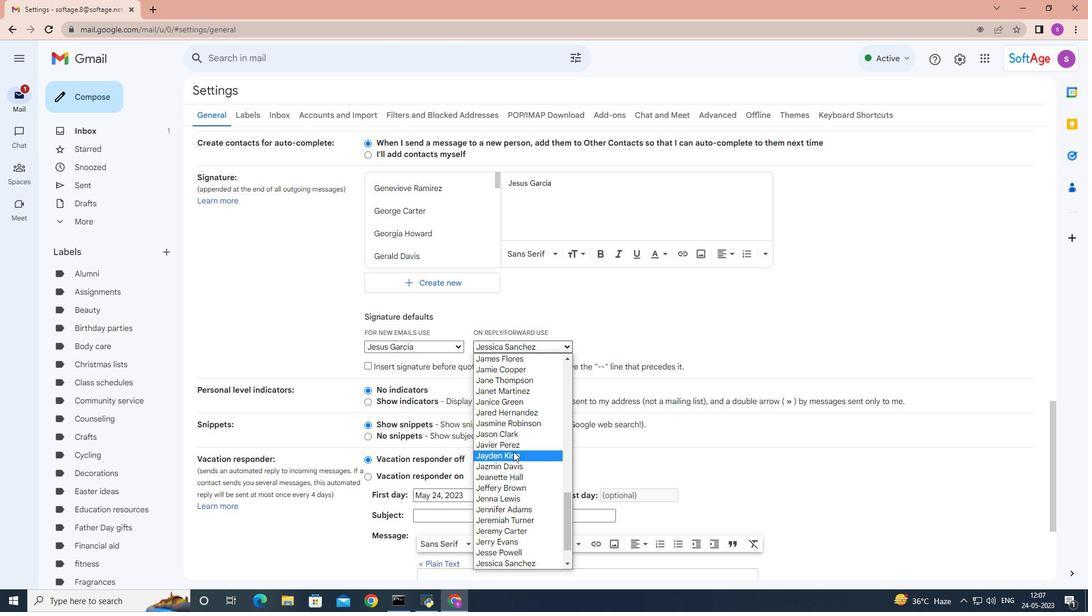 
Action: Mouse scrolled (513, 453) with delta (0, 0)
Screenshot: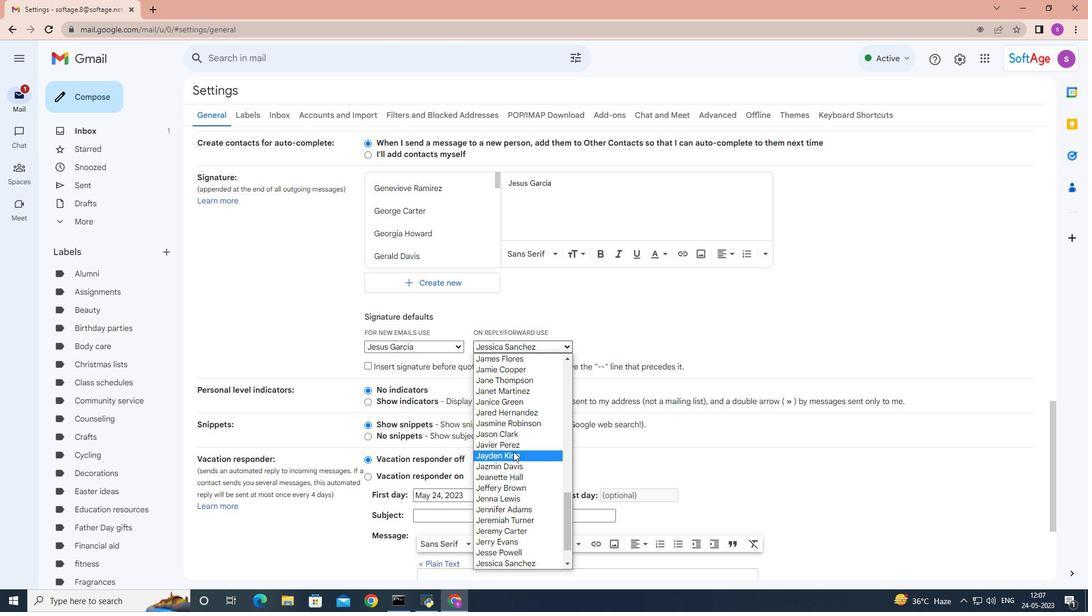 
Action: Mouse scrolled (513, 453) with delta (0, 0)
Screenshot: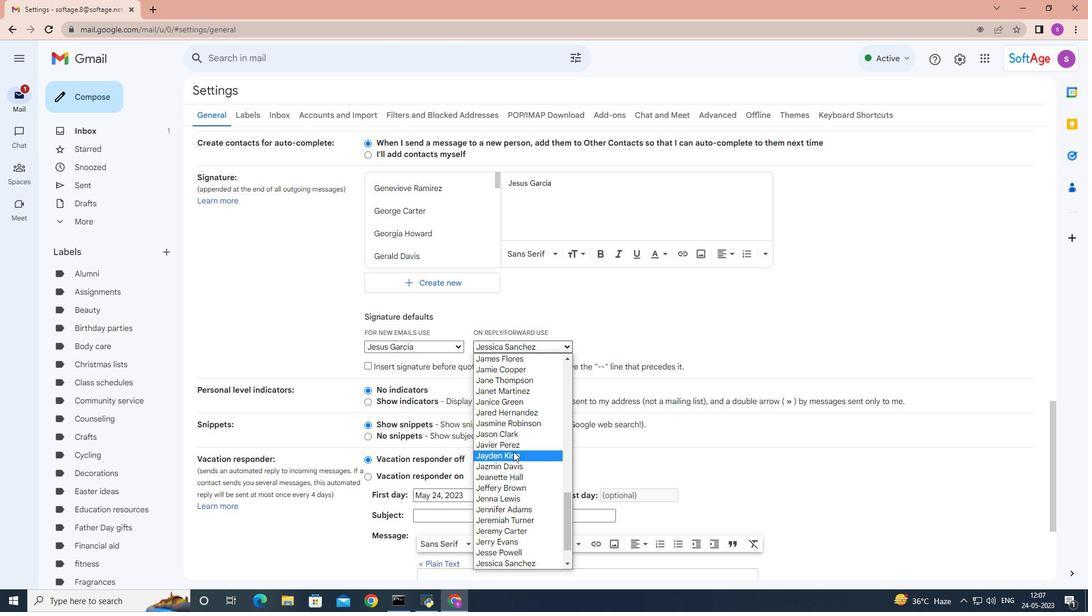 
Action: Mouse scrolled (513, 453) with delta (0, 0)
Screenshot: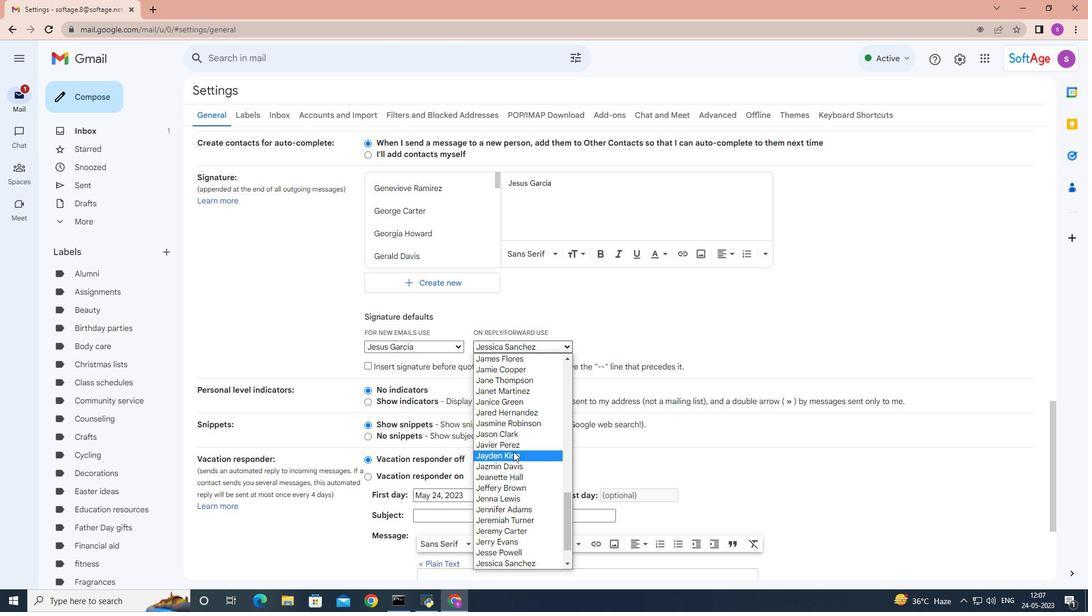 
Action: Mouse moved to (513, 454)
Screenshot: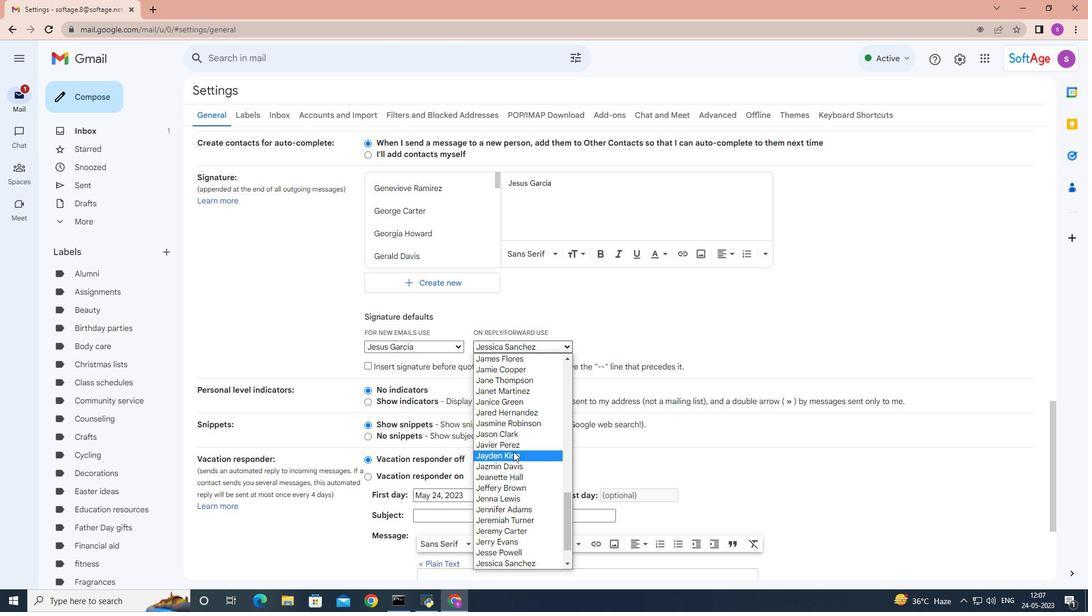 
Action: Mouse scrolled (513, 453) with delta (0, 0)
Screenshot: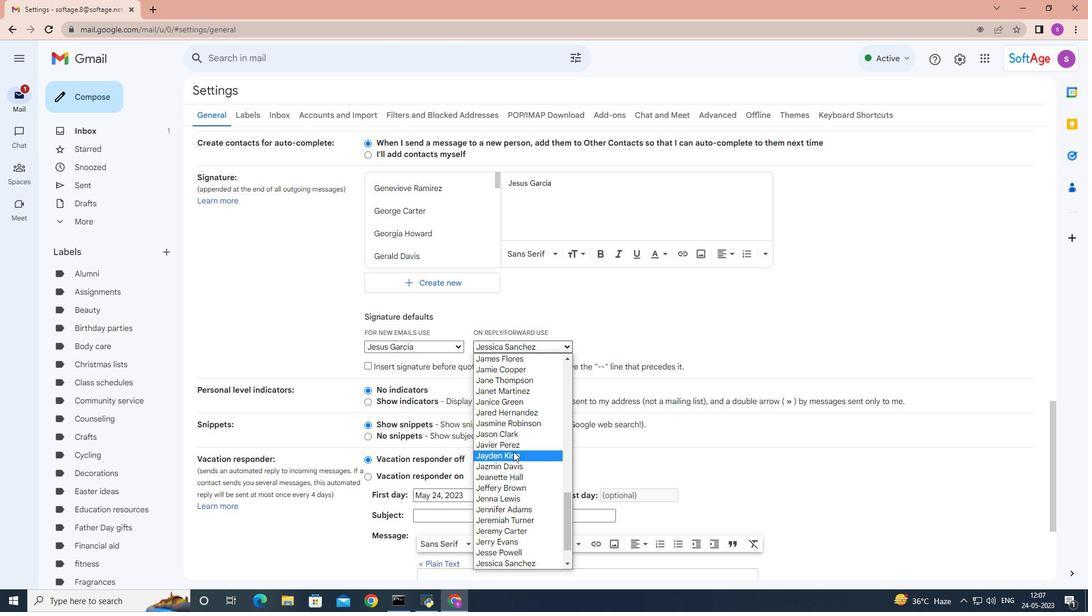 
Action: Mouse moved to (513, 454)
Screenshot: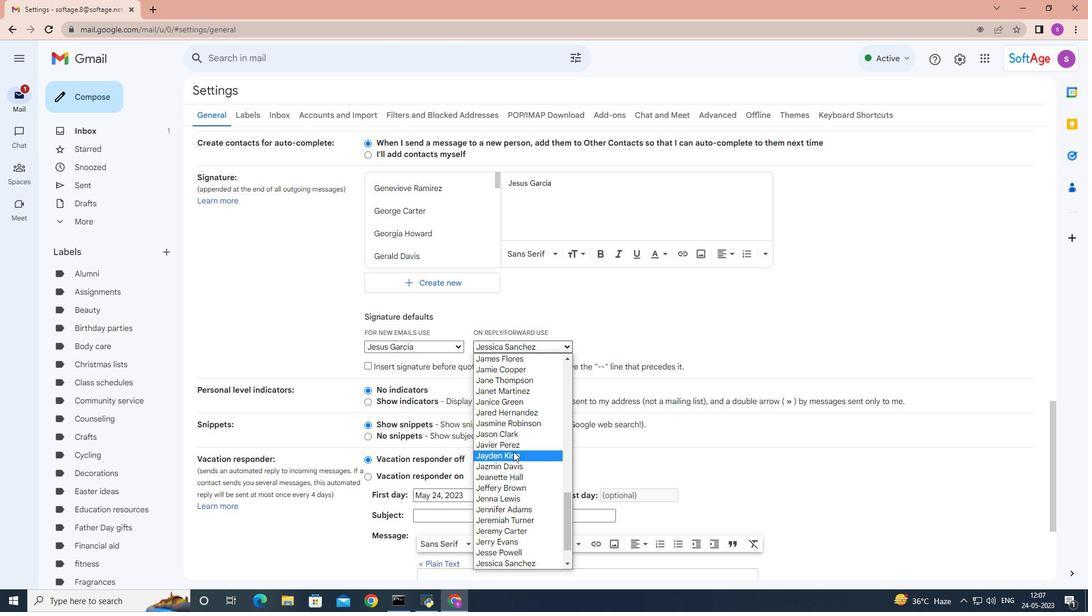 
Action: Mouse scrolled (513, 453) with delta (0, 0)
Screenshot: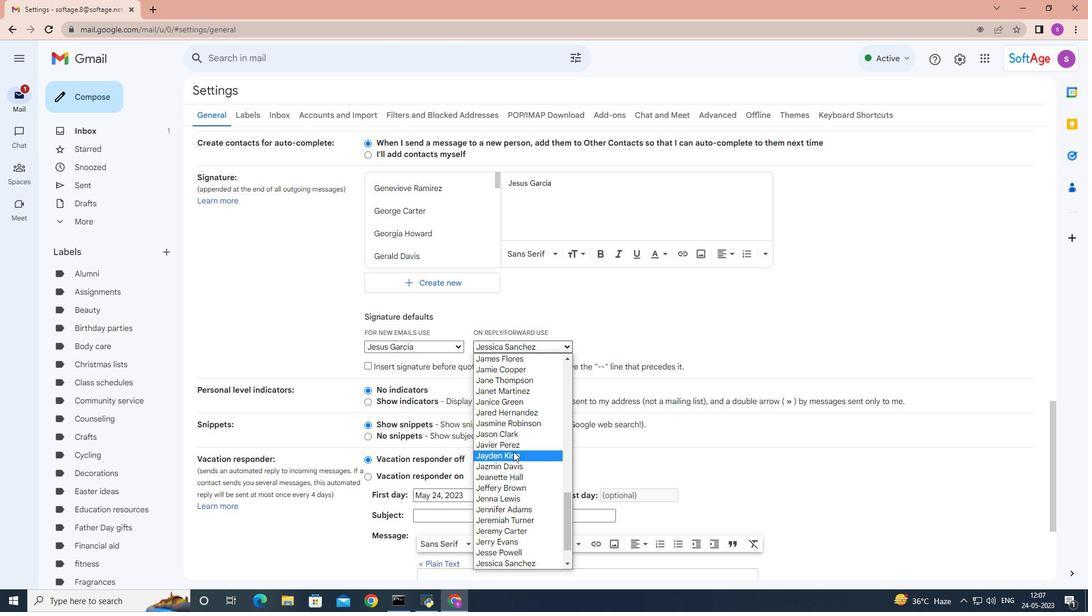 
Action: Mouse moved to (524, 537)
Screenshot: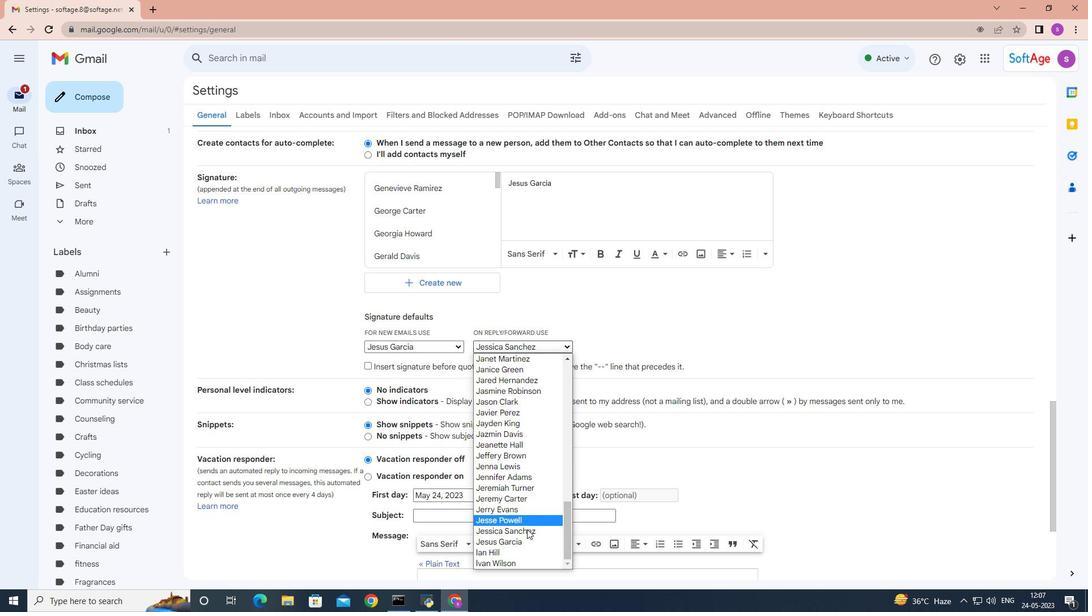 
Action: Mouse pressed left at (524, 537)
Screenshot: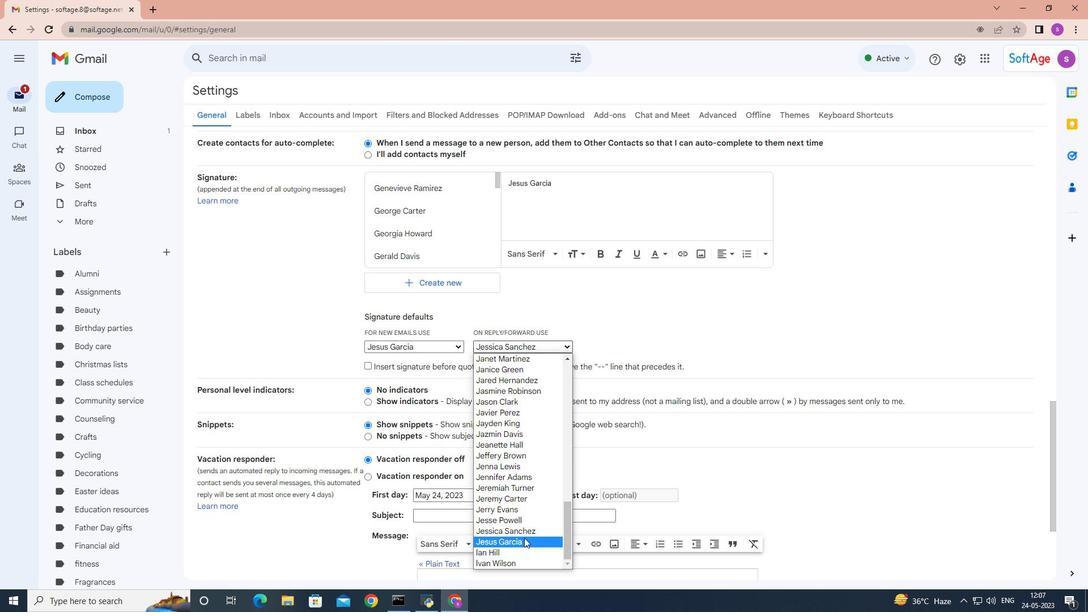 
Action: Mouse moved to (628, 416)
Screenshot: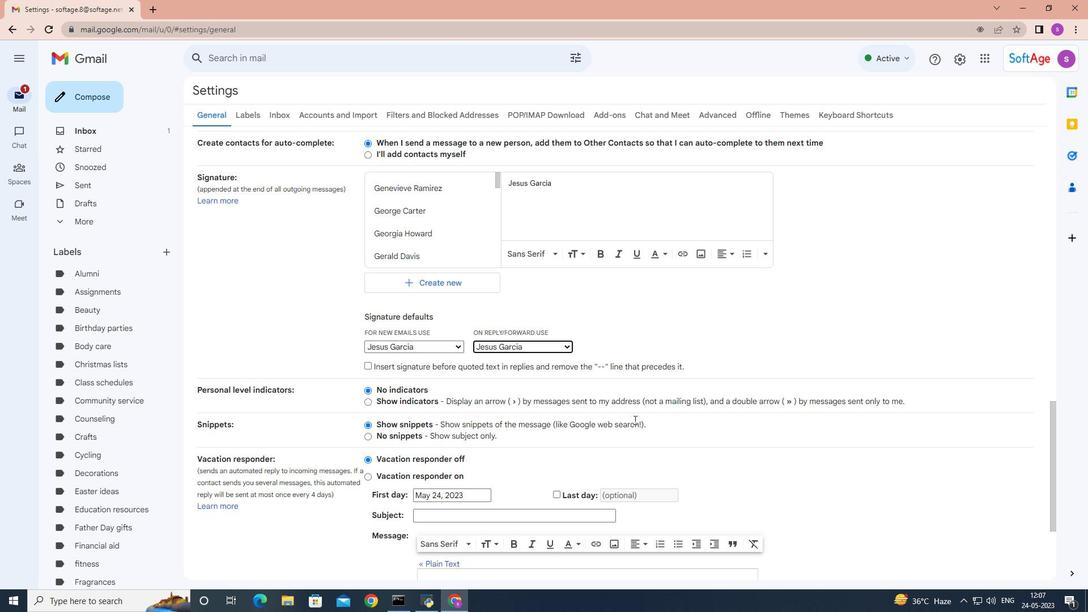 
Action: Mouse scrolled (628, 415) with delta (0, 0)
Screenshot: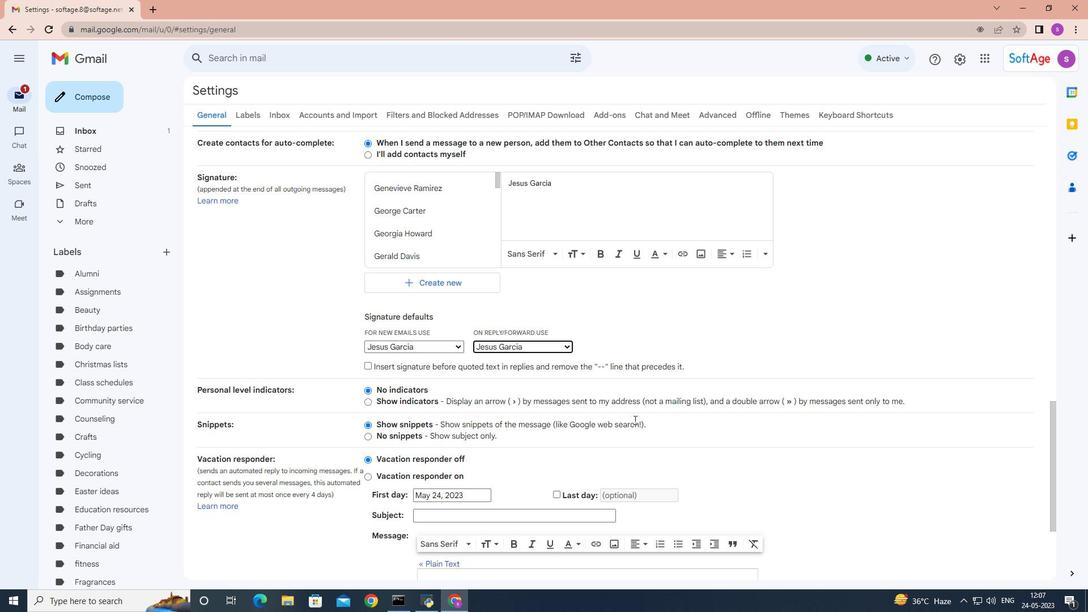 
Action: Mouse moved to (628, 416)
Screenshot: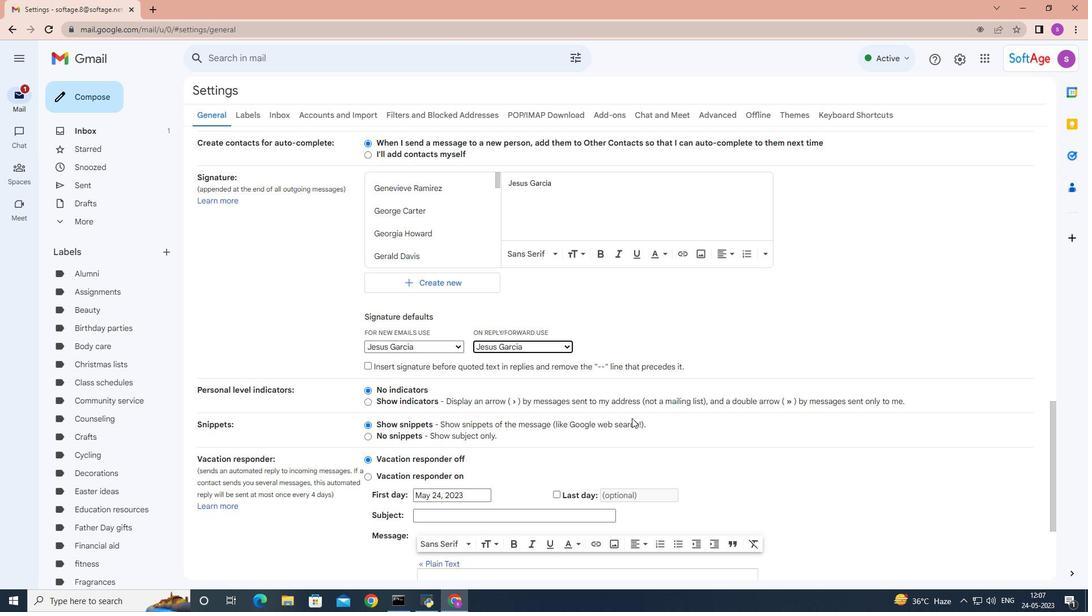 
Action: Mouse scrolled (628, 415) with delta (0, 0)
Screenshot: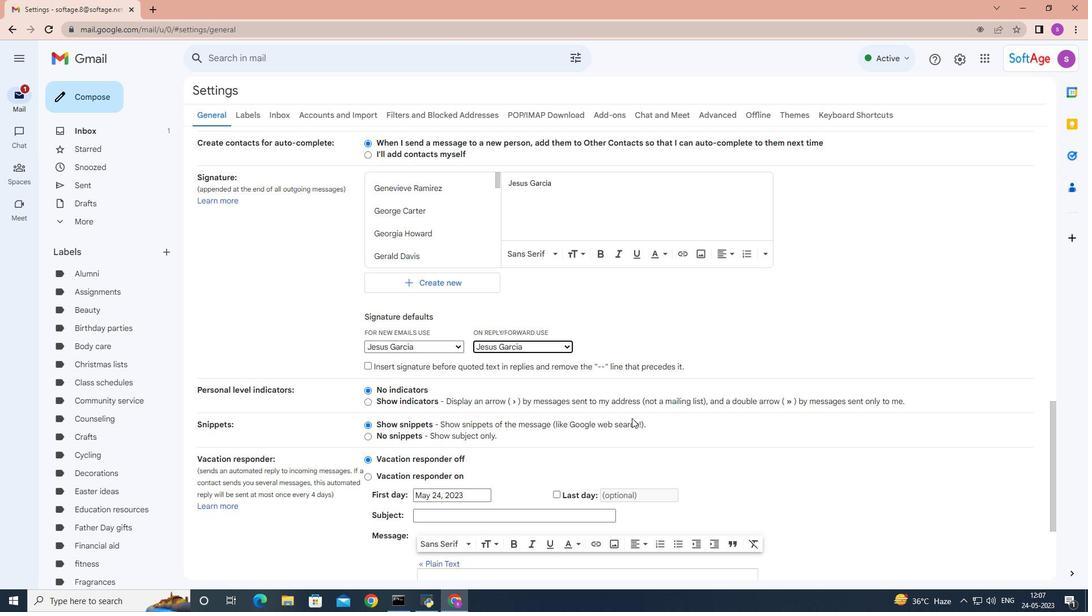 
Action: Mouse scrolled (628, 415) with delta (0, 0)
Screenshot: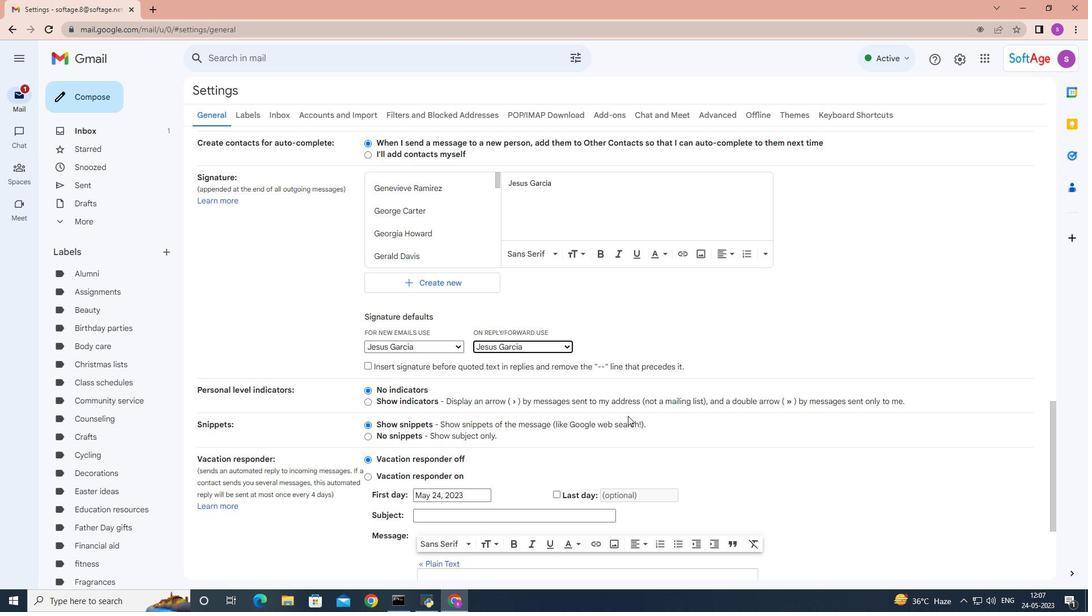
Action: Mouse moved to (627, 416)
Screenshot: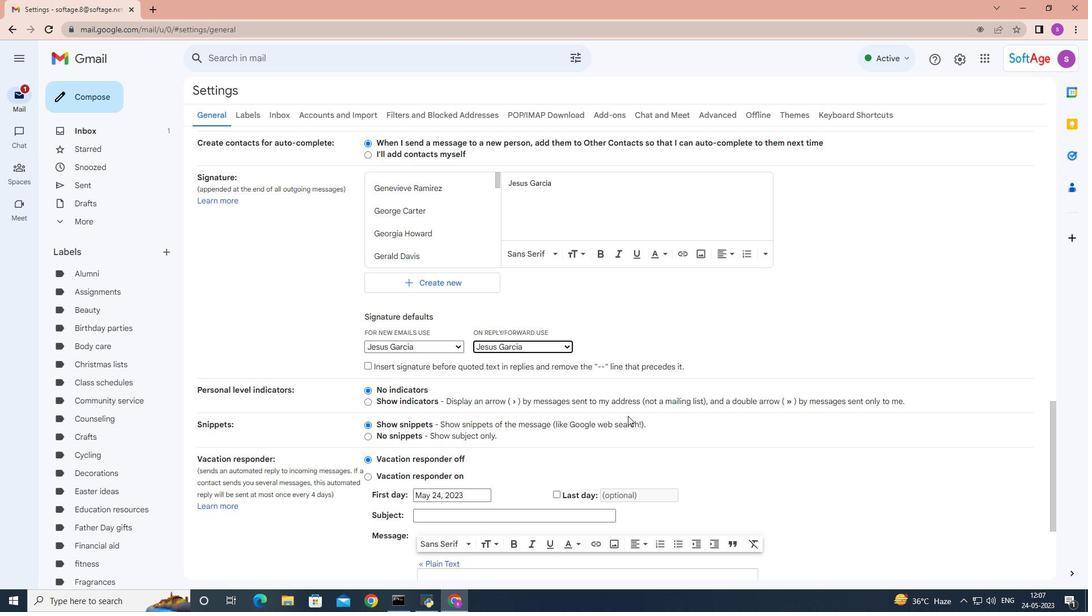 
Action: Mouse scrolled (627, 415) with delta (0, 0)
Screenshot: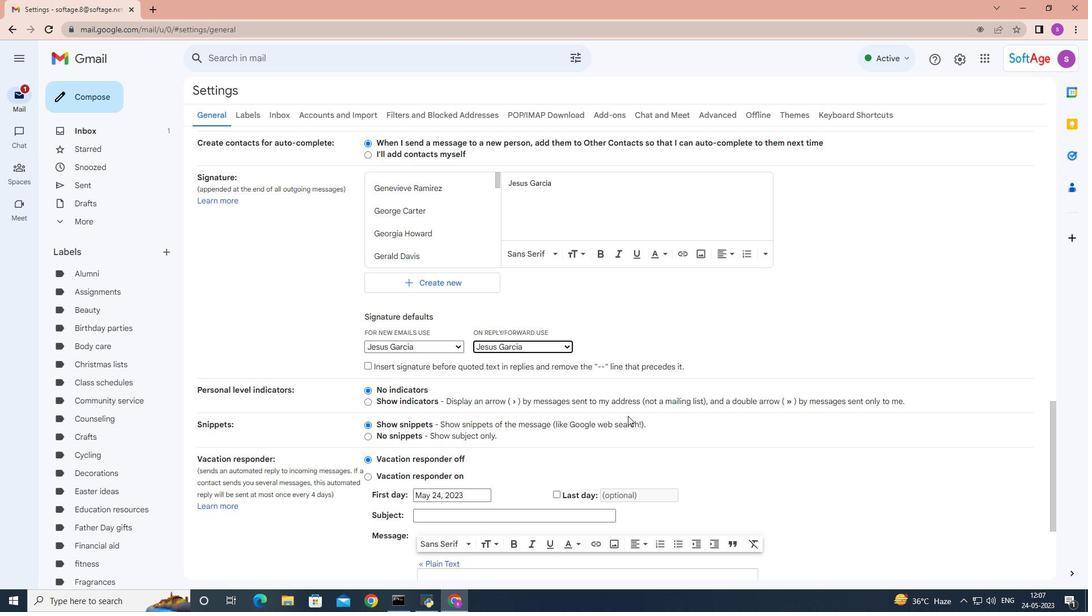 
Action: Mouse scrolled (627, 415) with delta (0, 0)
Screenshot: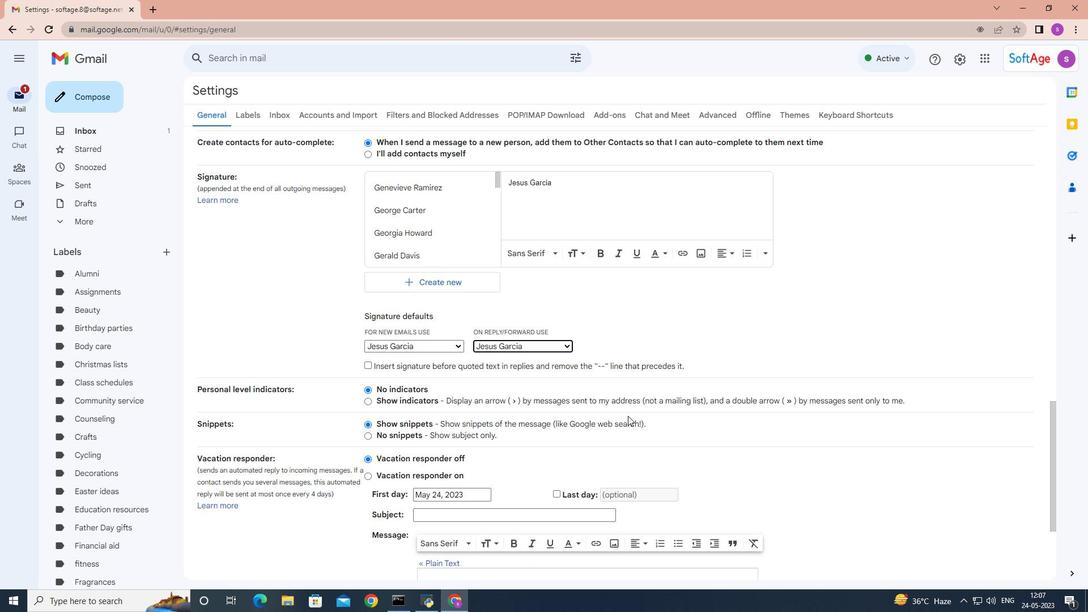 
Action: Mouse scrolled (627, 415) with delta (0, 0)
Screenshot: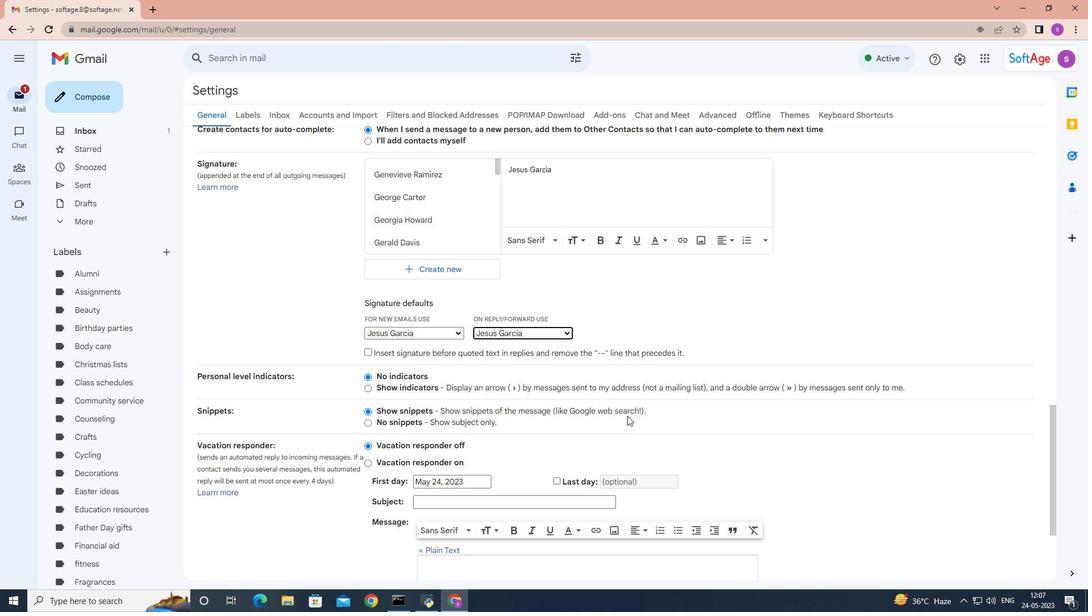 
Action: Mouse moved to (580, 518)
Screenshot: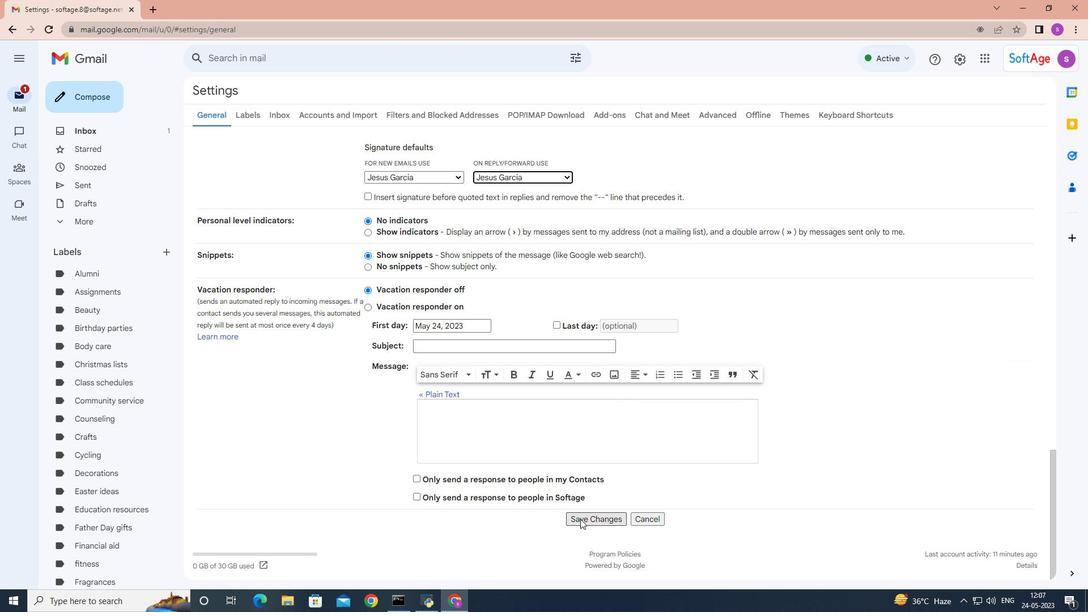 
Action: Mouse pressed left at (580, 518)
Screenshot: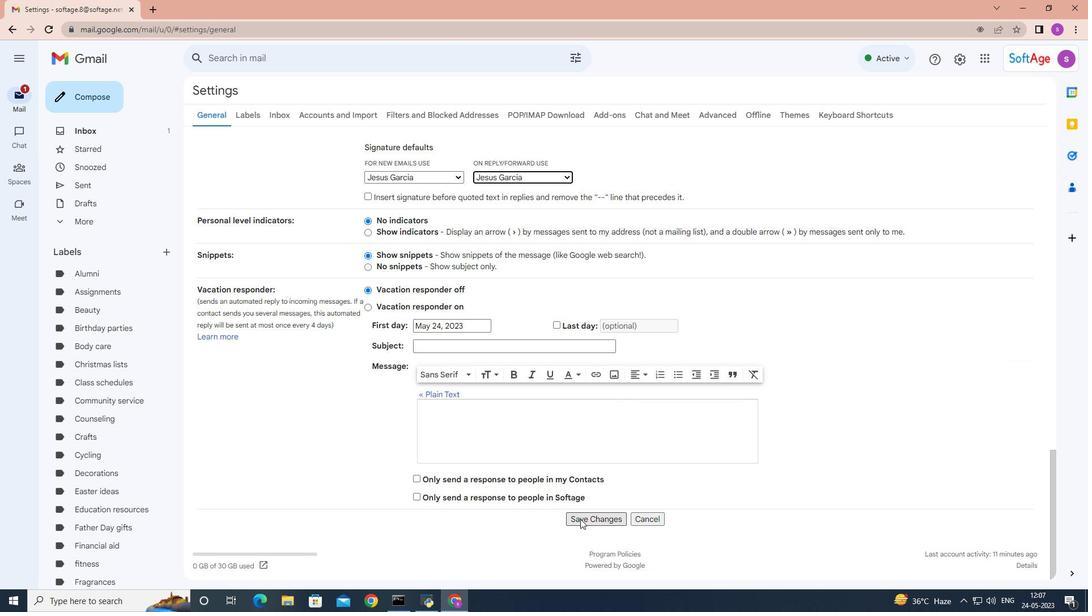 
Action: Mouse moved to (98, 112)
Screenshot: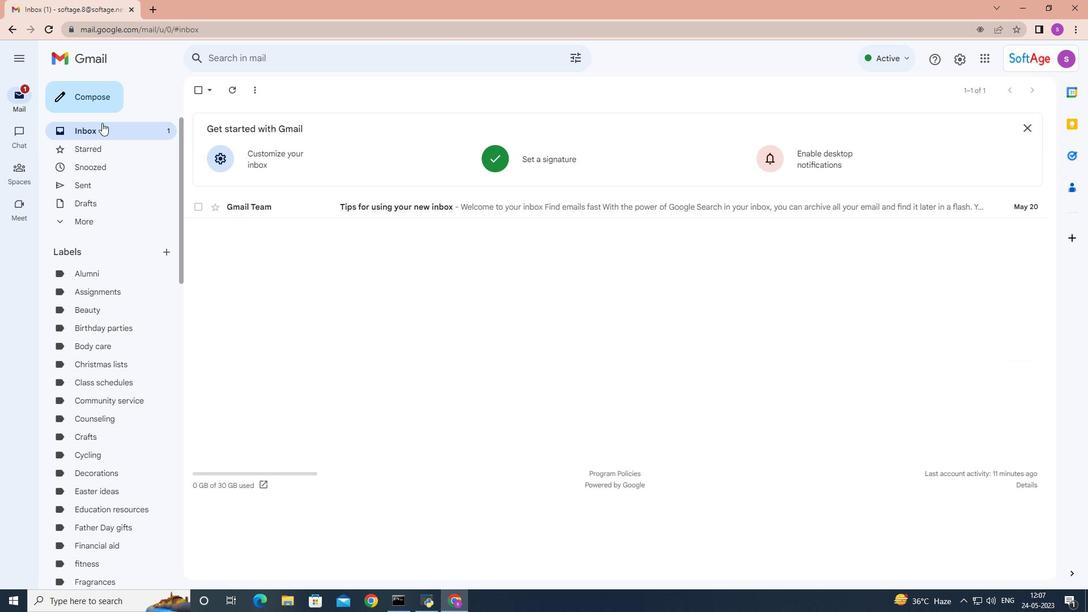 
Action: Key pressed <Key.caps_lock>
Screenshot: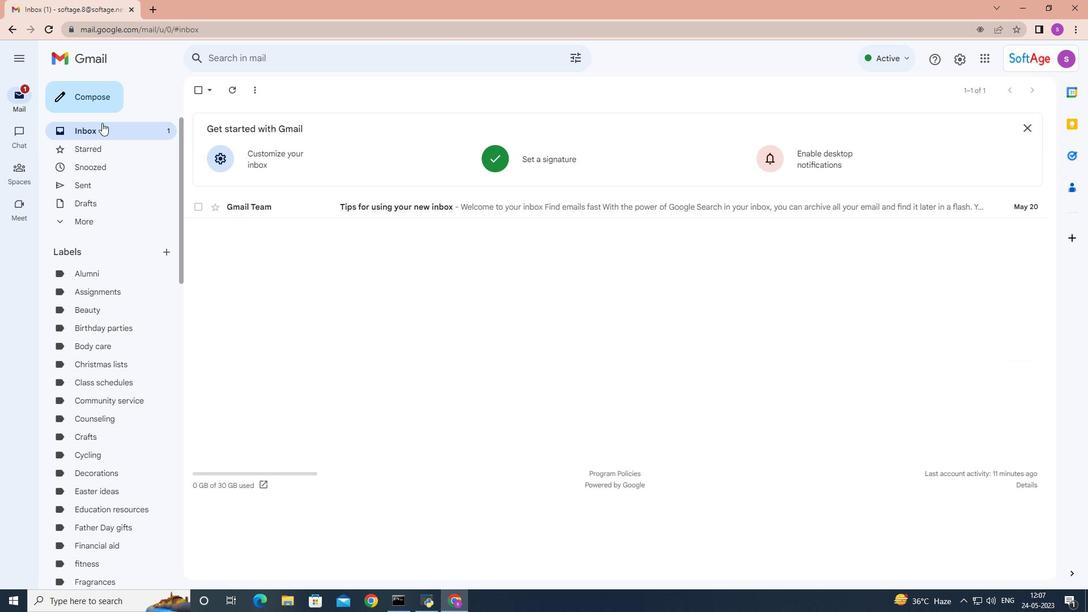 
Action: Mouse moved to (96, 105)
Screenshot: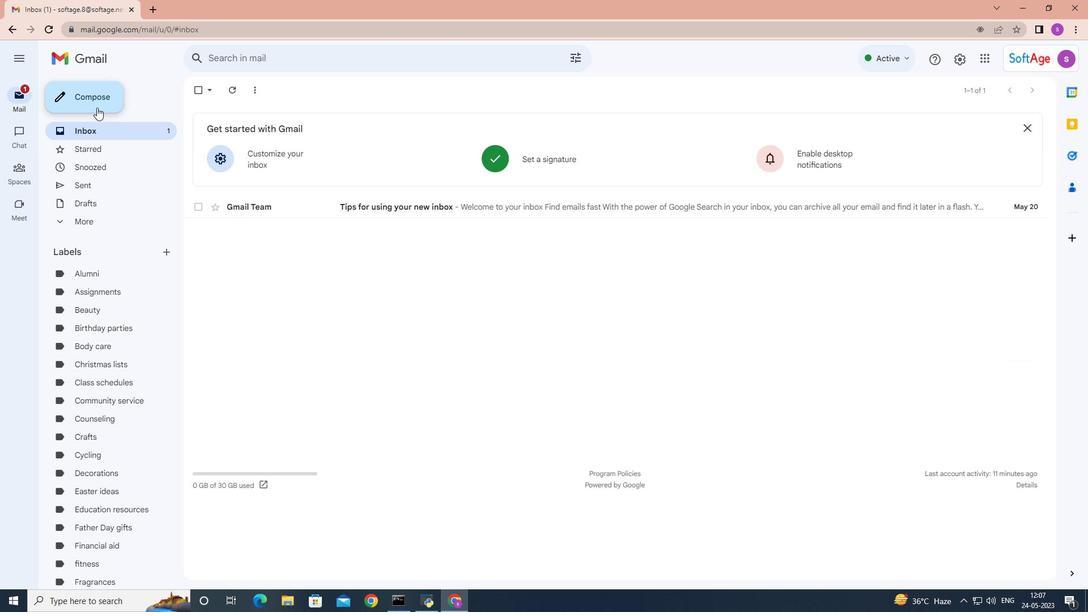 
Action: Mouse pressed left at (96, 105)
Screenshot: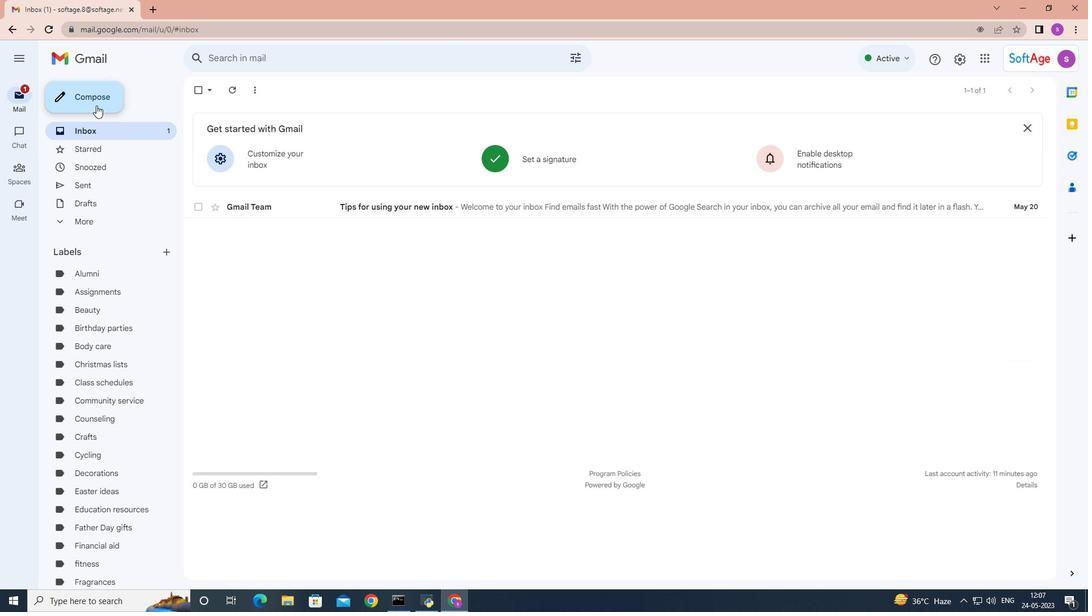 
Action: Mouse moved to (745, 298)
Screenshot: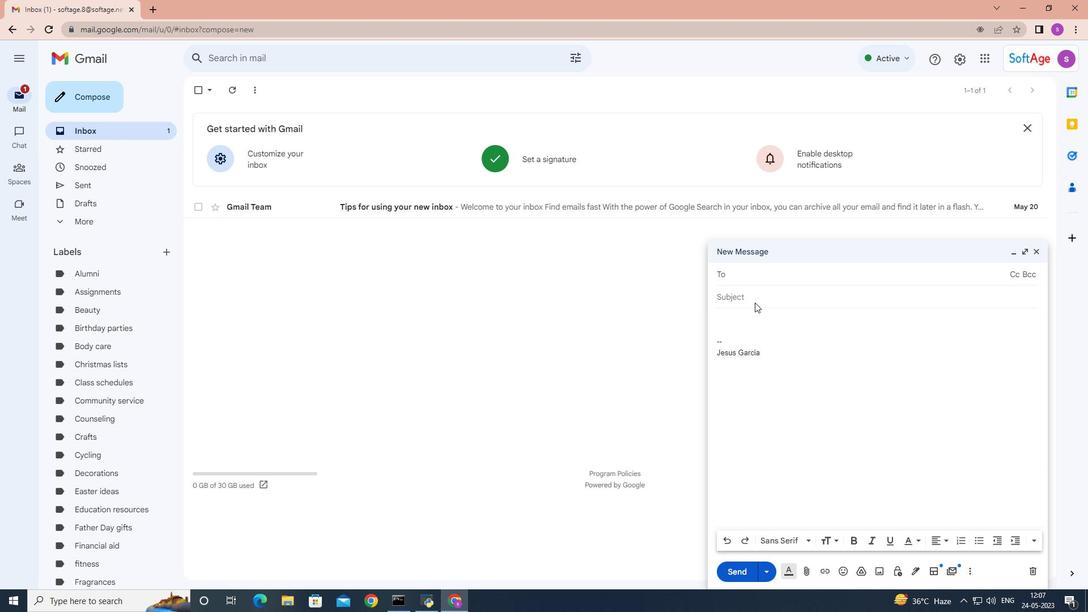 
Action: Mouse pressed left at (745, 298)
Screenshot: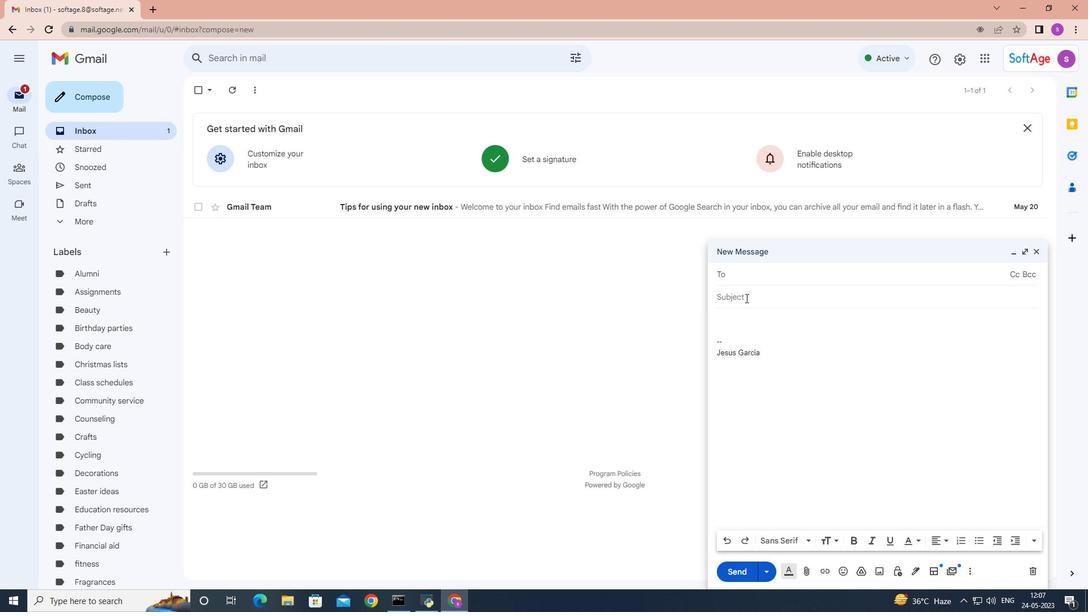 
Action: Key pressed R<Key.caps_lock>equest<Key.space>for<Key.space>
Screenshot: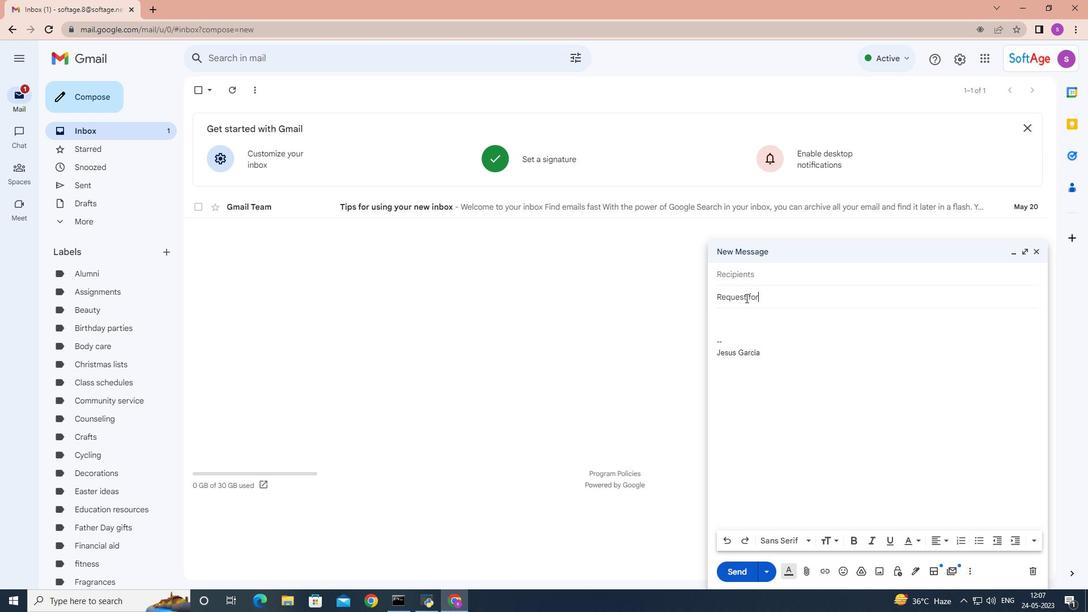 
Action: Mouse moved to (755, 310)
Screenshot: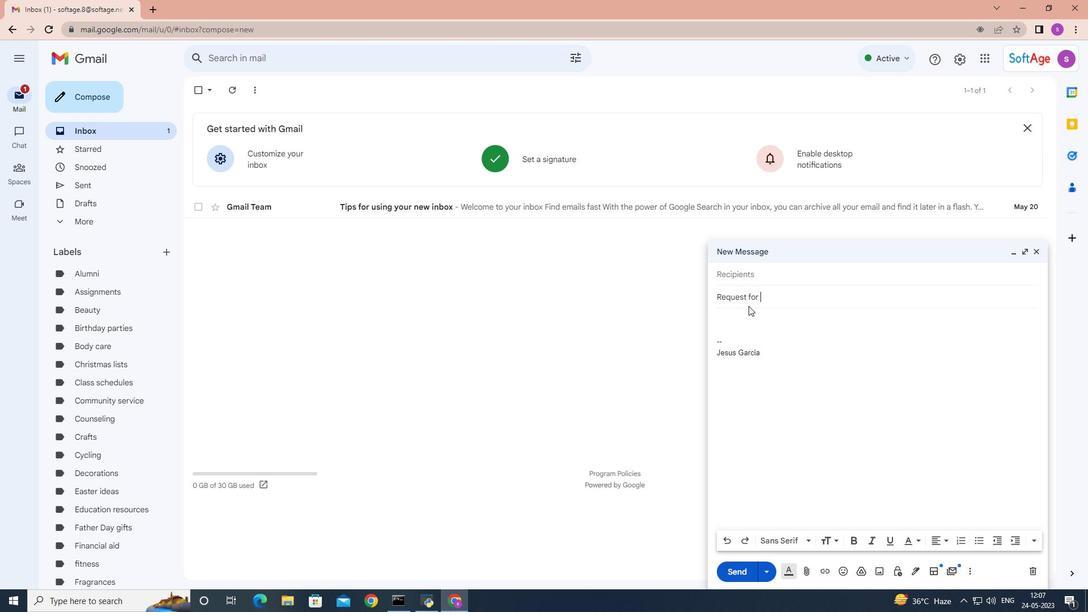
Action: Key pressed a<Key.space>proposal<Key.space>
Screenshot: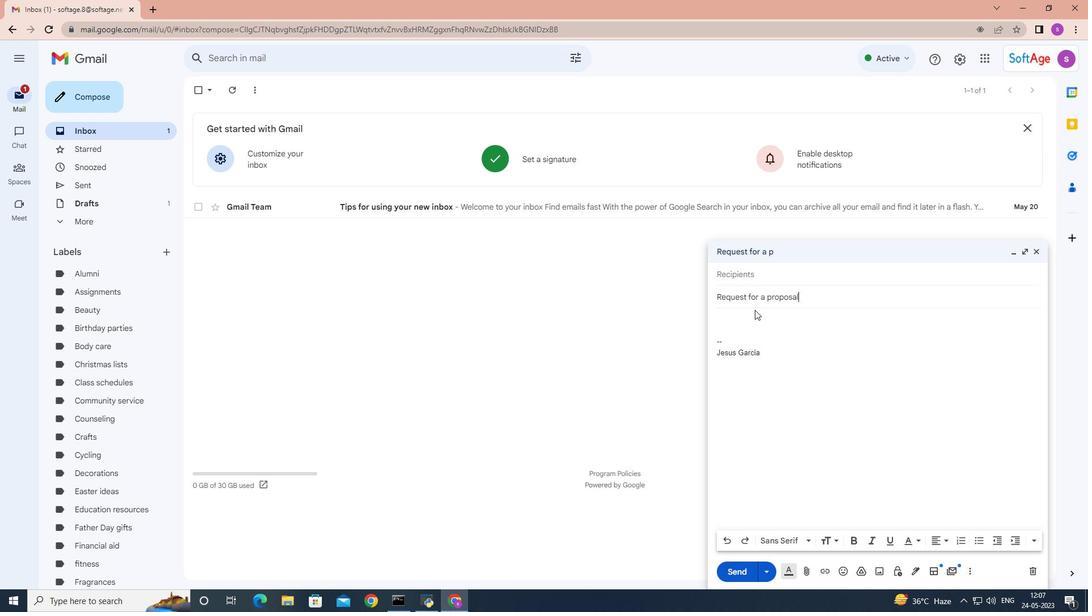 
Action: Mouse moved to (726, 316)
Screenshot: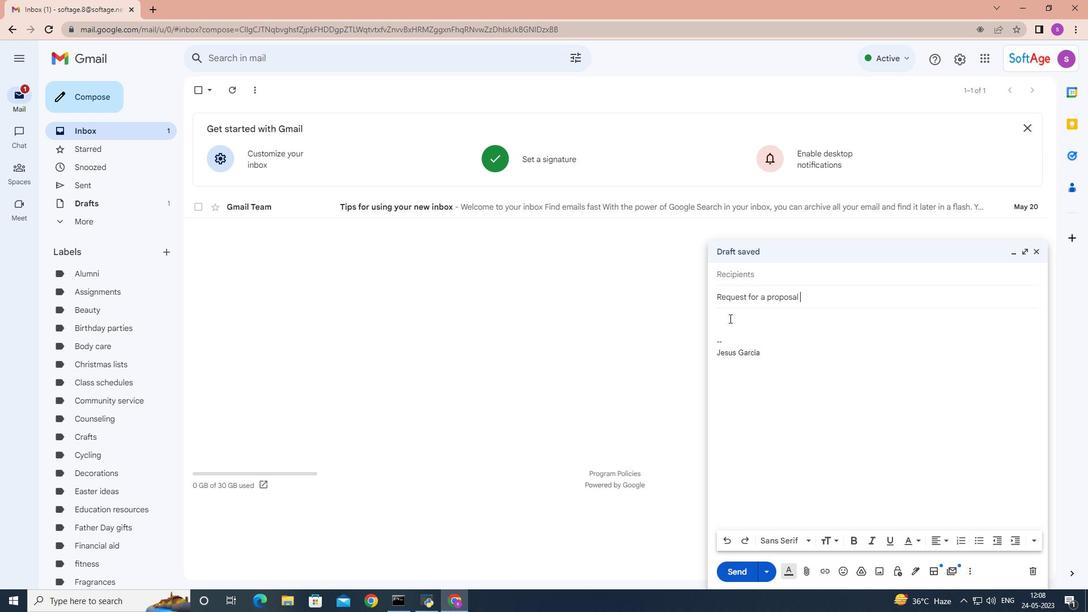 
Action: Mouse pressed left at (726, 316)
Screenshot: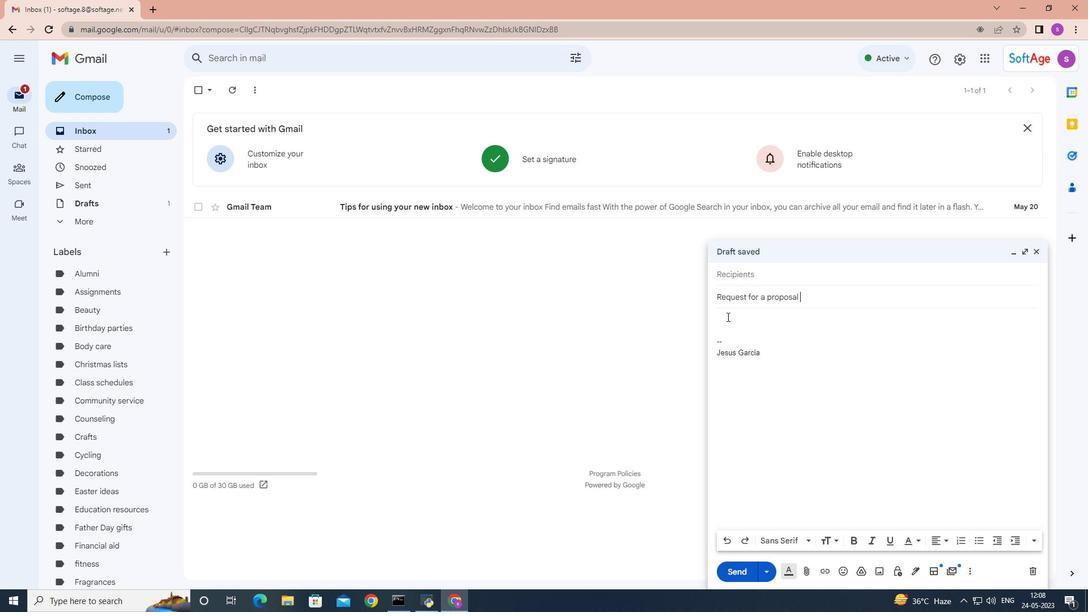 
Action: Key pressed <Key.shift>Could<Key.space>you<Key.space>please<Key.space>let<Key.space>me<Key.space>knoe<Key.backspace>w<Key.space>the<Key.space>status<Key.space>of<Key.space>the<Key.space>rem<Key.backspace>imbursement<Key.space>requeast<Key.space><Key.shift_r>?
Screenshot: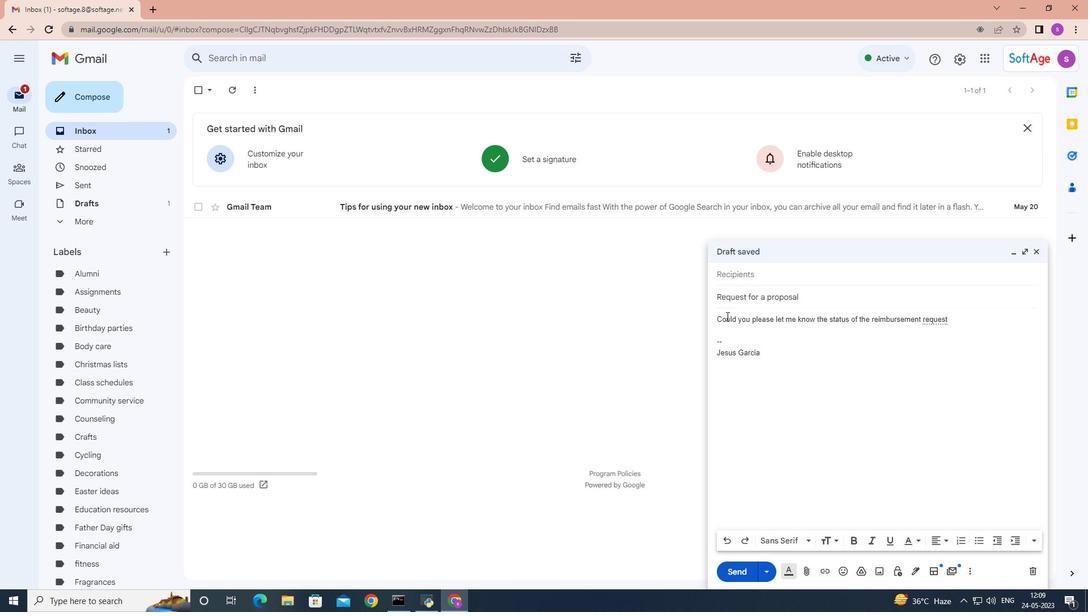 
Action: Mouse moved to (727, 277)
Screenshot: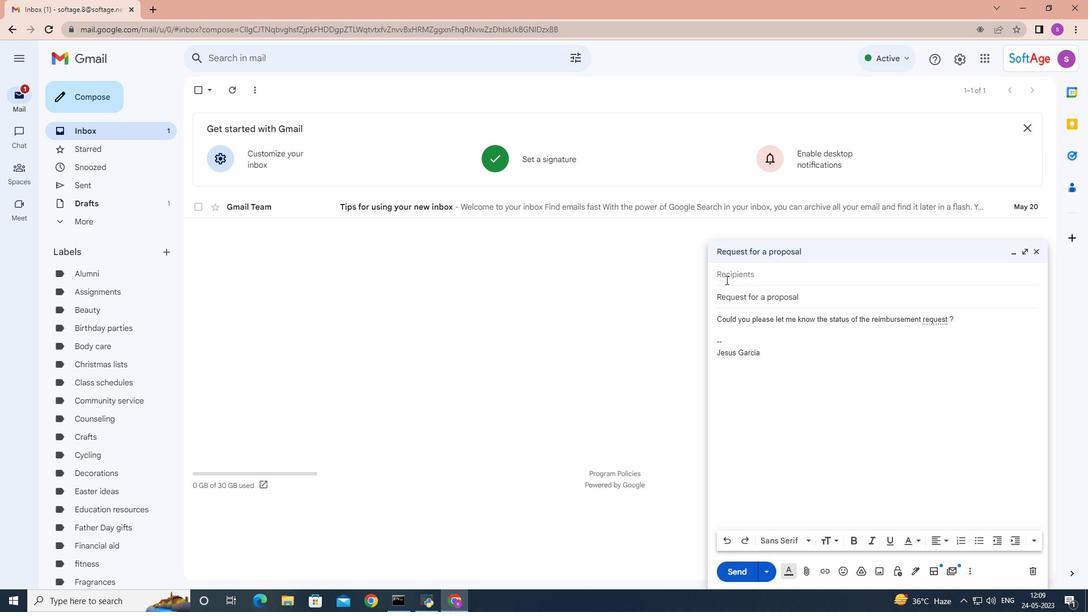 
Action: Mouse pressed left at (727, 277)
Screenshot: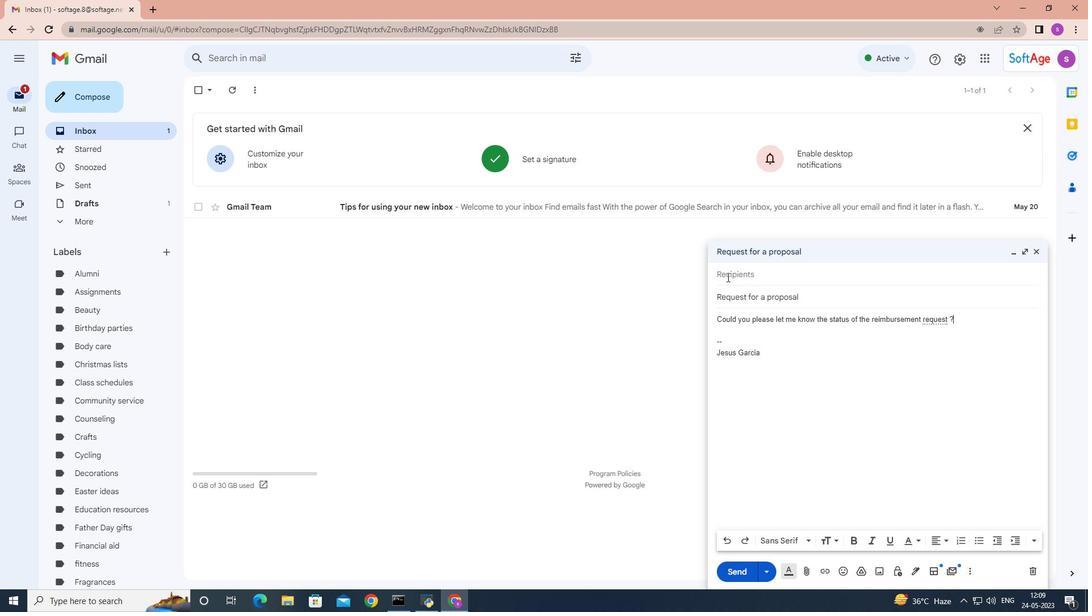 
Action: Key pressed softage.9
Screenshot: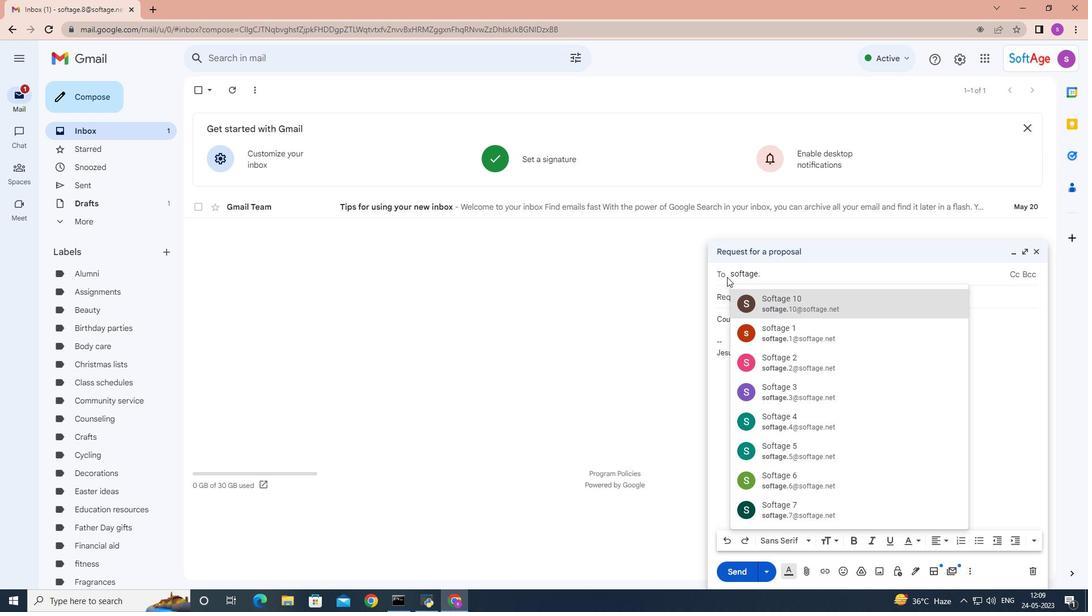 
Action: Mouse moved to (840, 304)
Screenshot: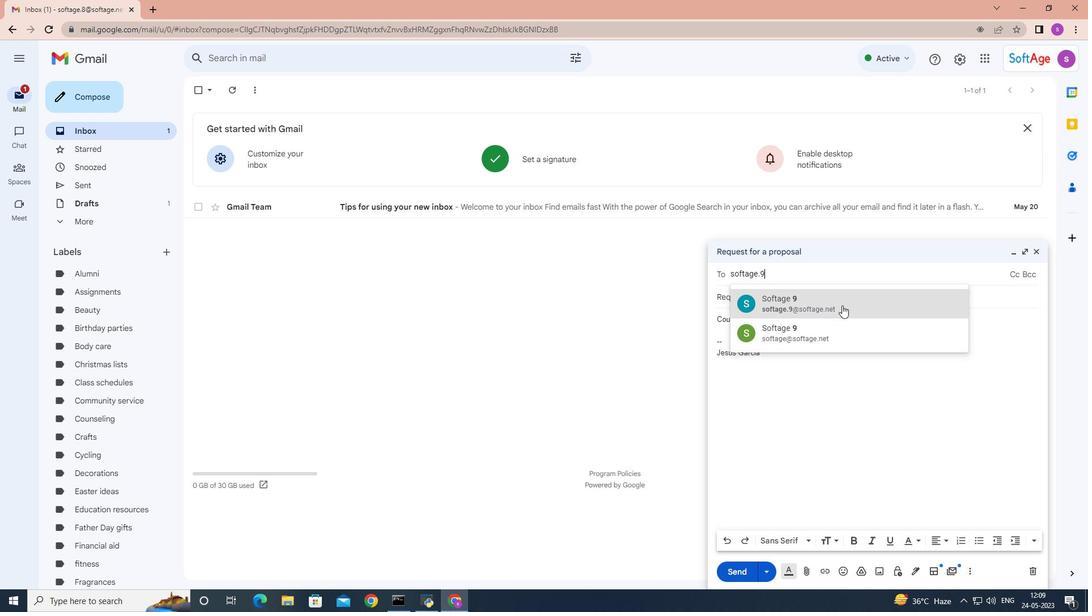 
Action: Mouse pressed left at (840, 304)
Screenshot: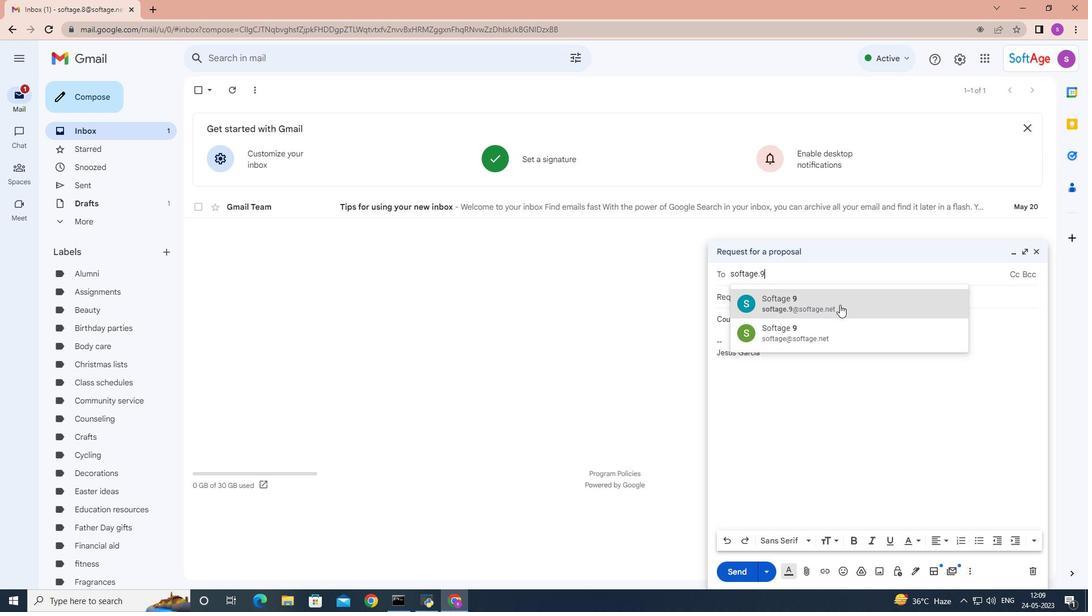 
Action: Key pressed <Key.space>
Screenshot: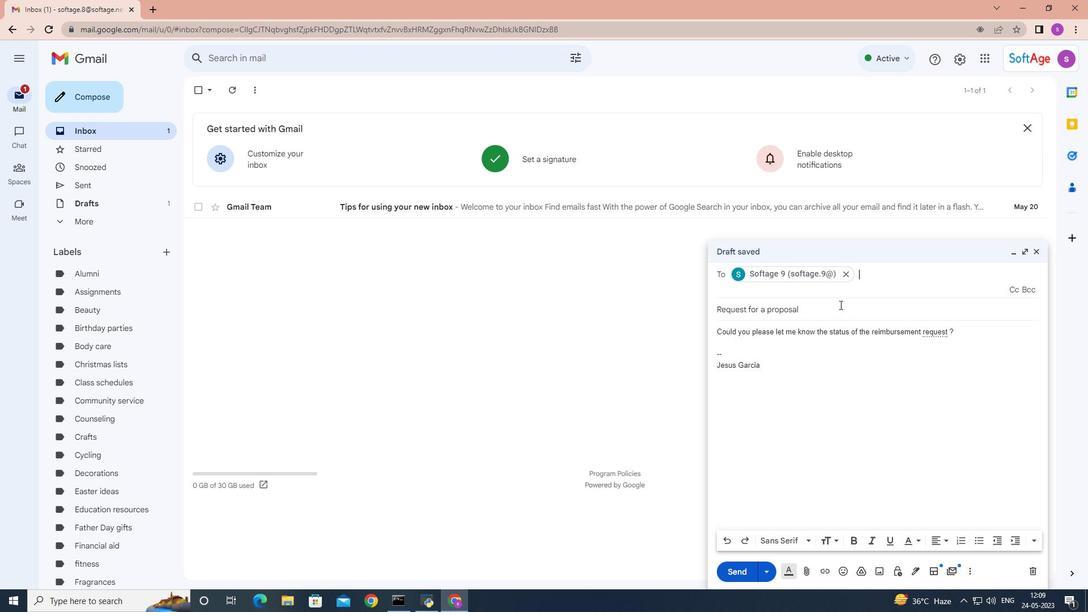 
Action: Mouse moved to (806, 412)
Screenshot: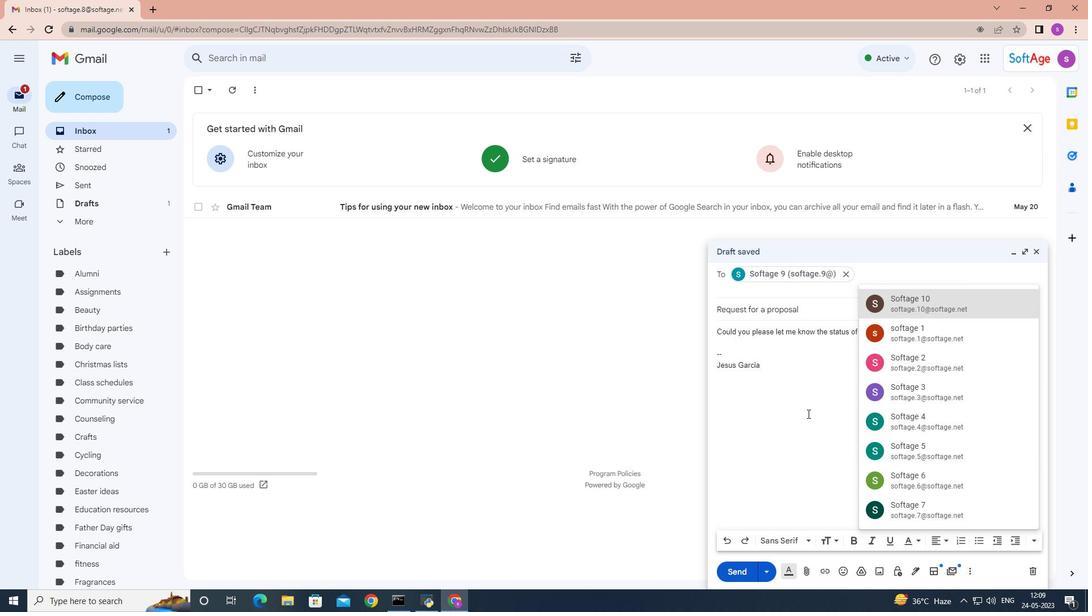 
Action: Mouse pressed left at (806, 412)
Screenshot: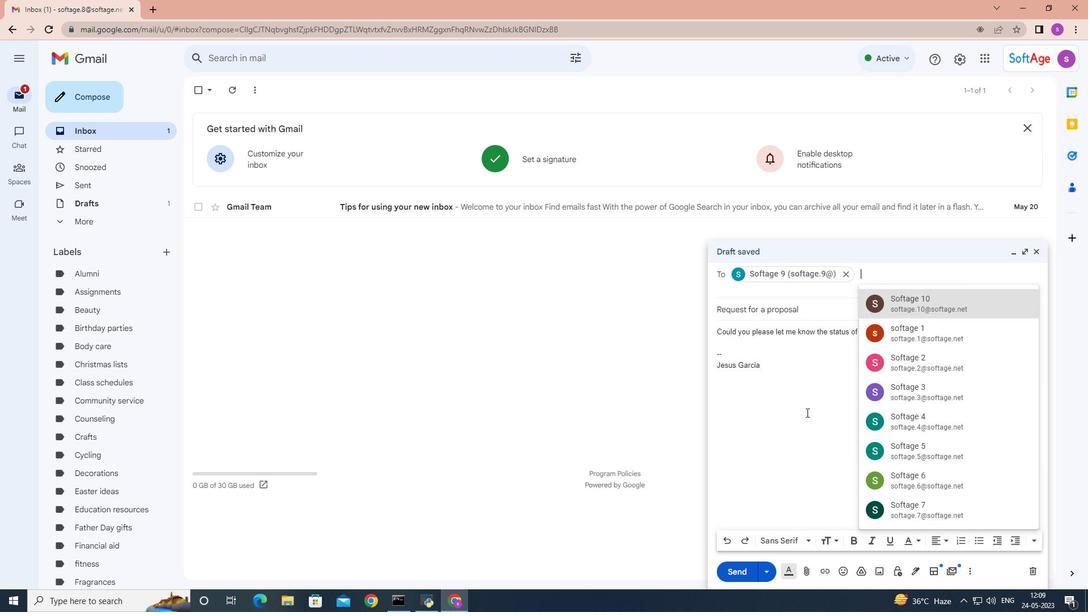 
Action: Mouse moved to (848, 277)
Screenshot: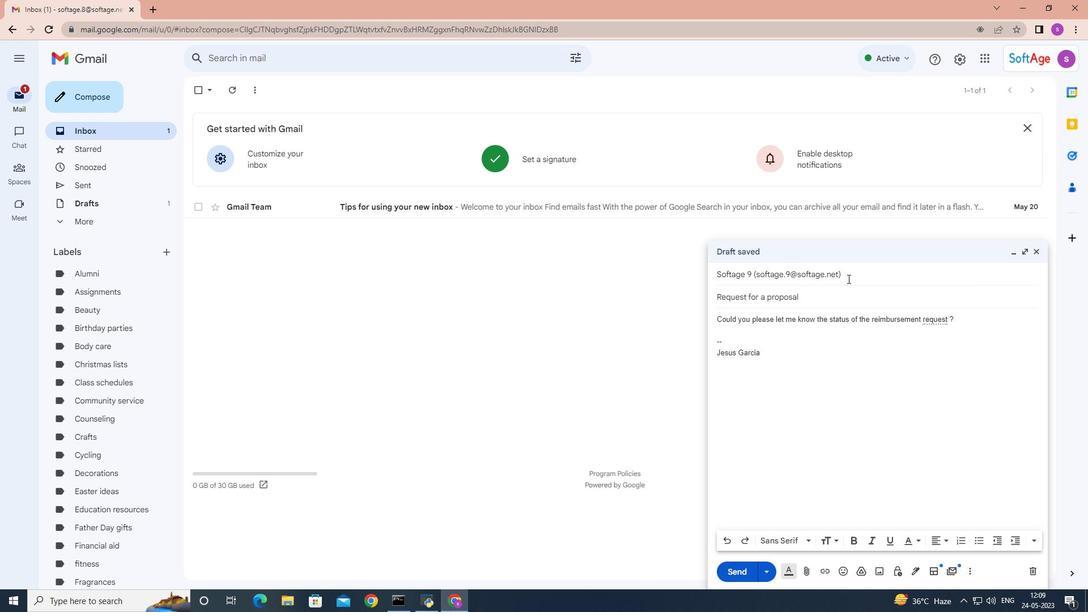 
Action: Mouse pressed left at (848, 277)
Screenshot: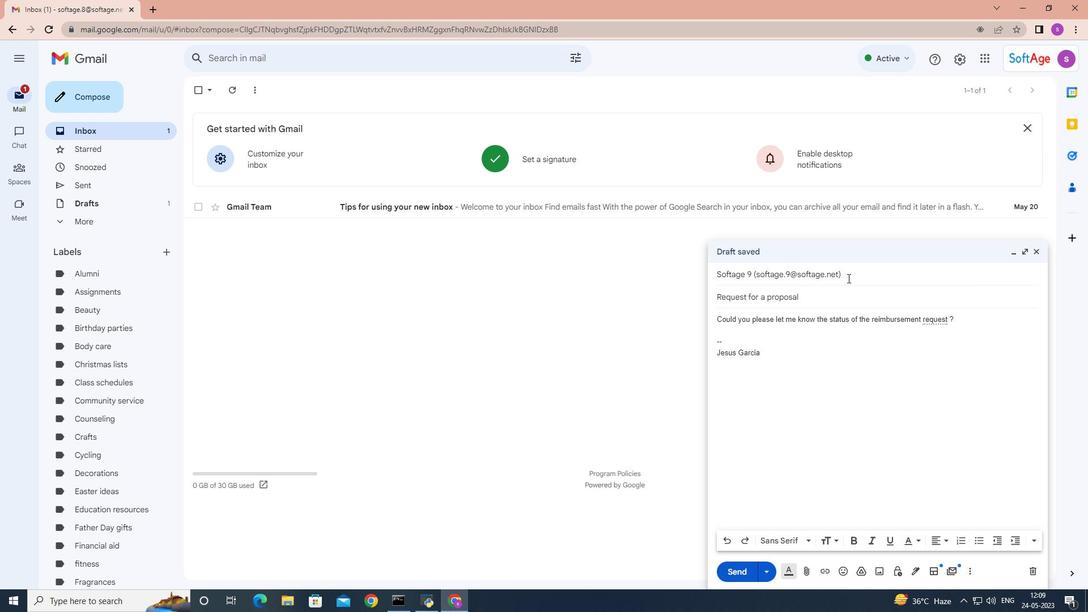 
Action: Mouse moved to (807, 407)
Screenshot: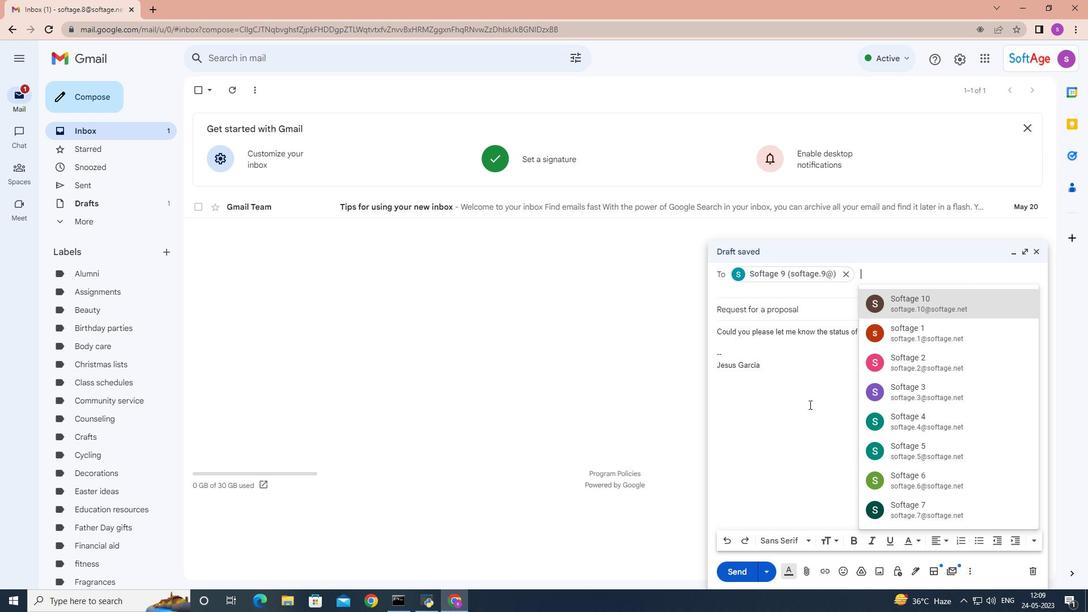 
Action: Mouse pressed left at (807, 407)
Screenshot: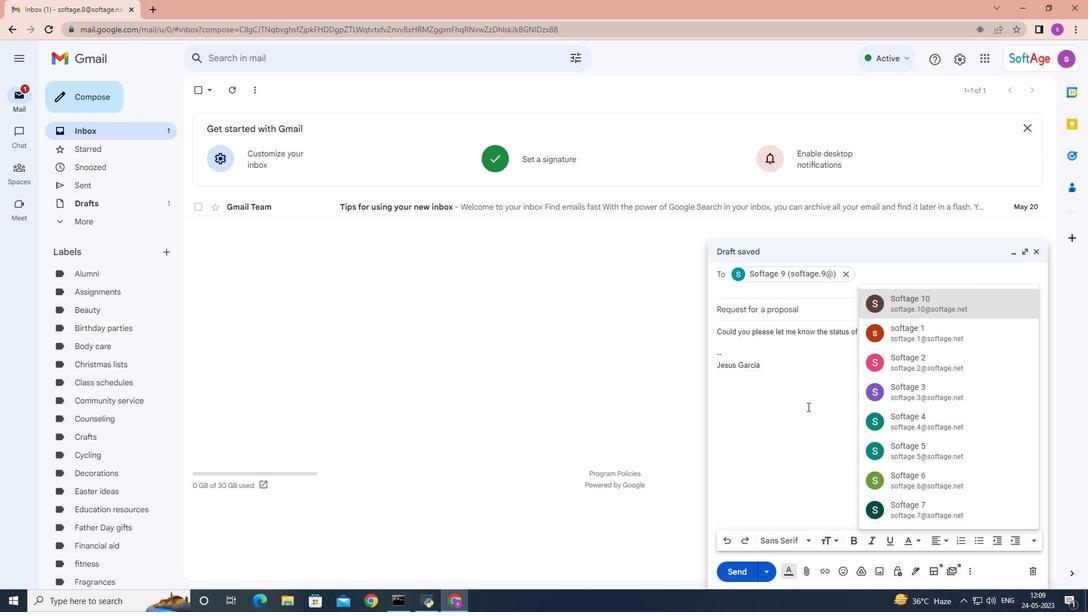 
Action: Mouse moved to (955, 317)
Screenshot: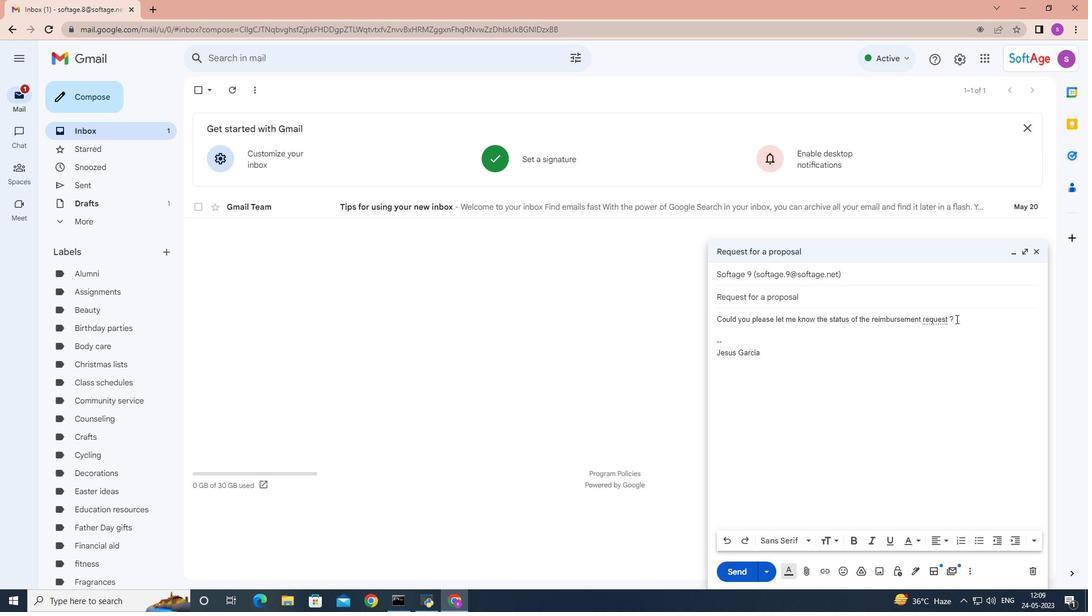 
Action: Mouse pressed left at (955, 317)
Screenshot: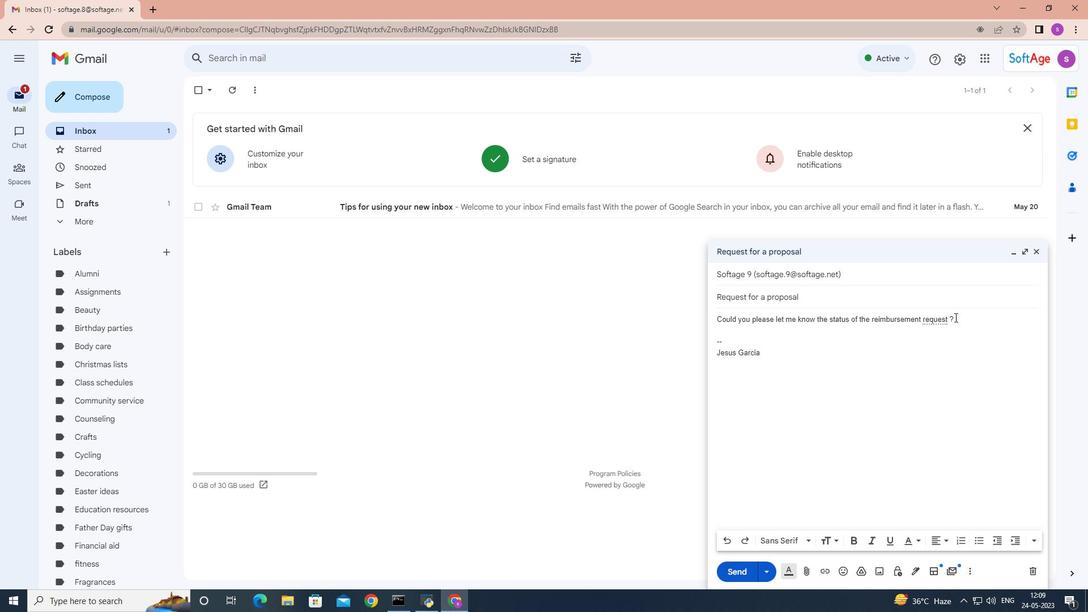 
Action: Mouse moved to (960, 541)
Screenshot: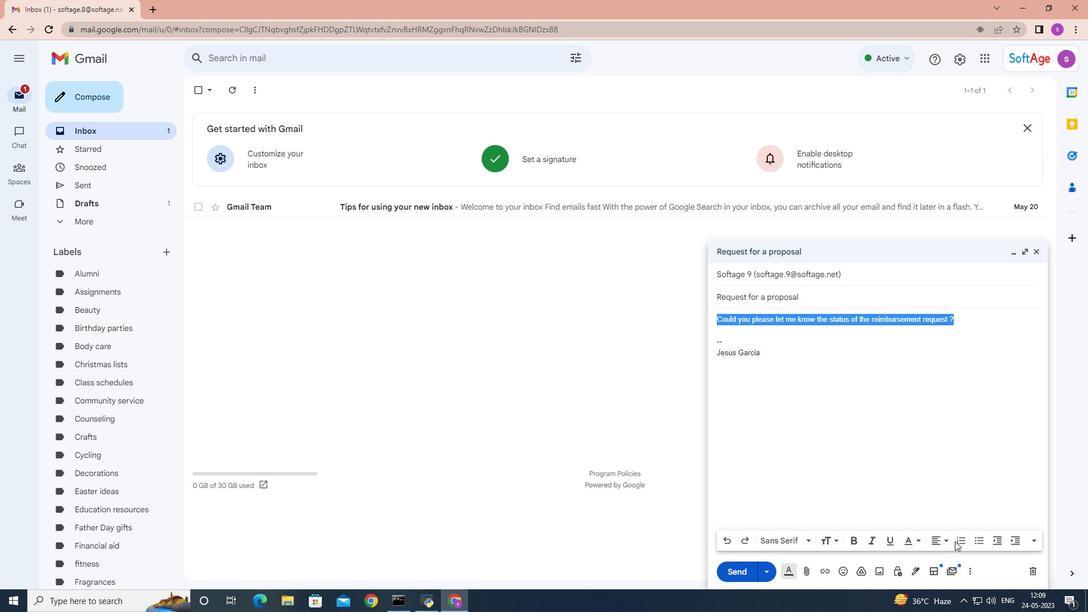 
Action: Mouse pressed left at (960, 541)
Screenshot: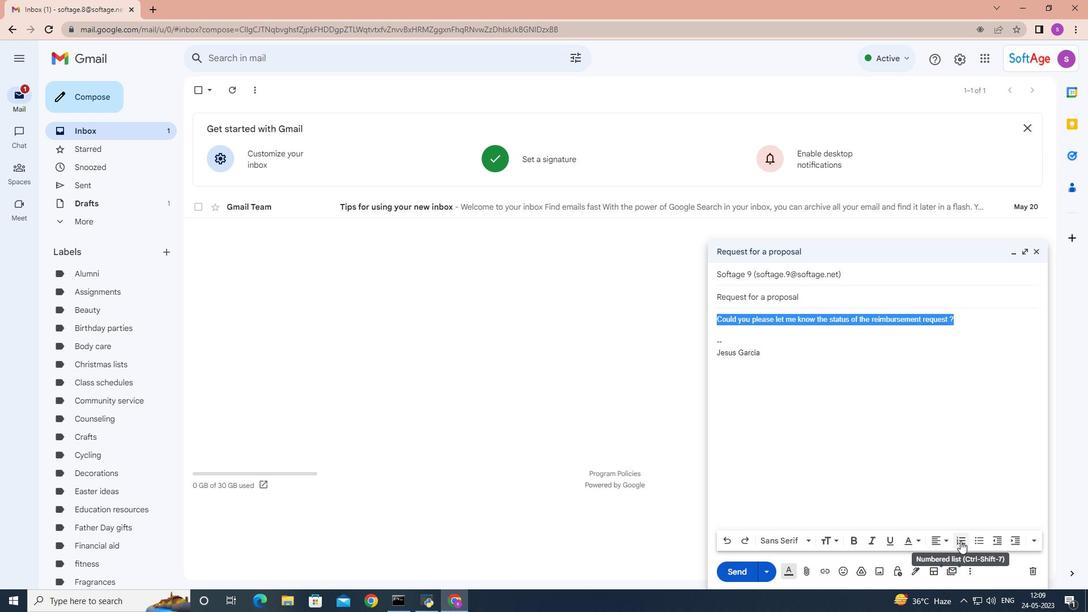 
Action: Mouse moved to (806, 543)
Screenshot: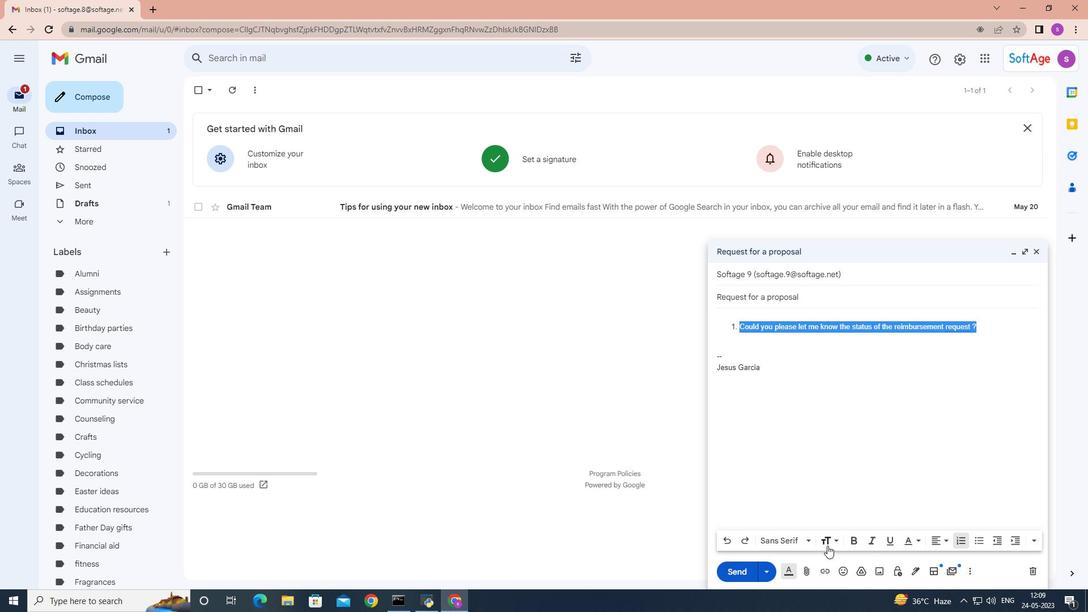 
Action: Mouse pressed left at (806, 543)
Screenshot: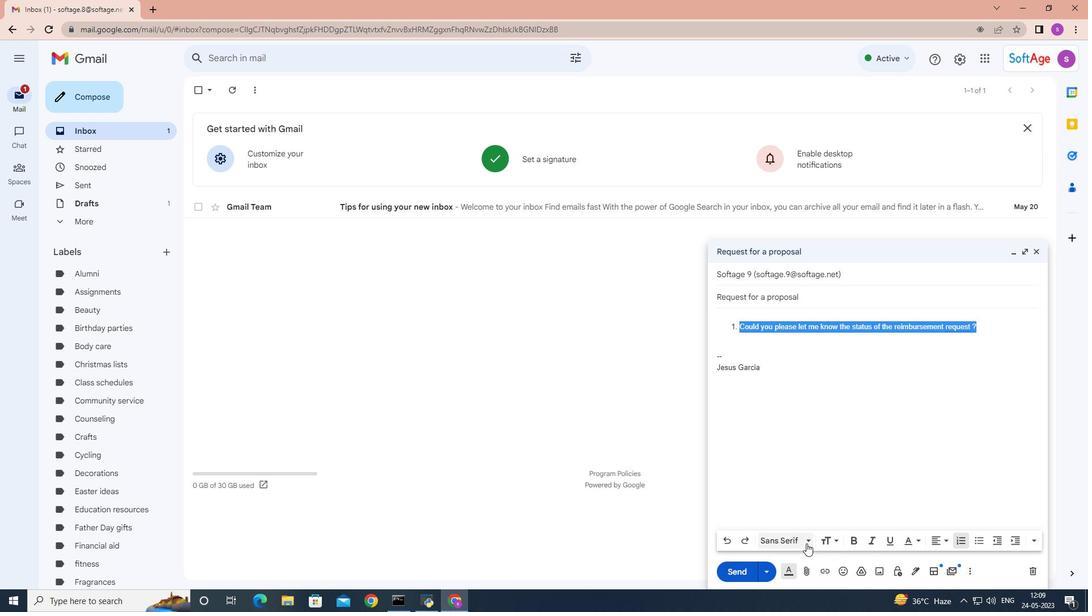 
Action: Mouse moved to (815, 396)
Screenshot: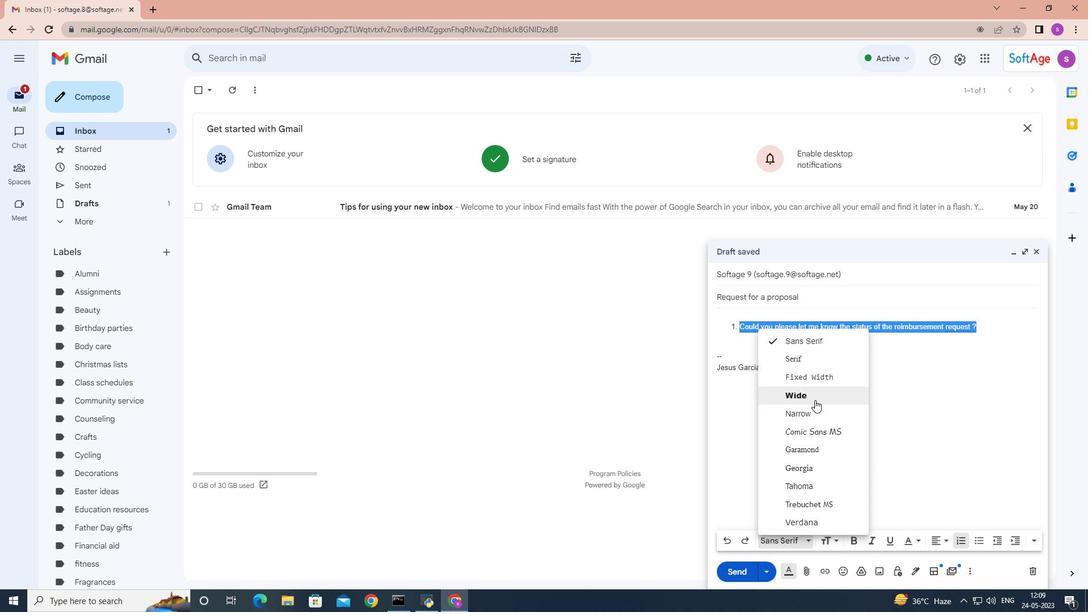 
Action: Mouse pressed left at (815, 396)
Screenshot: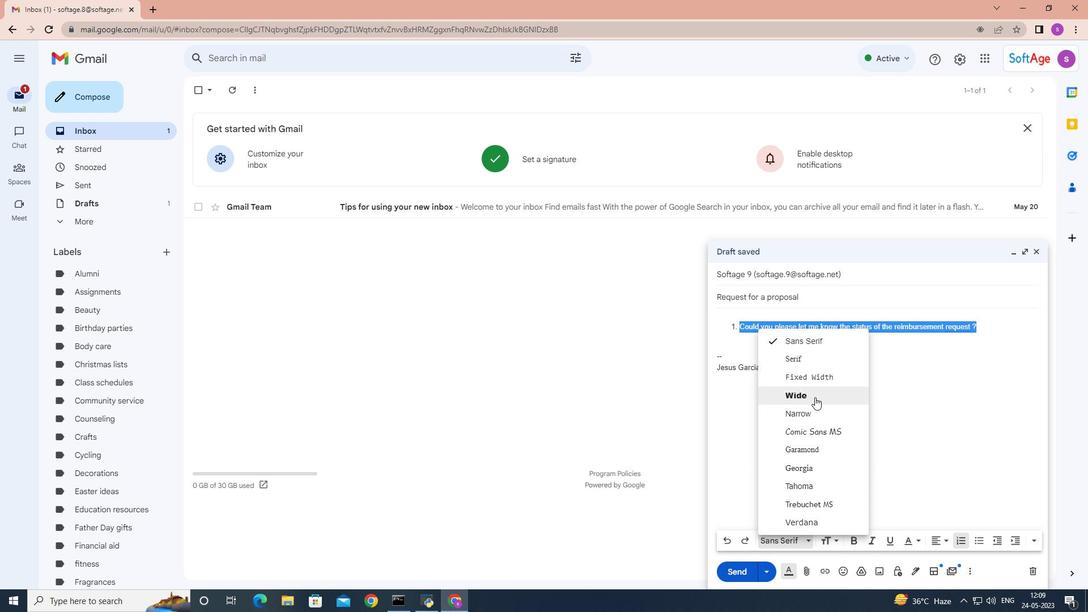 
Action: Mouse moved to (1033, 547)
Screenshot: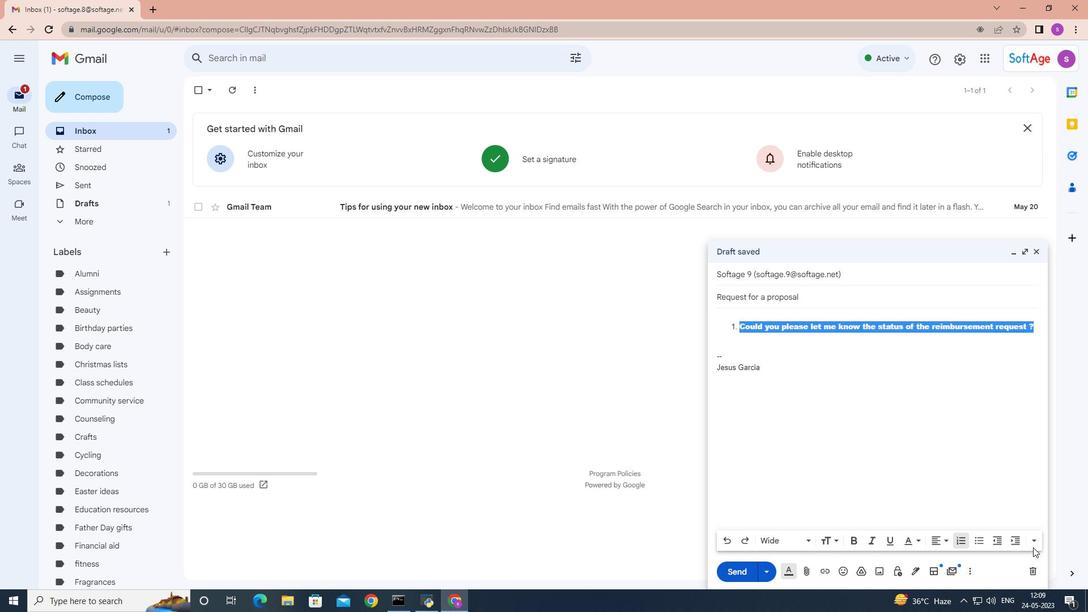 
Action: Mouse pressed left at (1033, 547)
Screenshot: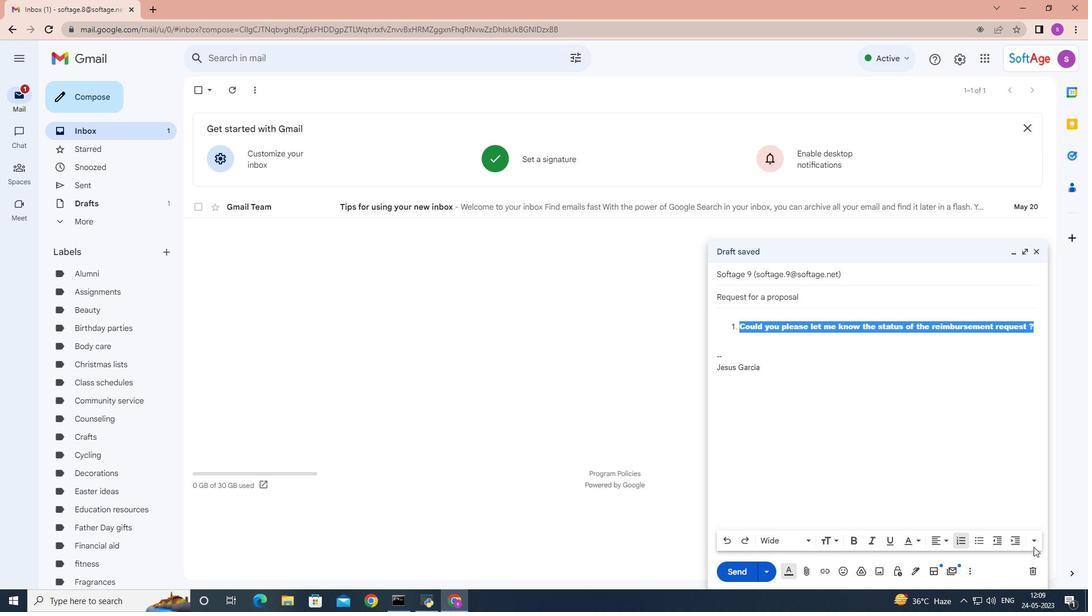 
Action: Mouse moved to (1034, 544)
Screenshot: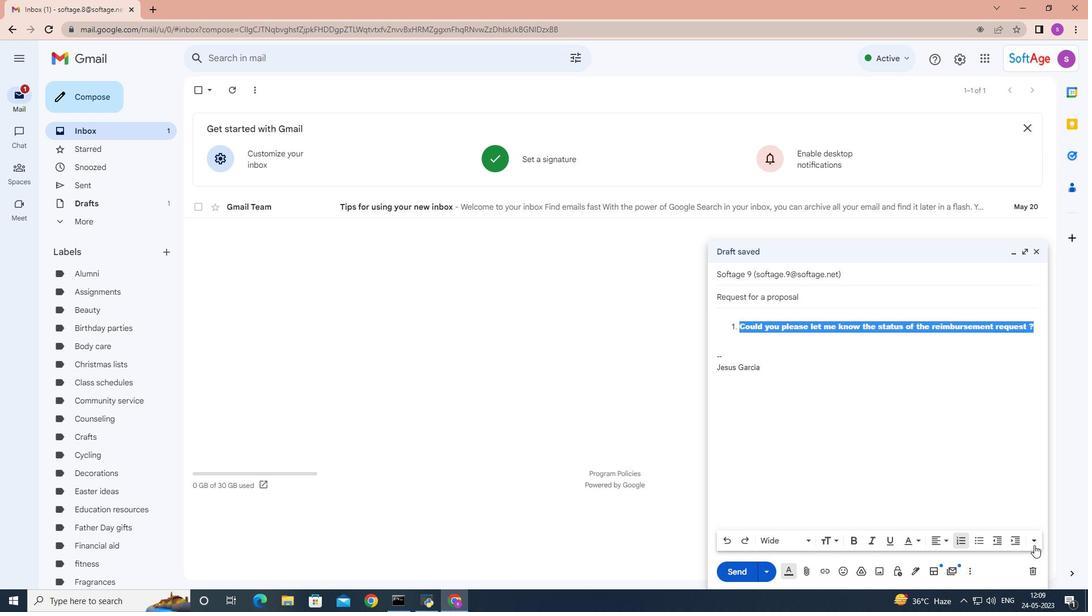 
Action: Mouse pressed left at (1034, 544)
Screenshot: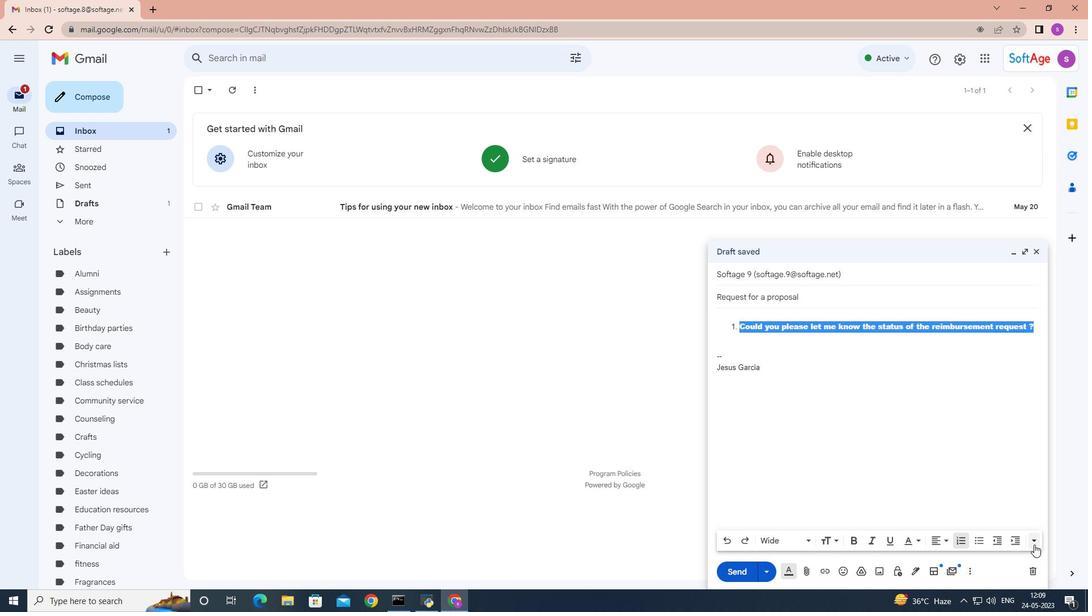 
Action: Mouse moved to (1037, 507)
Screenshot: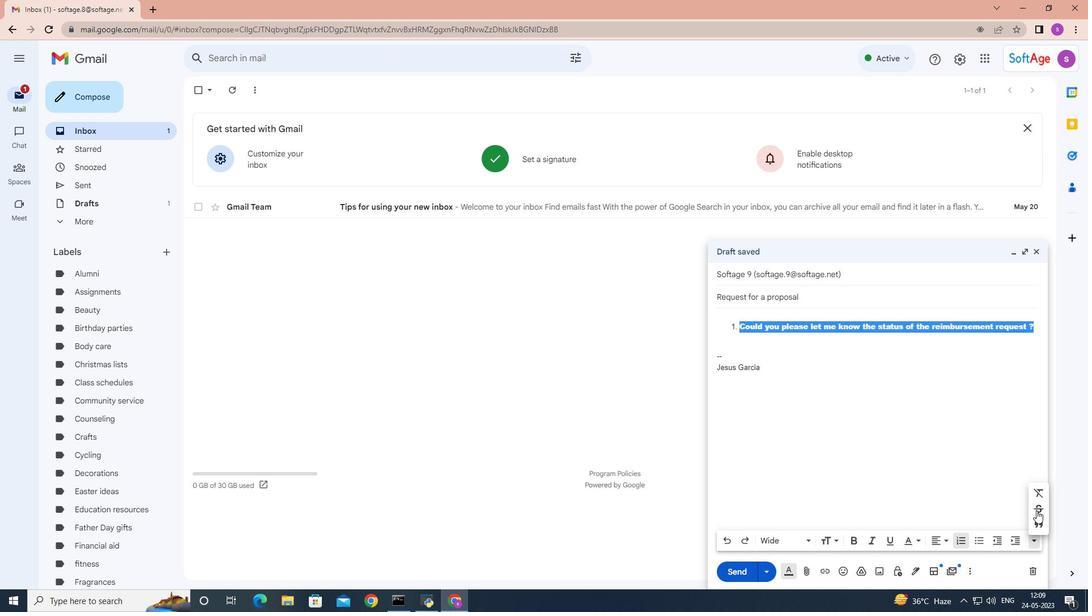 
Action: Mouse pressed left at (1037, 507)
Screenshot: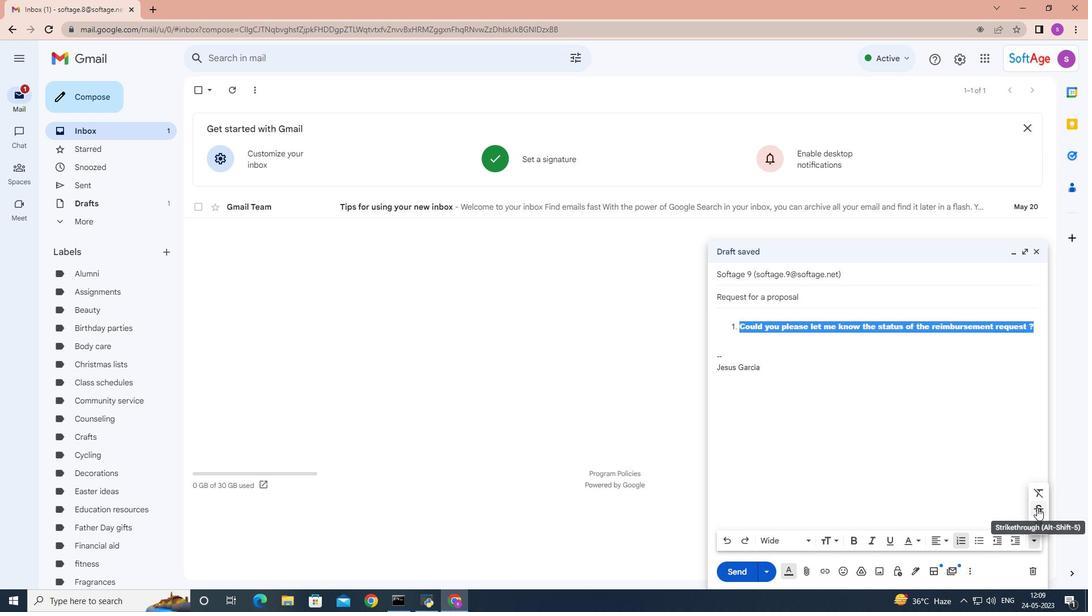 
Action: Mouse moved to (959, 539)
Screenshot: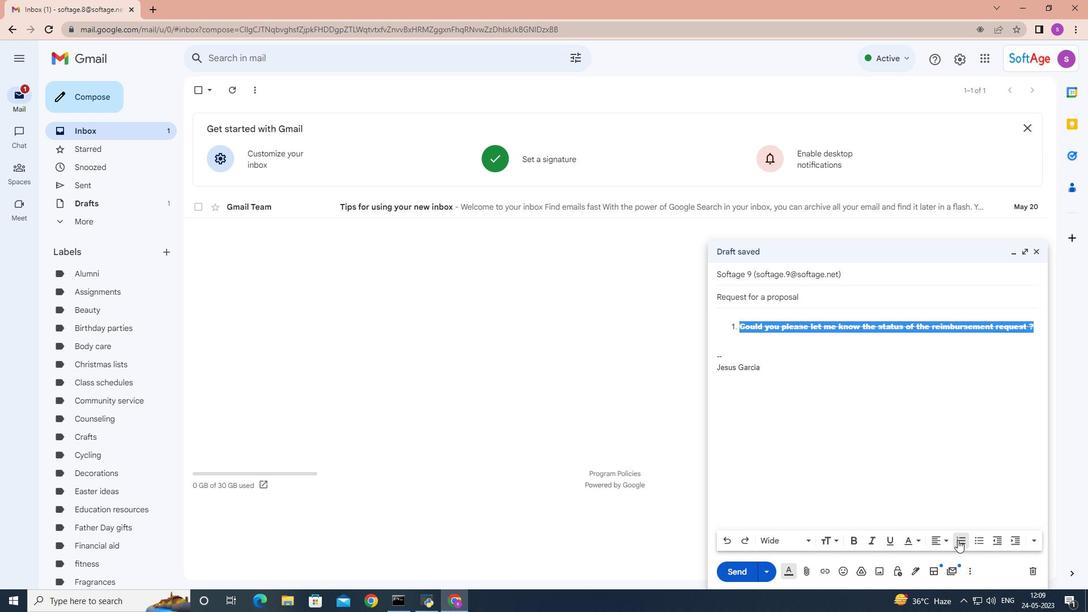 
Action: Mouse pressed left at (959, 539)
Screenshot: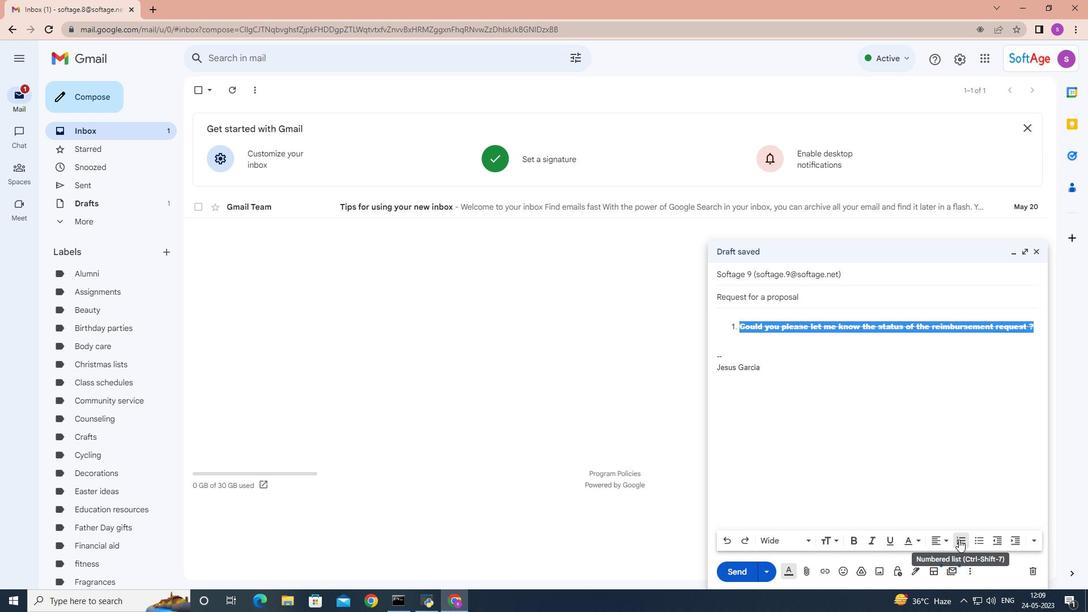 
Action: Mouse moved to (805, 542)
Screenshot: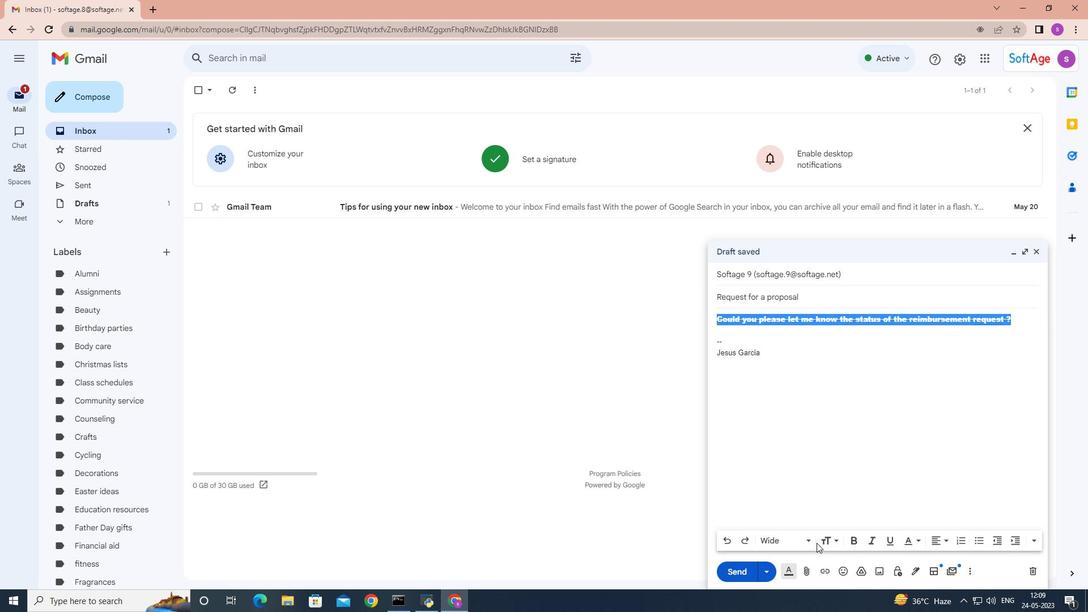 
Action: Mouse pressed left at (805, 542)
Screenshot: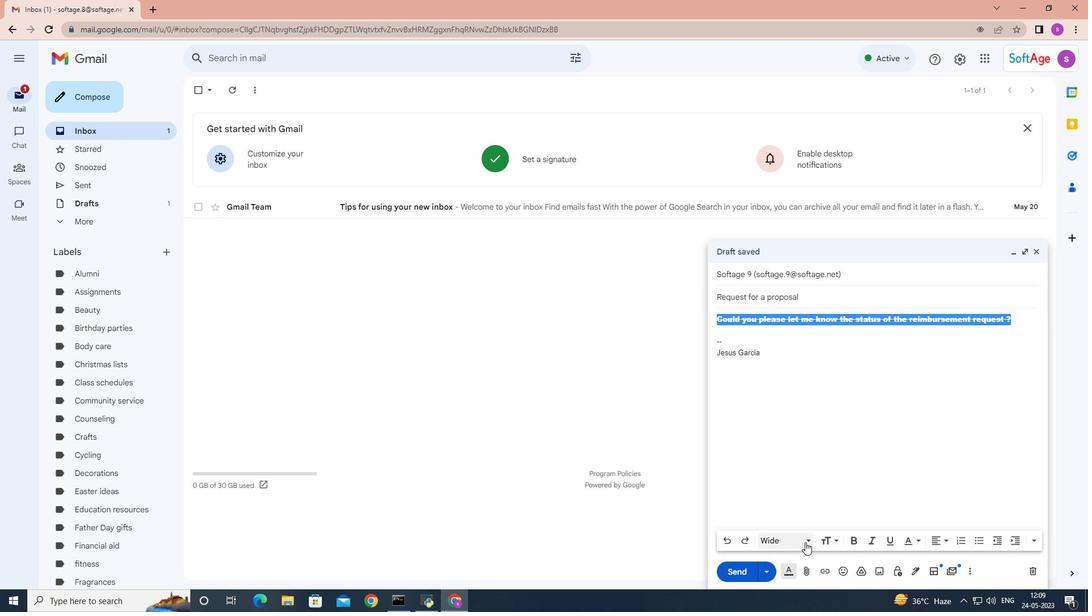 
Action: Mouse moved to (826, 337)
Screenshot: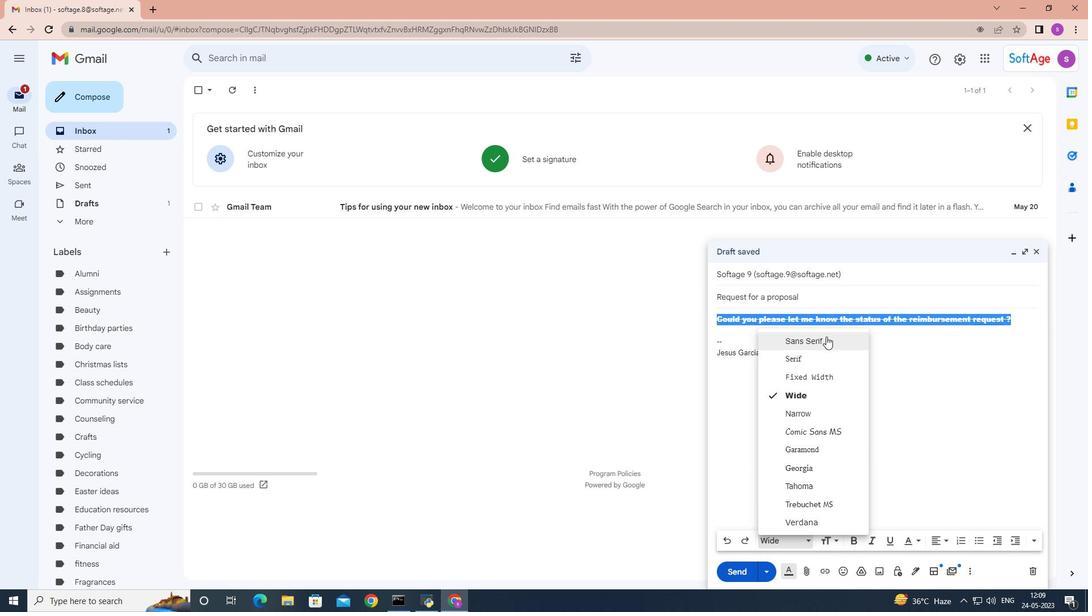 
Action: Mouse pressed left at (826, 337)
Screenshot: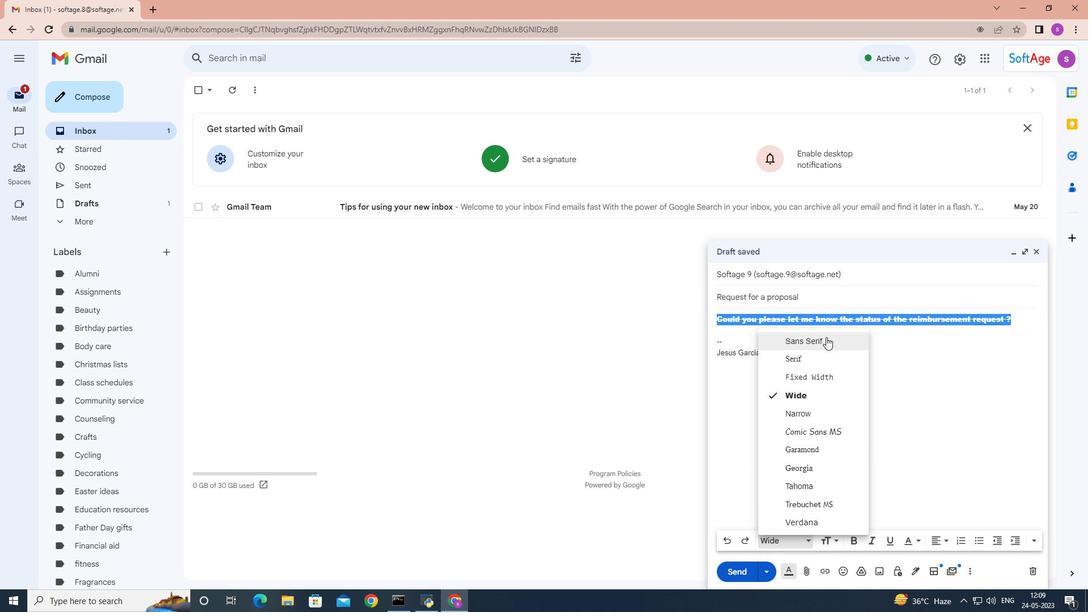 
Action: Mouse moved to (1032, 540)
Screenshot: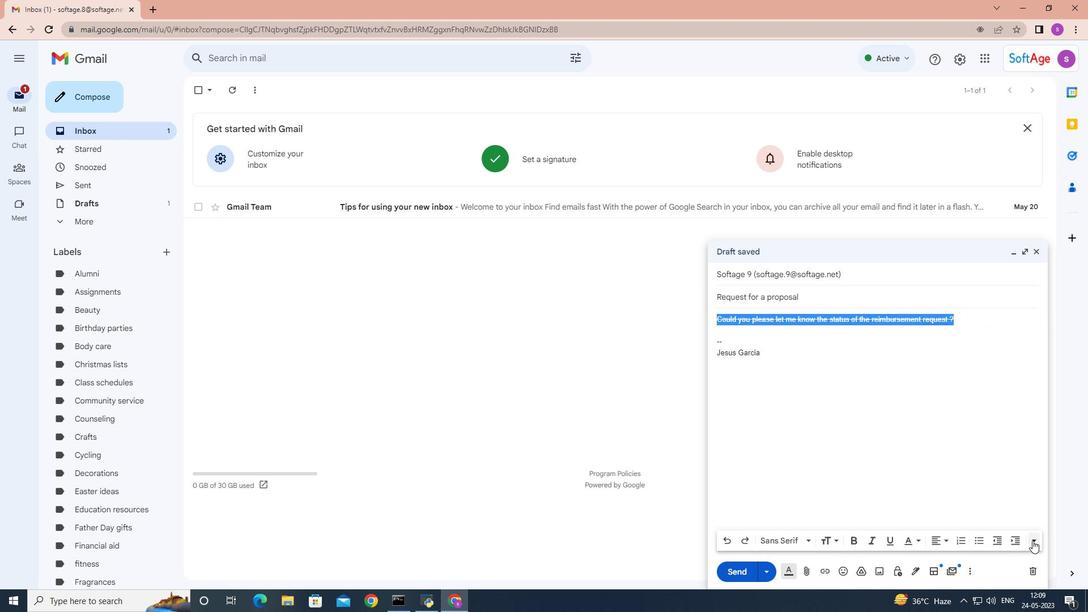 
Action: Mouse pressed left at (1032, 540)
Screenshot: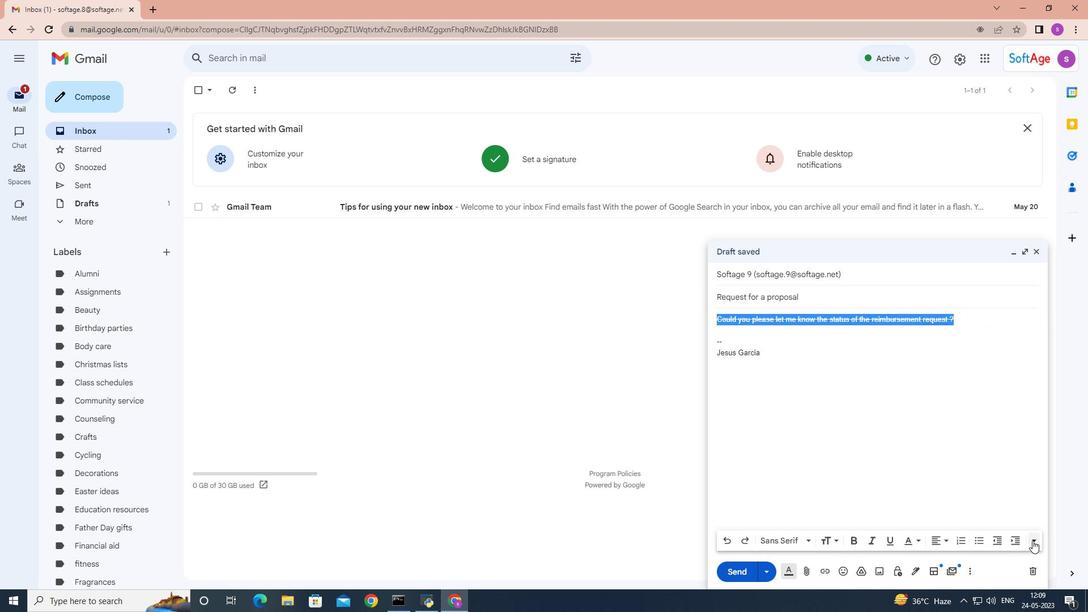 
Action: Mouse moved to (1037, 504)
Screenshot: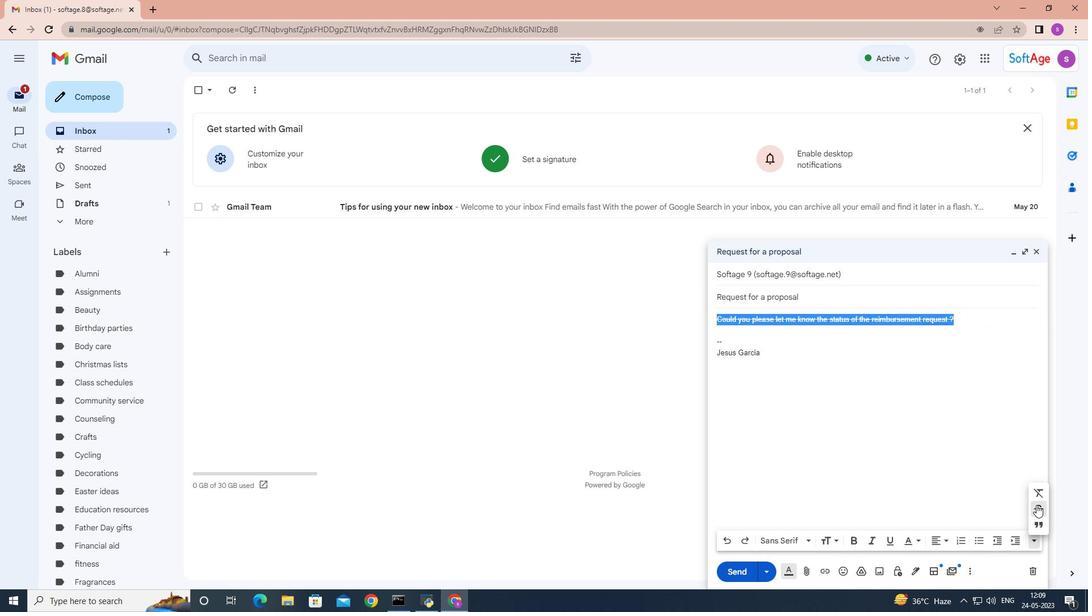
Action: Mouse pressed left at (1037, 504)
Screenshot: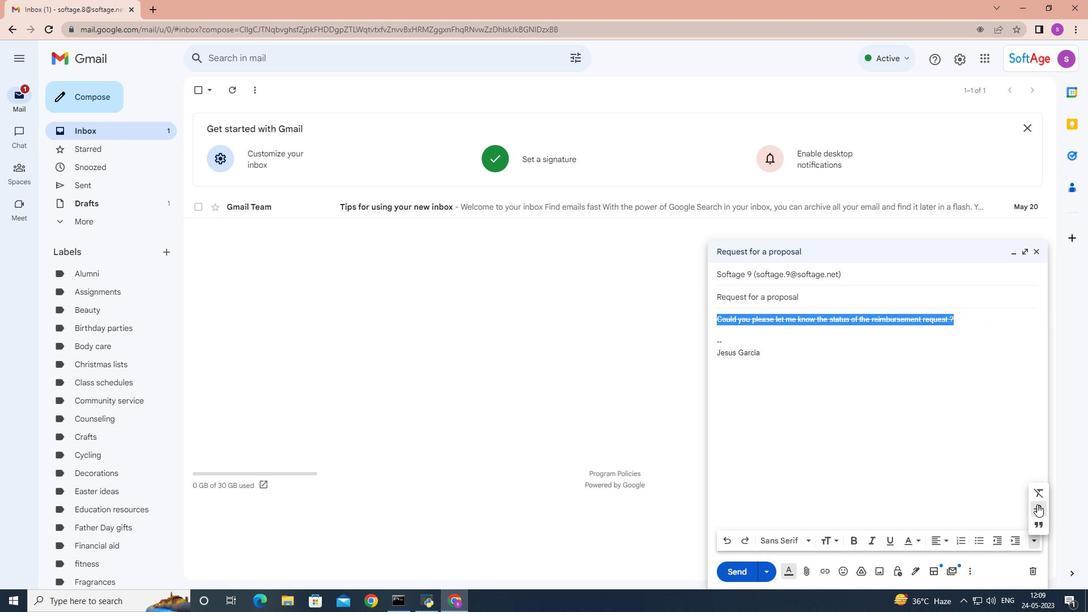 
Action: Mouse moved to (730, 571)
Screenshot: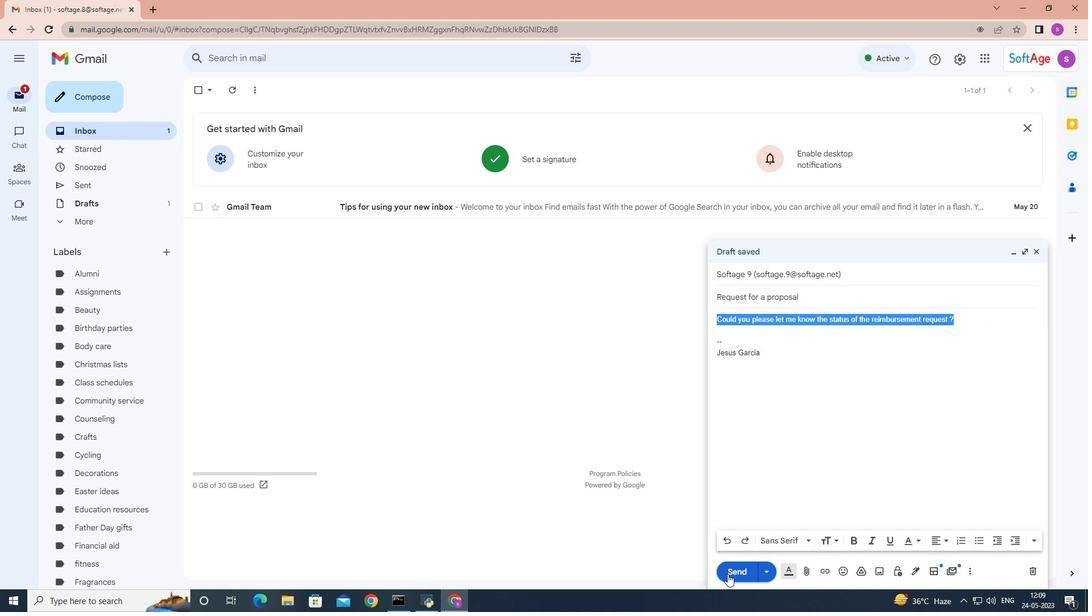 
Action: Mouse pressed left at (730, 571)
Screenshot: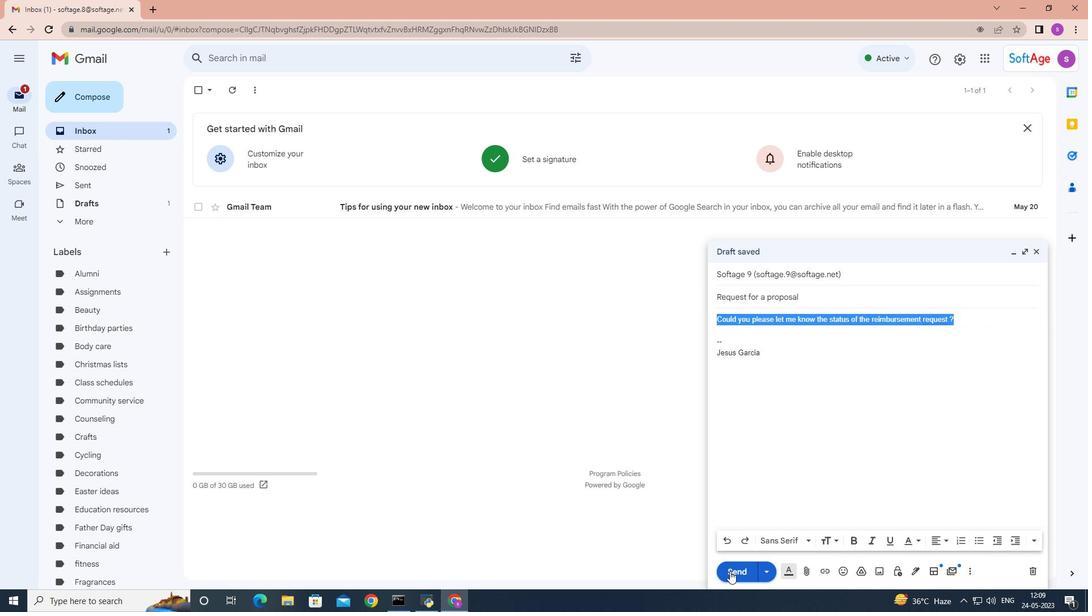 
Action: Mouse moved to (102, 187)
Screenshot: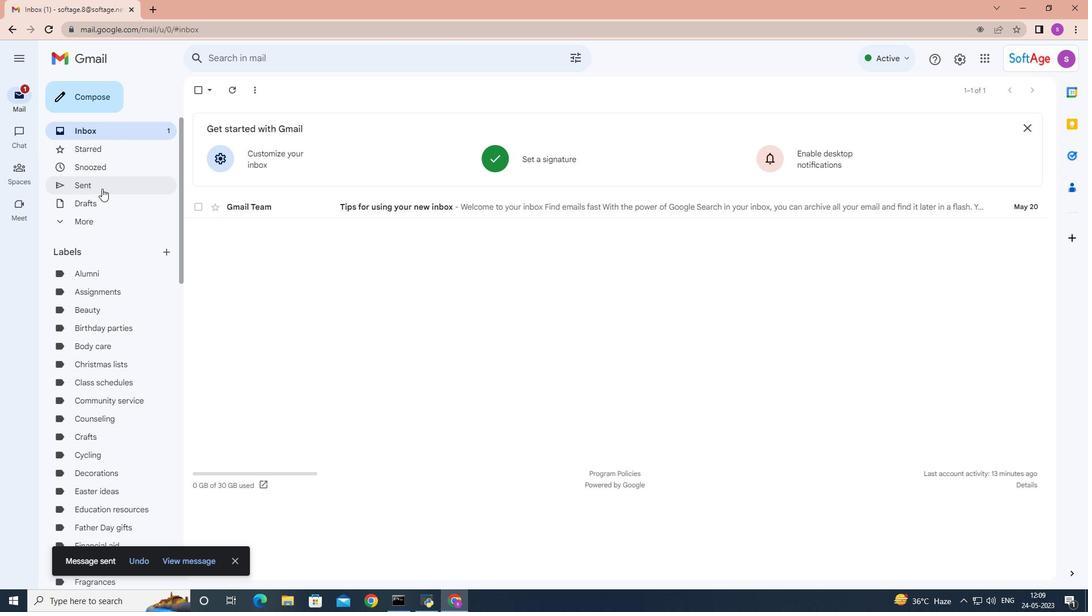 
Action: Mouse pressed left at (102, 187)
Screenshot: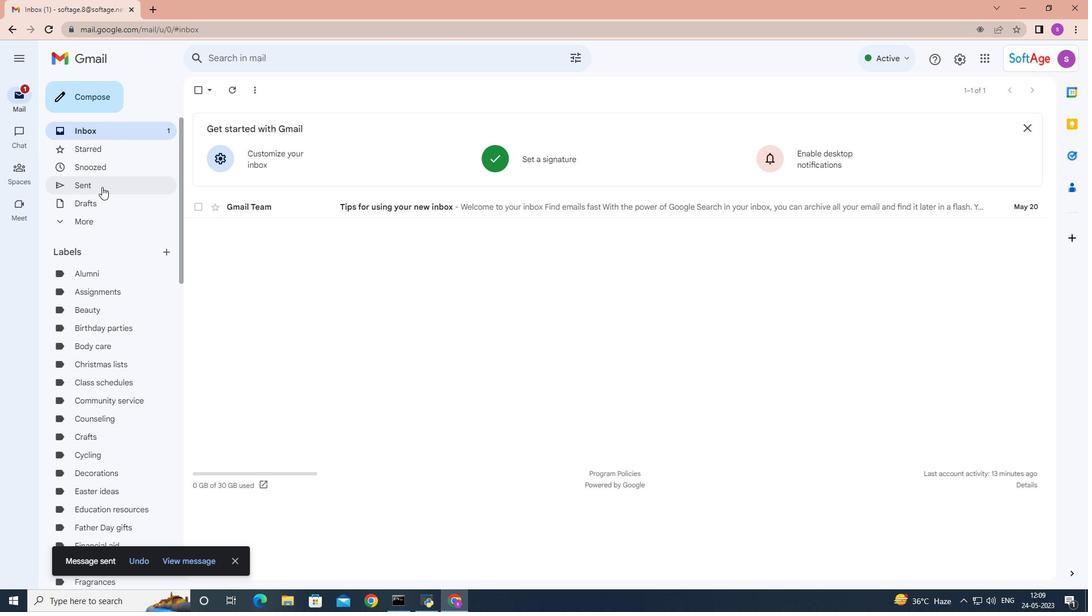 
Action: Mouse moved to (277, 146)
Screenshot: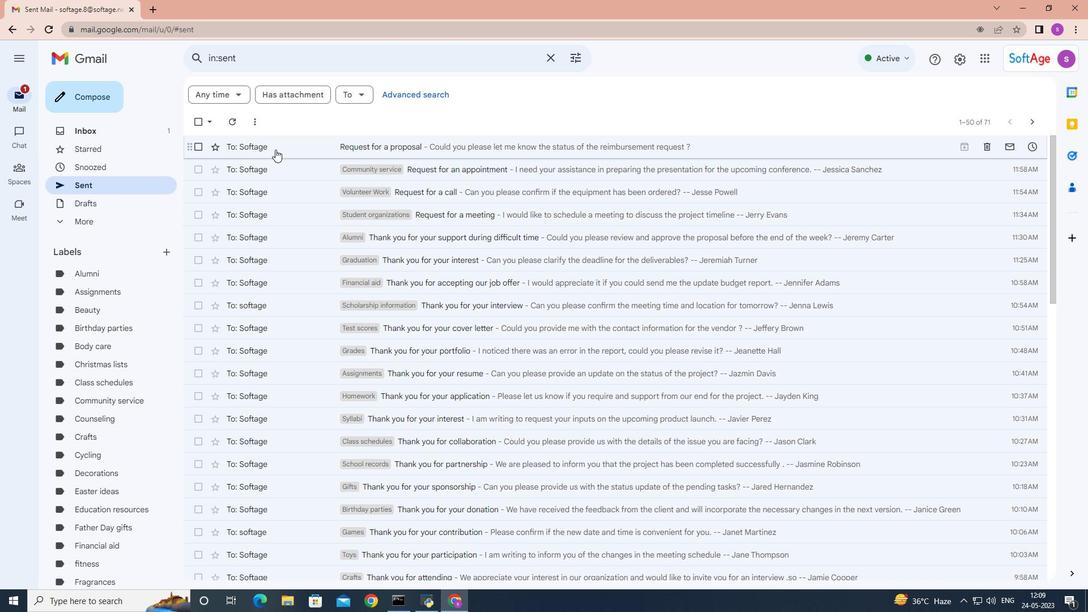 
Action: Mouse pressed right at (277, 146)
Screenshot: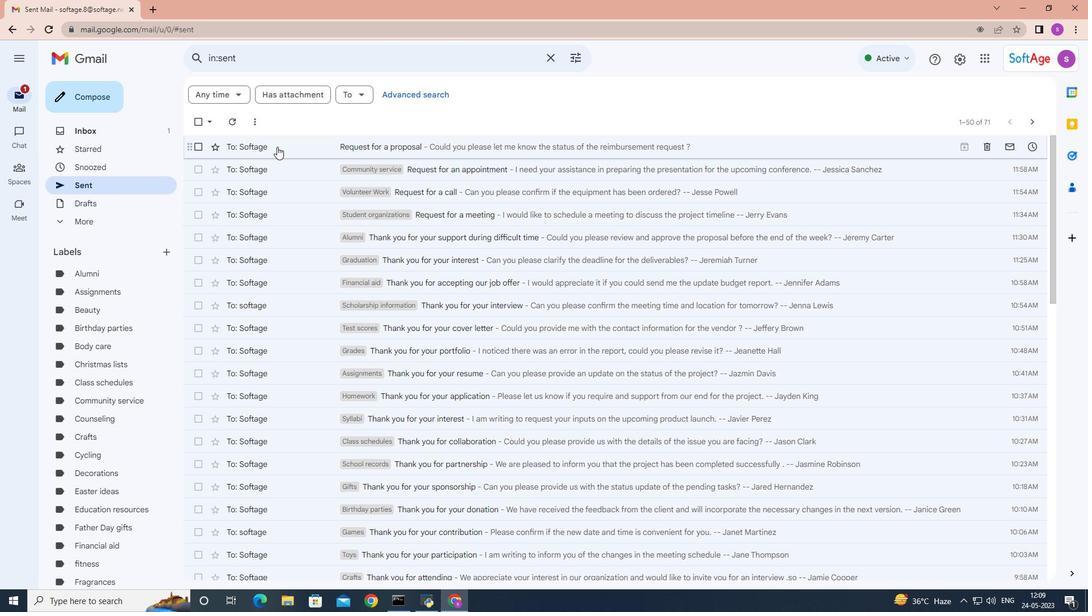 
Action: Mouse moved to (431, 379)
Screenshot: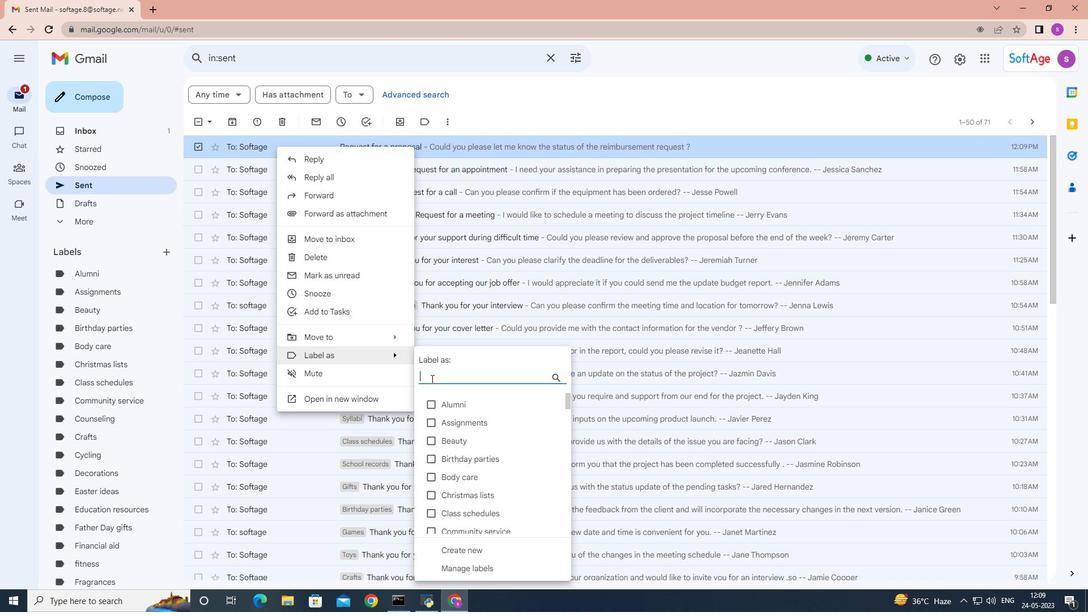 
Action: Key pressed <Key.shift>Non<Key.space>-profit<Key.space>organizations<Key.space>
Screenshot: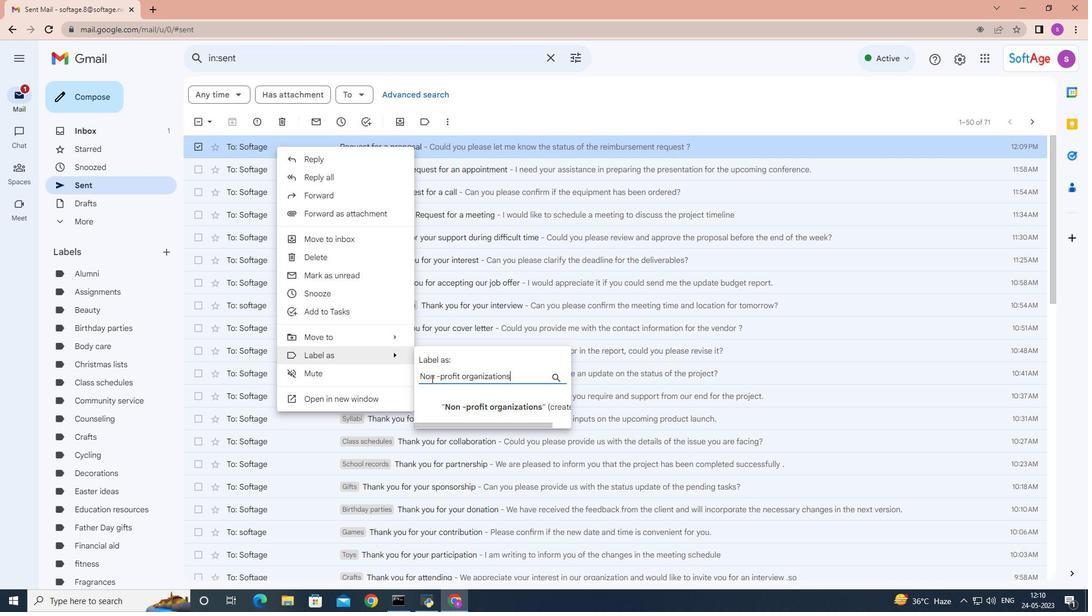 
Action: Mouse moved to (456, 405)
Screenshot: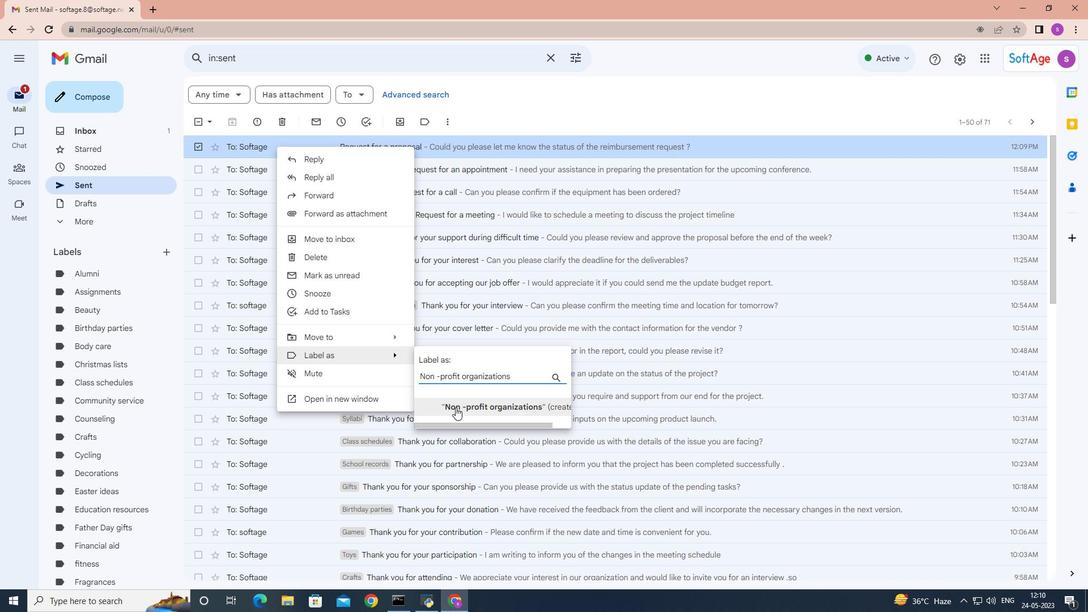 
Action: Mouse pressed left at (456, 405)
Screenshot: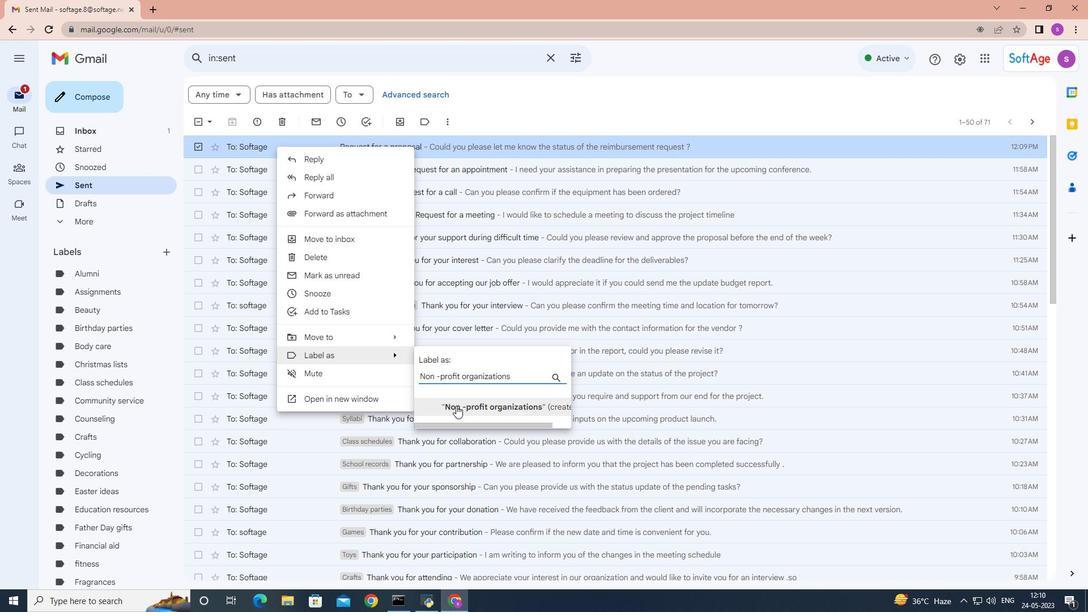 
Action: Mouse moved to (645, 362)
Screenshot: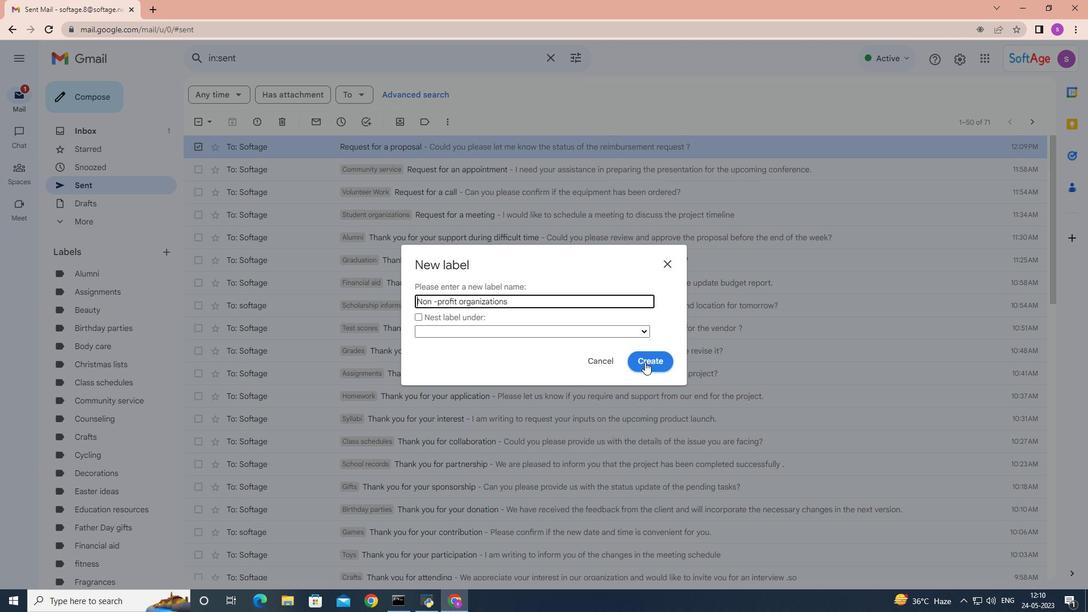 
Action: Mouse pressed left at (645, 362)
Screenshot: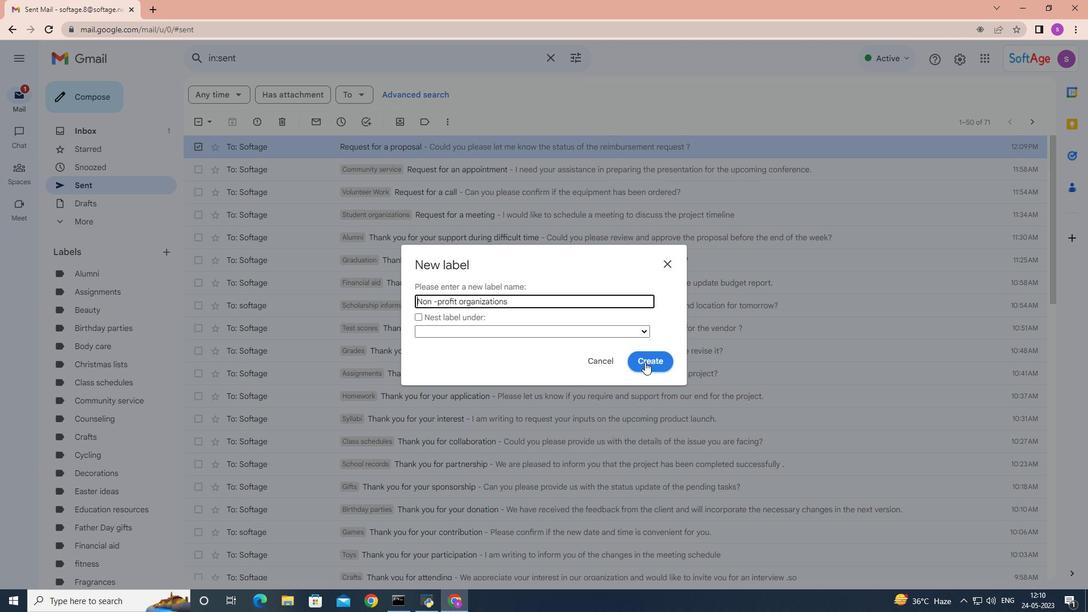 
